 Task: Look for space in Liège, Belgium from 4th August, 2023 to 8th August, 2023 for 1 adult in price range Rs.10000 to Rs.15000. Place can be private room with 1  bedroom having 1 bed and 1 bathroom. Property type can be flatguest house, hotel. Amenities needed are: heating. Booking option can be shelf check-in. Required host language is English.
Action: Key pressed l<Key.caps_lock>iege,<Key.space>
Screenshot: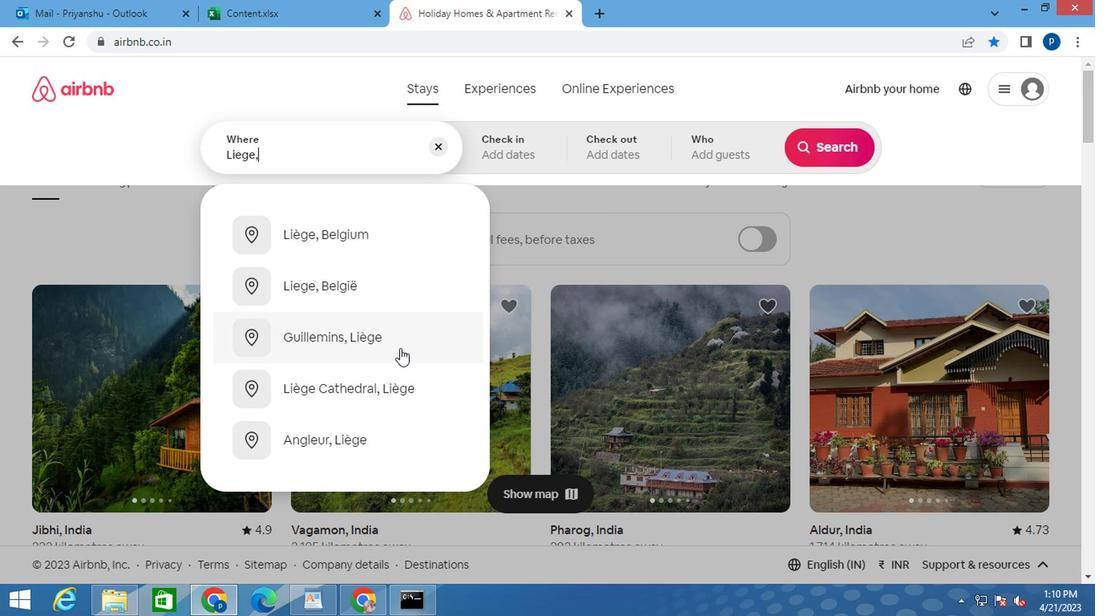 
Action: Mouse moved to (298, 232)
Screenshot: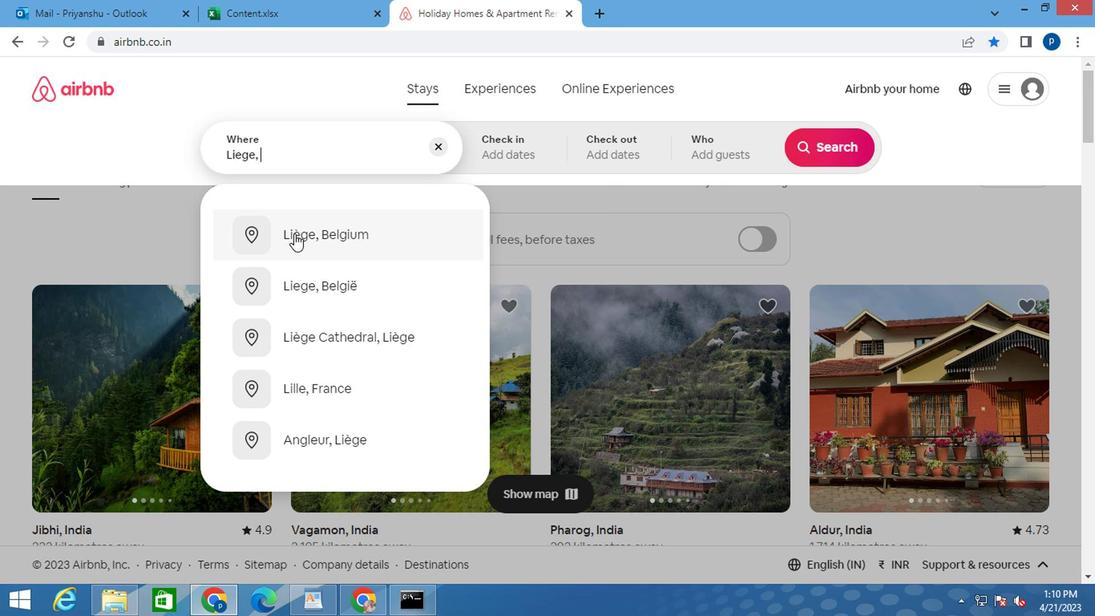 
Action: Mouse pressed left at (298, 232)
Screenshot: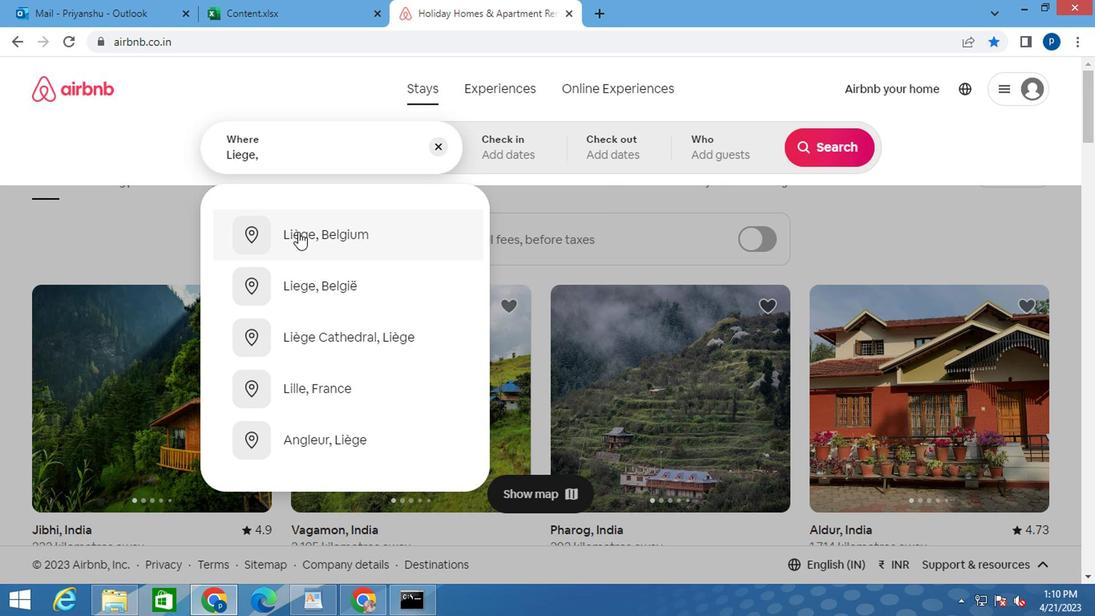 
Action: Mouse moved to (810, 271)
Screenshot: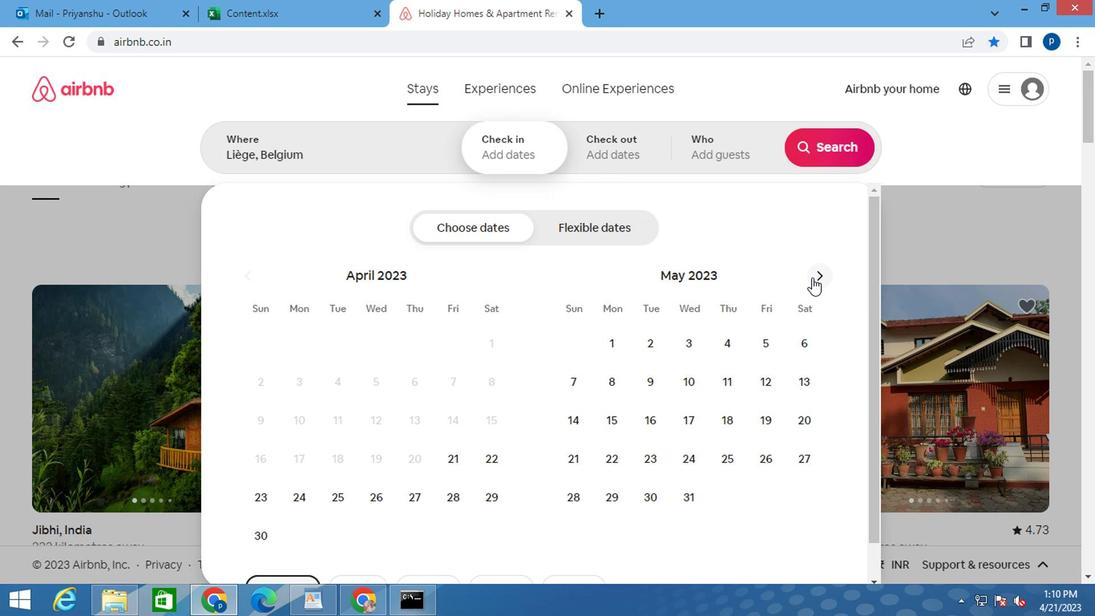 
Action: Mouse pressed left at (810, 271)
Screenshot: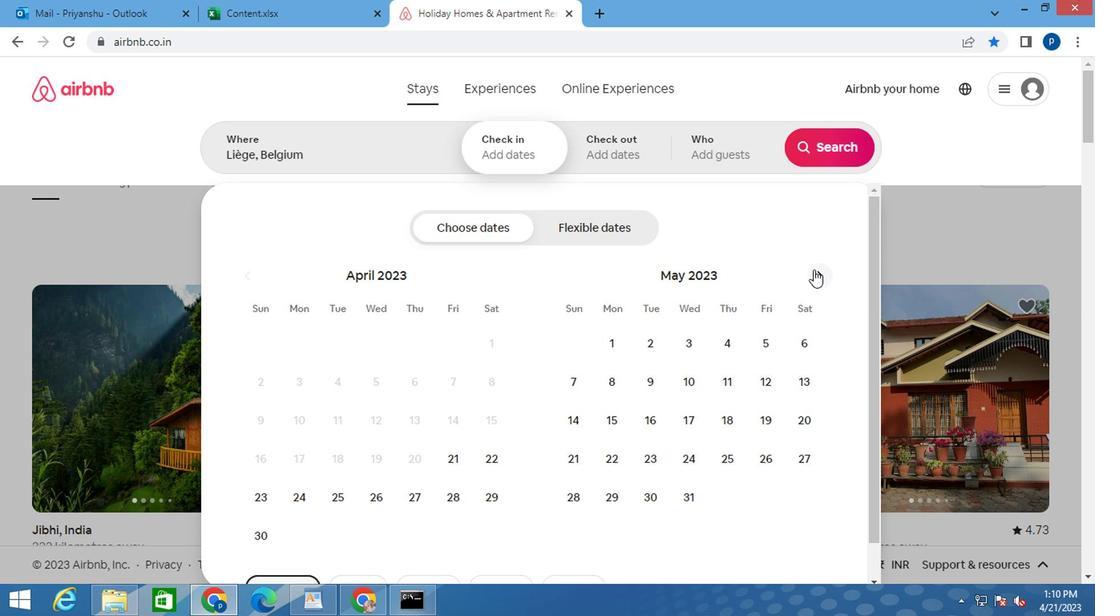 
Action: Mouse pressed left at (810, 271)
Screenshot: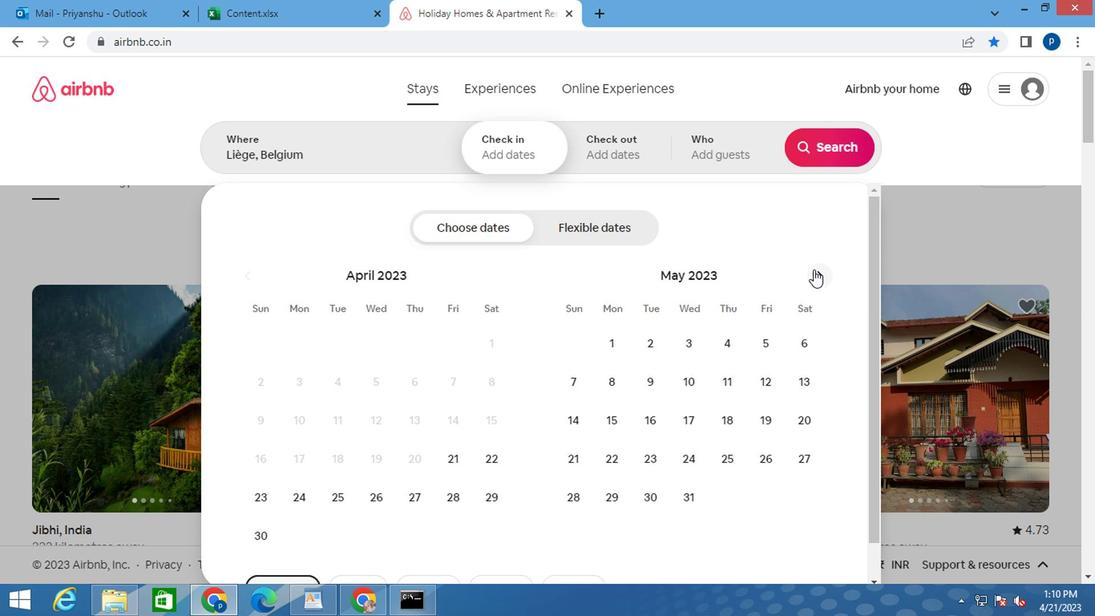 
Action: Mouse pressed left at (810, 271)
Screenshot: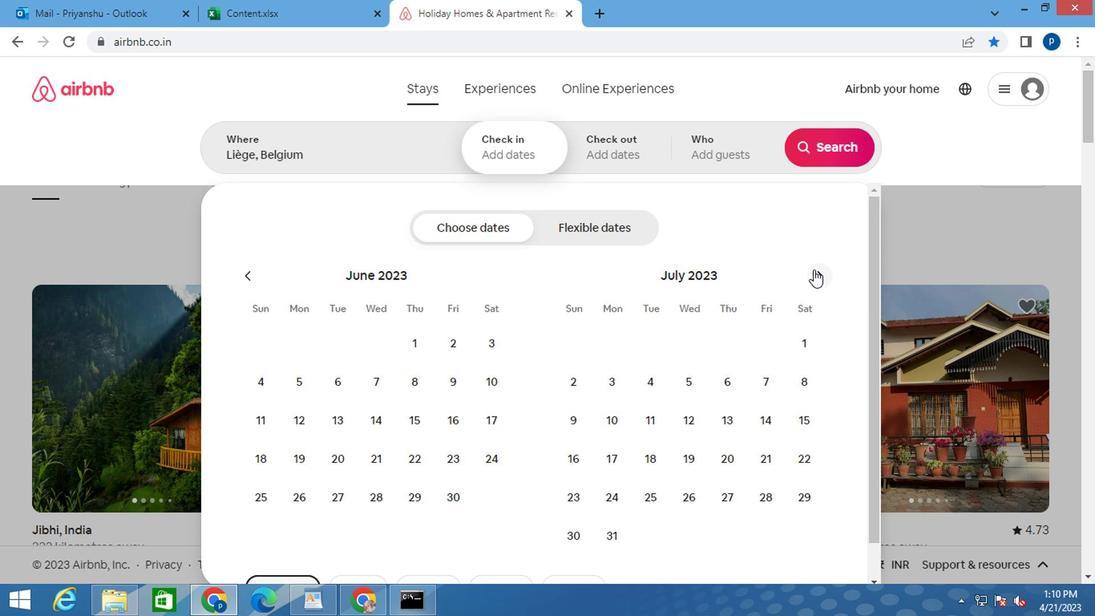 
Action: Mouse moved to (758, 338)
Screenshot: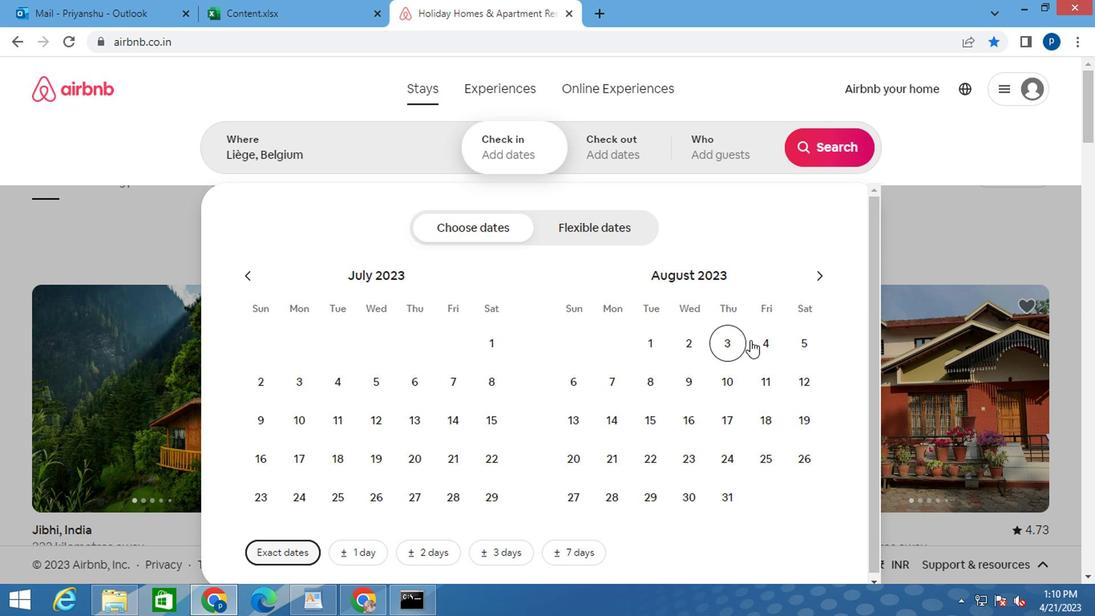 
Action: Mouse pressed left at (758, 338)
Screenshot: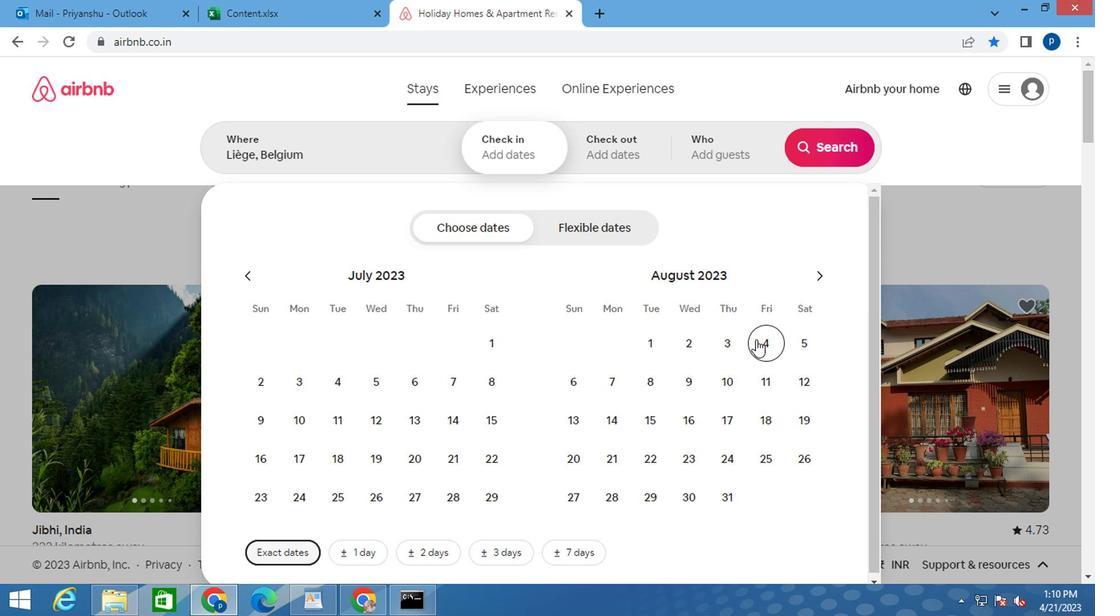 
Action: Mouse moved to (637, 372)
Screenshot: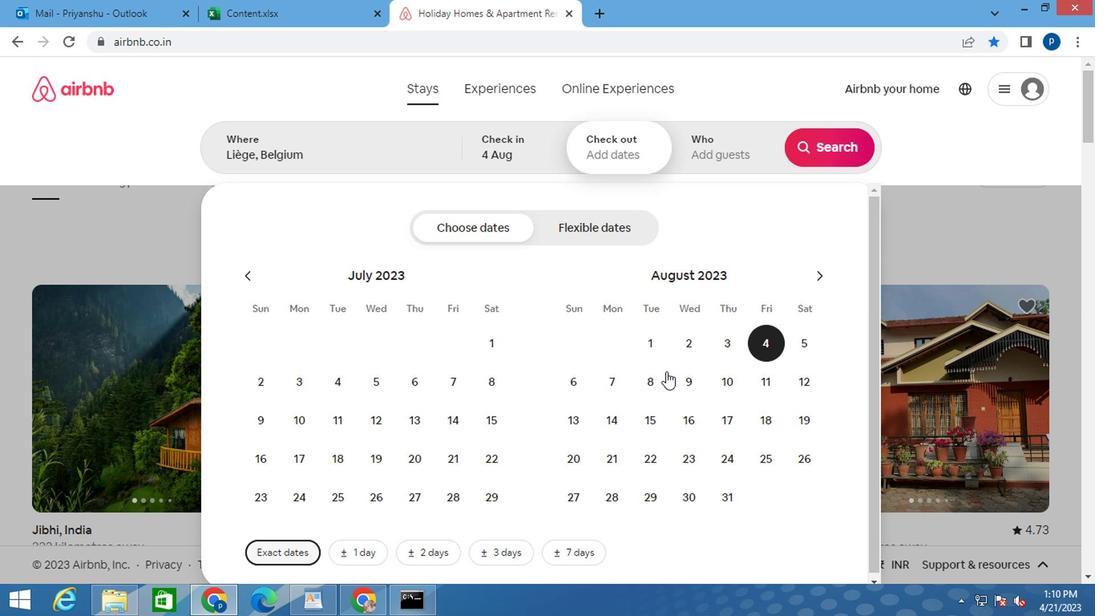 
Action: Mouse pressed left at (637, 372)
Screenshot: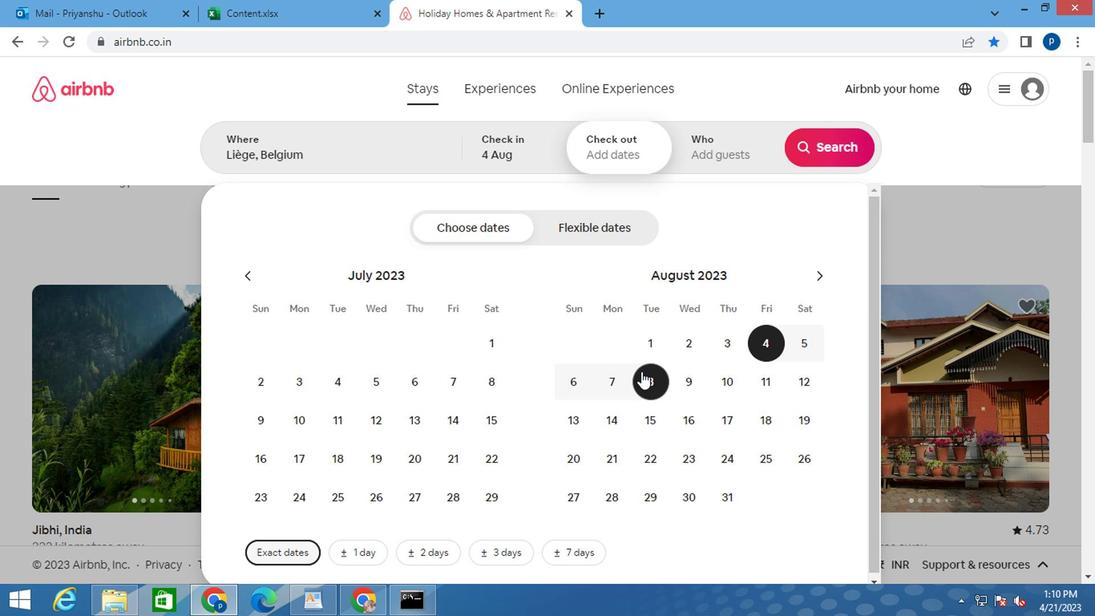 
Action: Mouse moved to (722, 145)
Screenshot: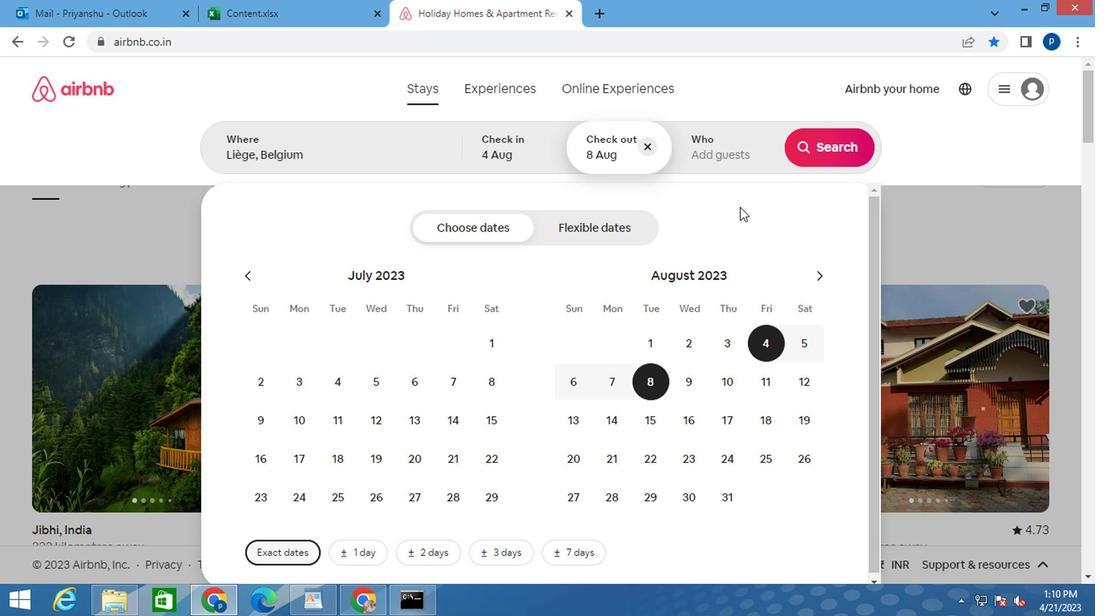
Action: Mouse pressed left at (722, 145)
Screenshot: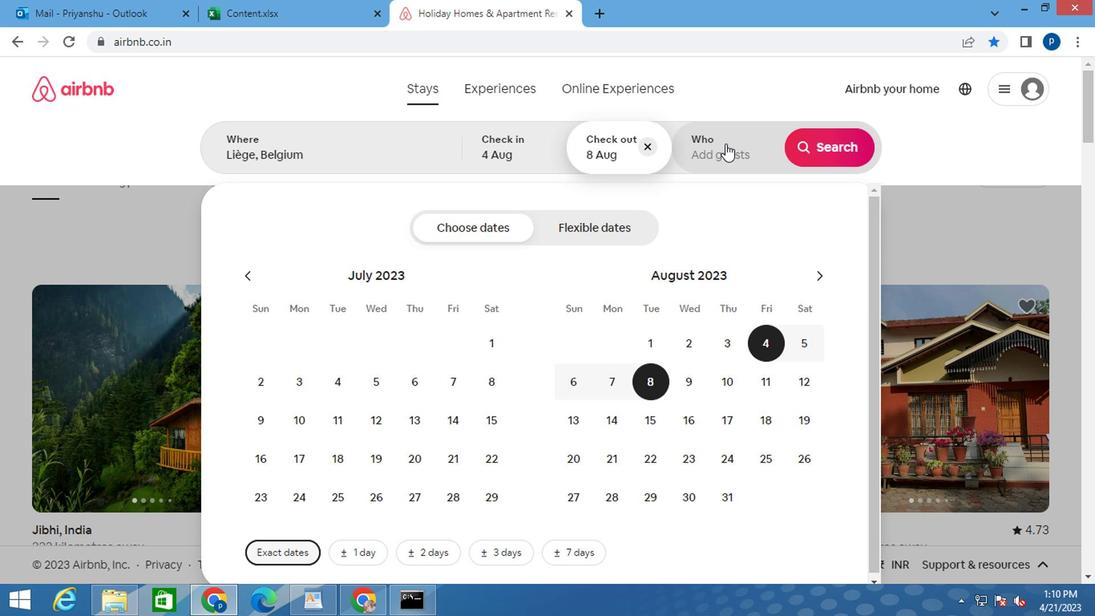 
Action: Mouse moved to (830, 240)
Screenshot: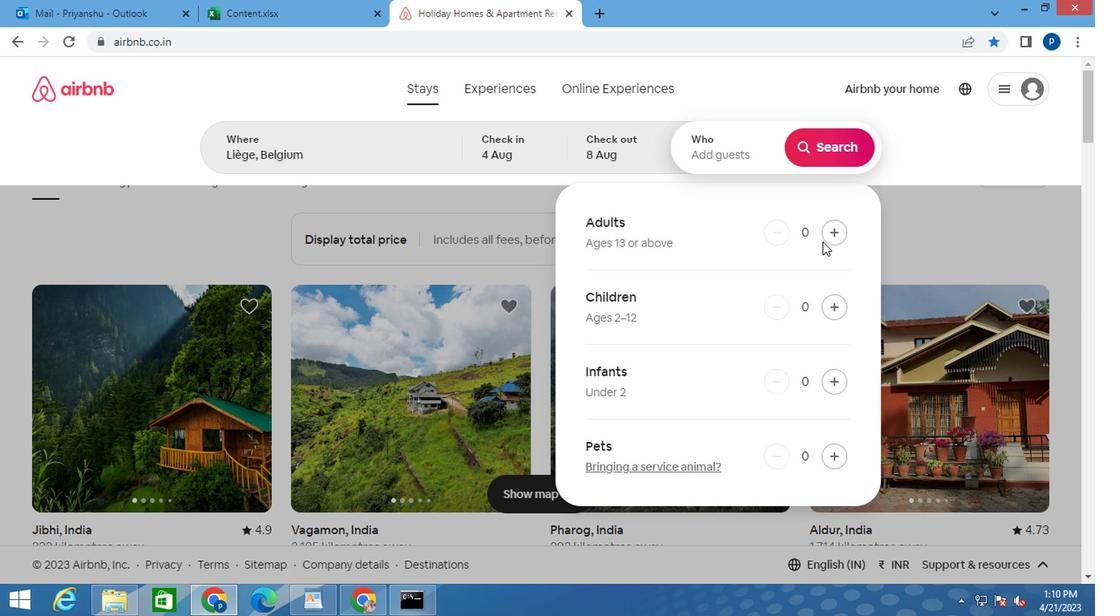 
Action: Mouse pressed left at (830, 240)
Screenshot: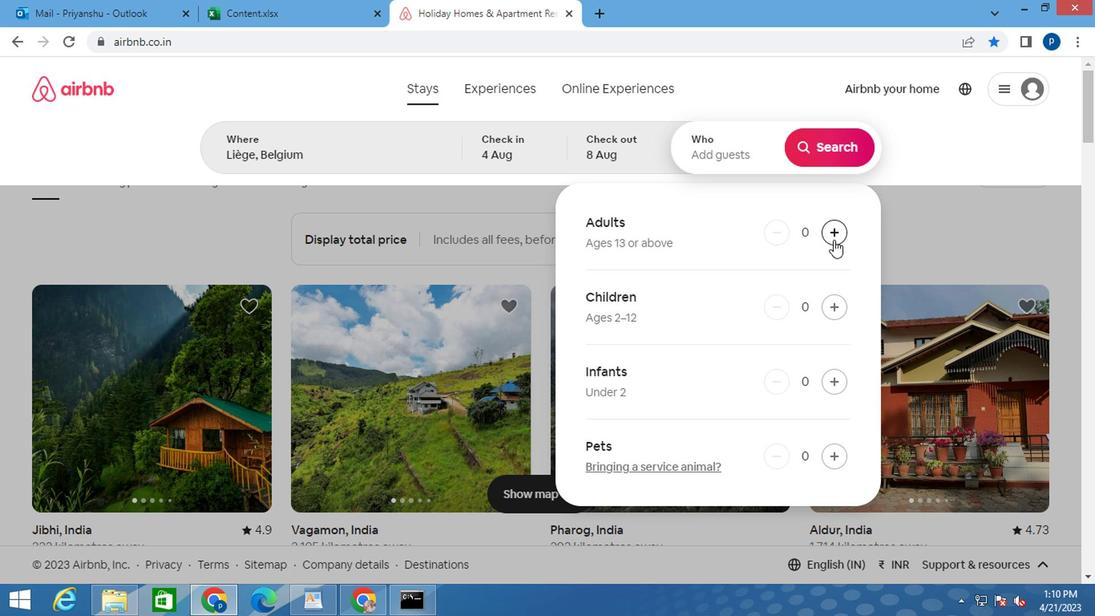 
Action: Mouse moved to (825, 151)
Screenshot: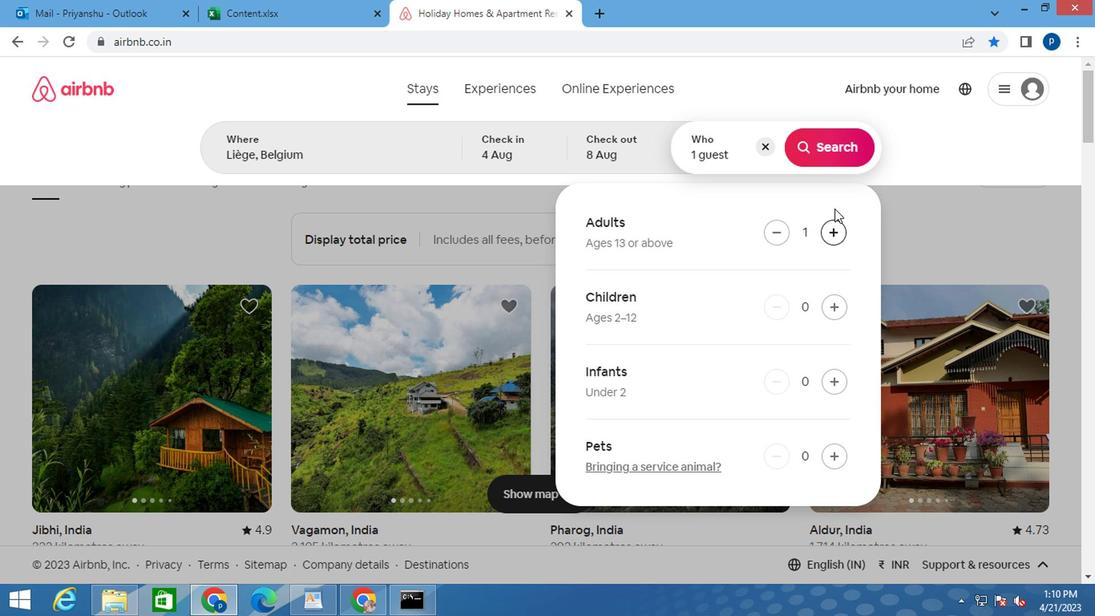 
Action: Mouse pressed left at (825, 151)
Screenshot: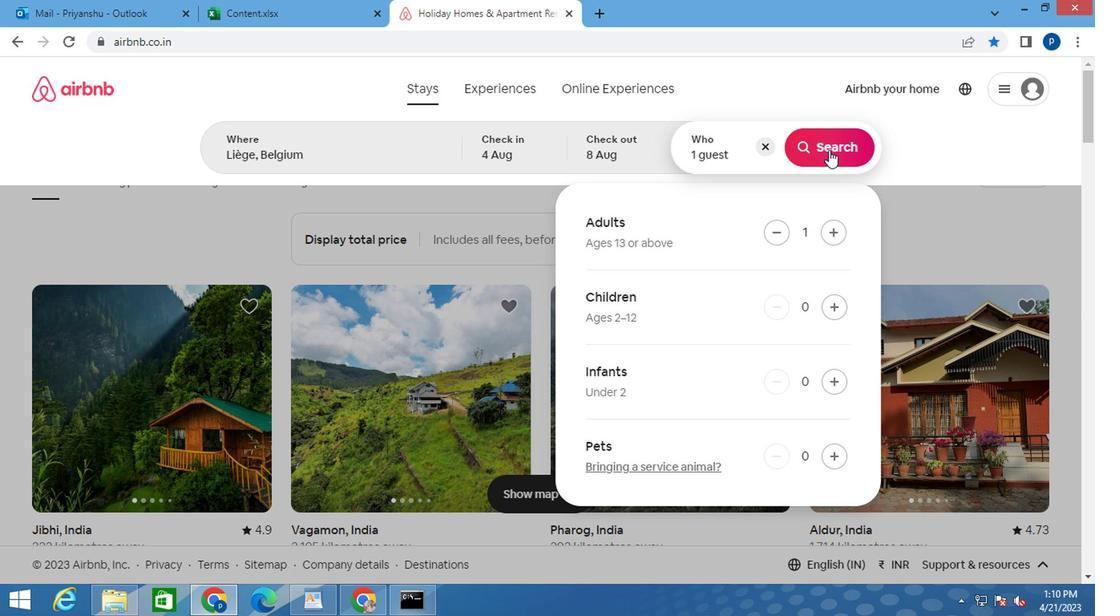 
Action: Mouse moved to (996, 157)
Screenshot: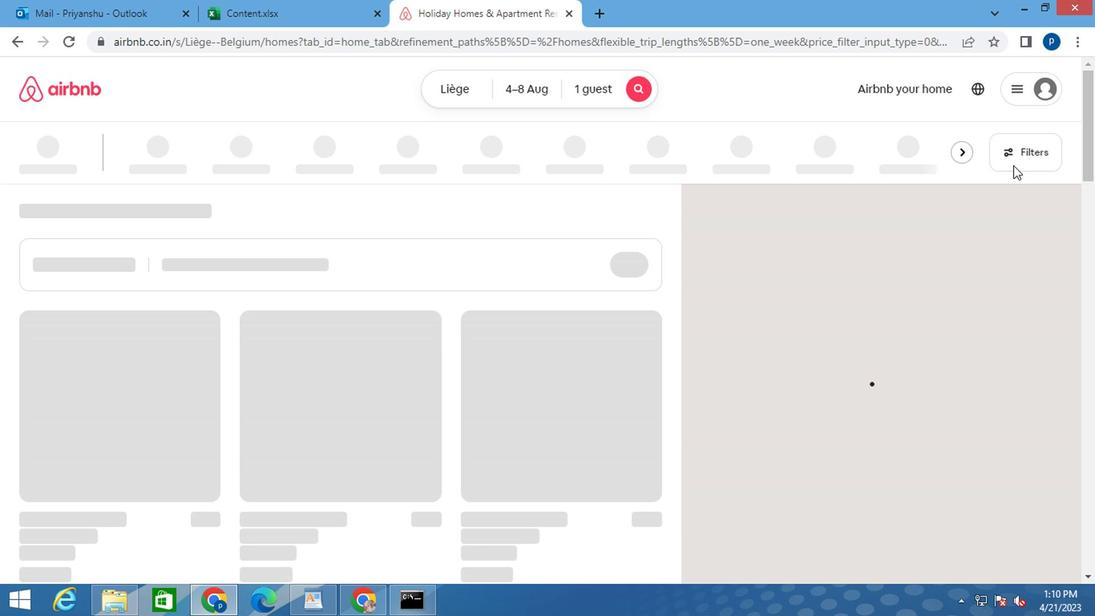
Action: Mouse pressed left at (996, 157)
Screenshot: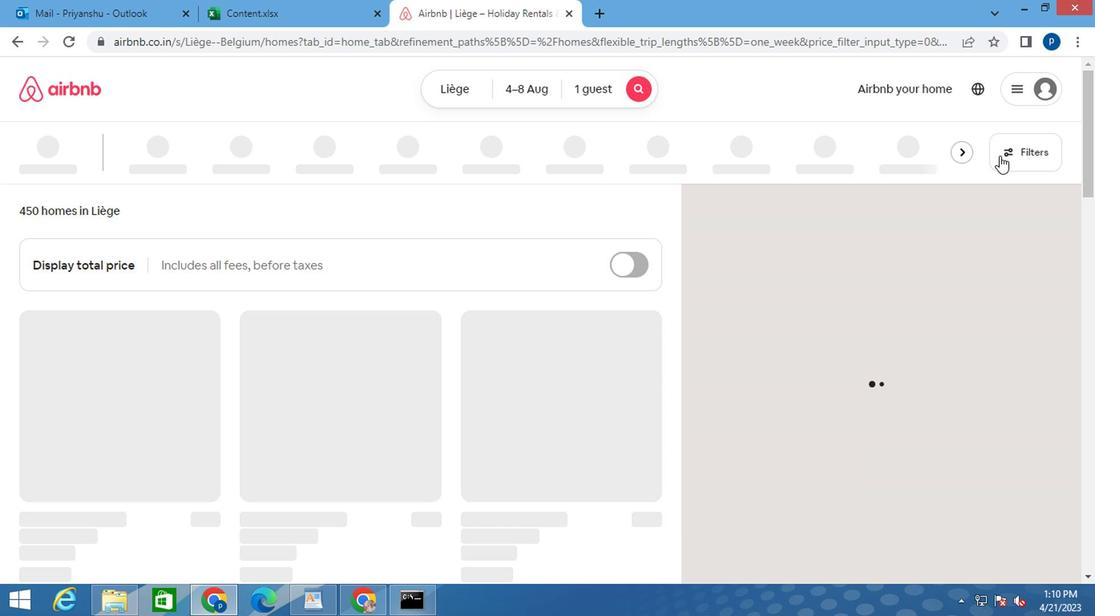 
Action: Mouse moved to (316, 360)
Screenshot: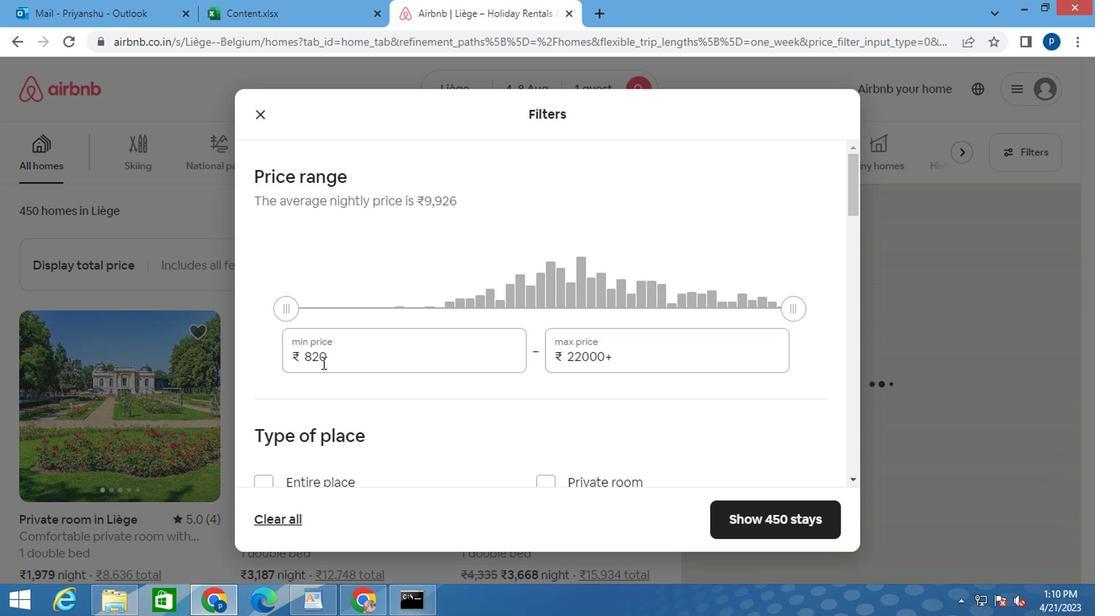 
Action: Mouse pressed left at (316, 360)
Screenshot: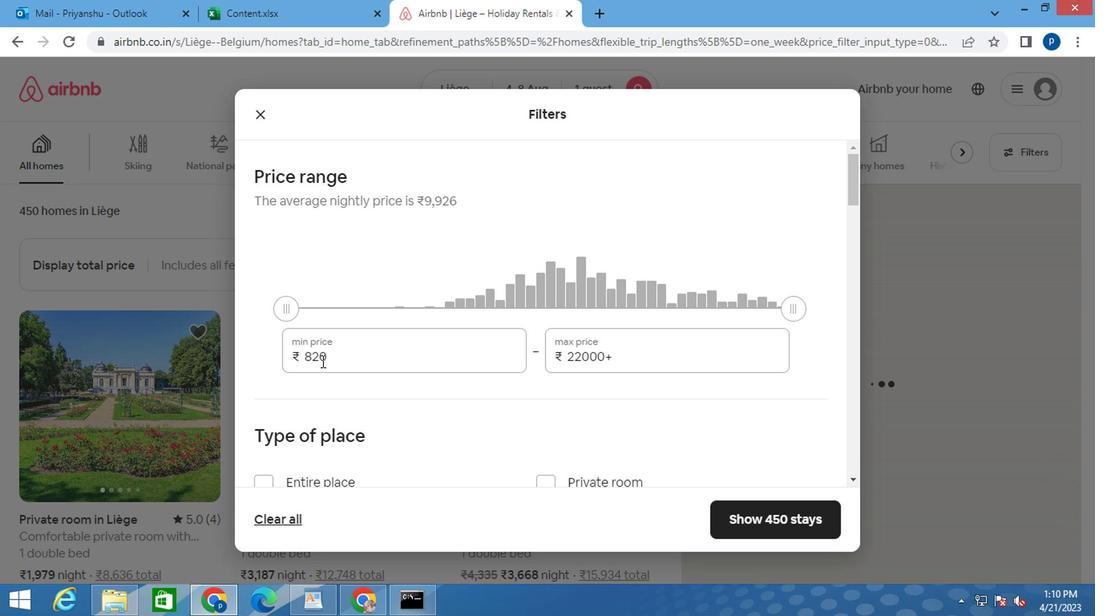 
Action: Mouse pressed left at (316, 360)
Screenshot: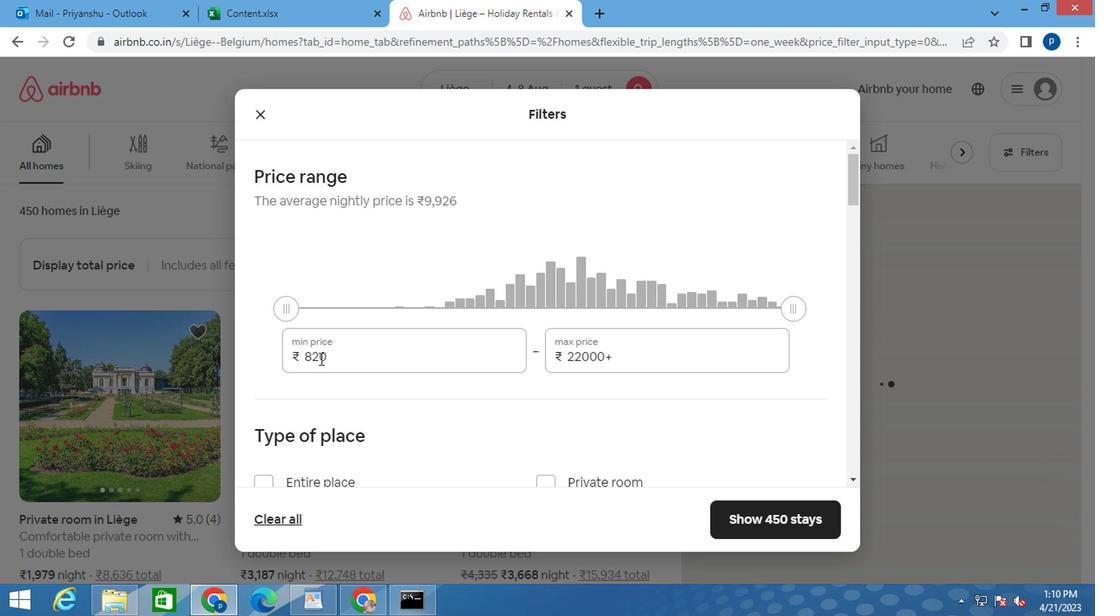 
Action: Key pressed 10000<Key.tab>15000
Screenshot: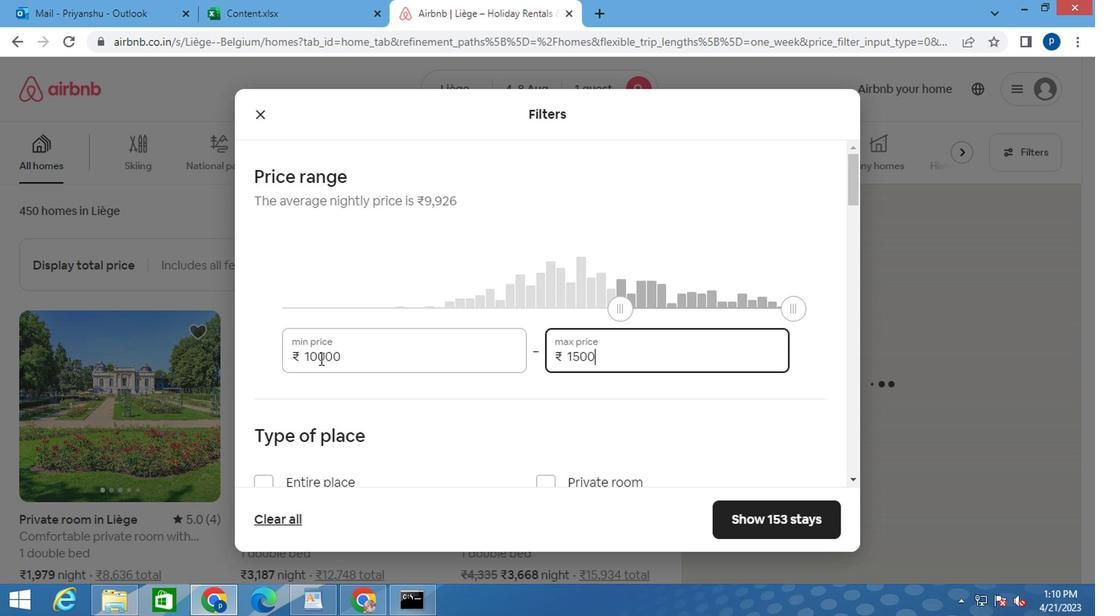 
Action: Mouse moved to (446, 425)
Screenshot: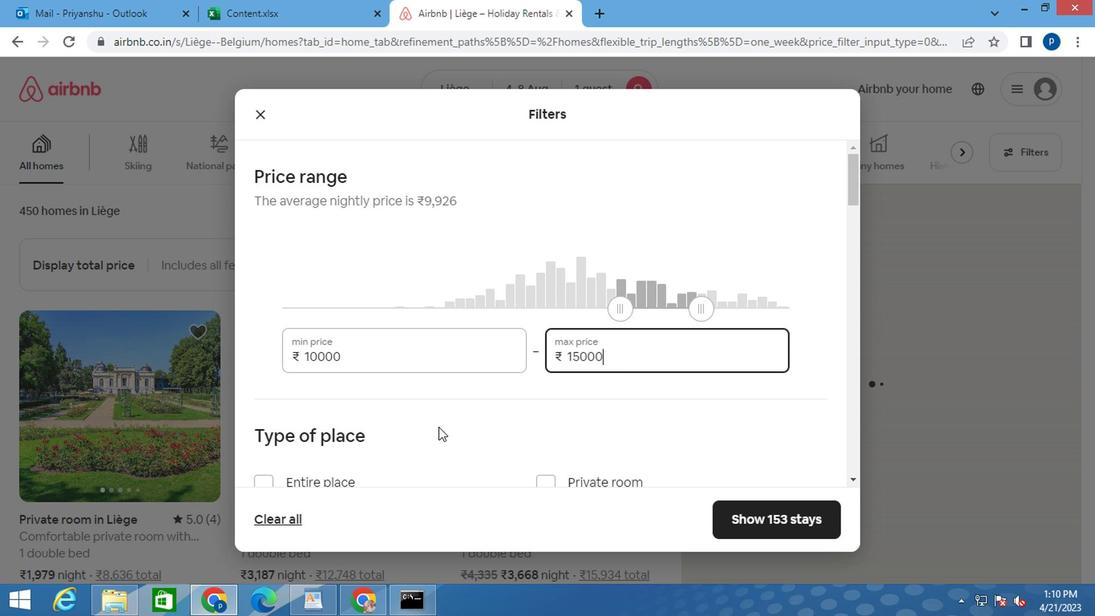 
Action: Mouse scrolled (446, 425) with delta (0, 0)
Screenshot: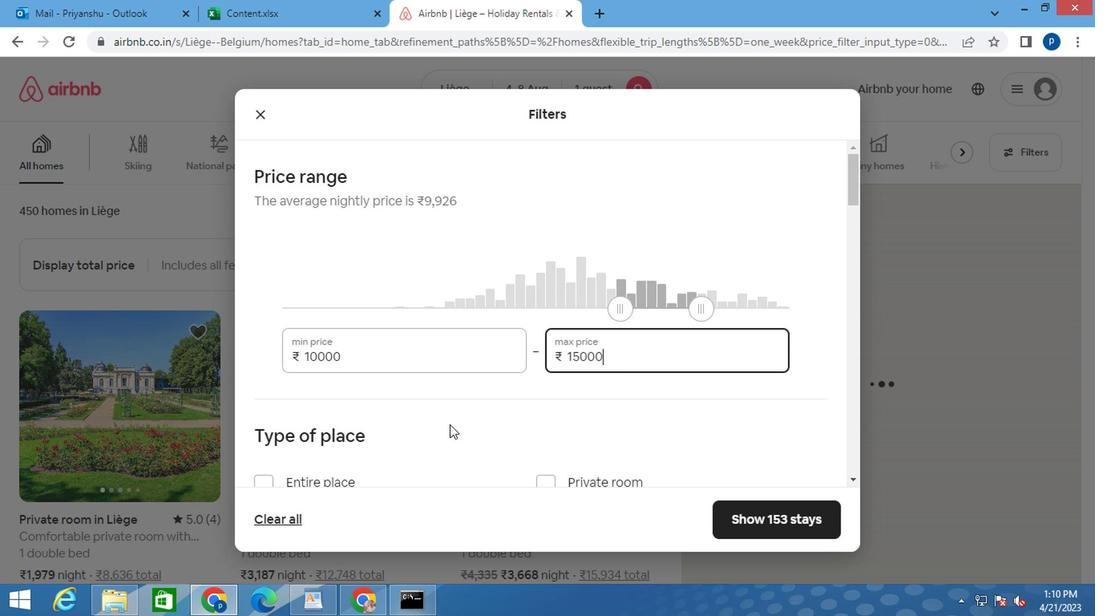 
Action: Mouse moved to (437, 415)
Screenshot: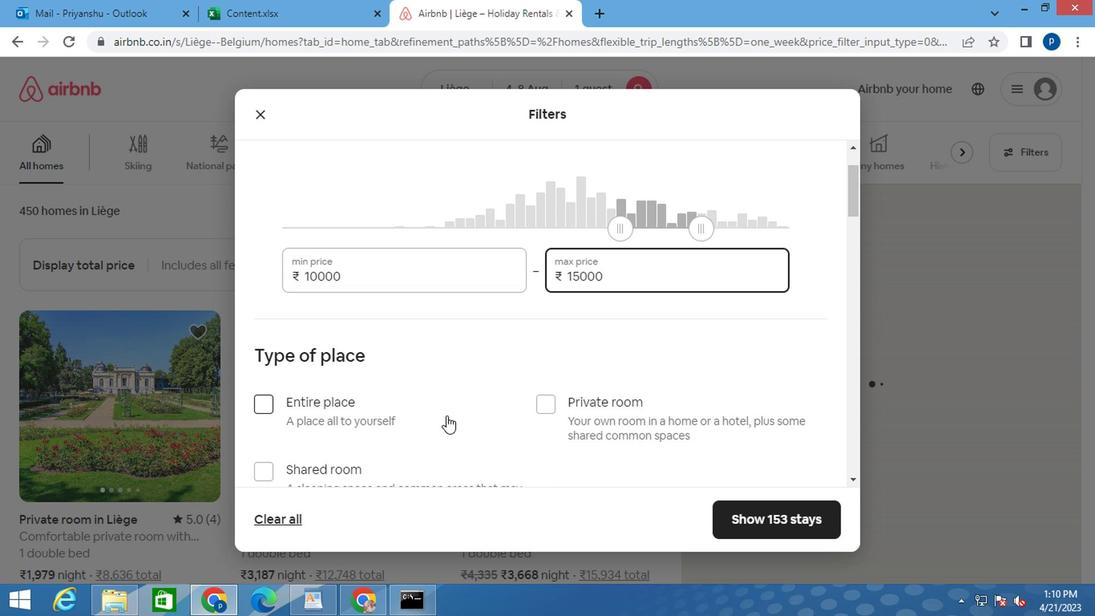 
Action: Mouse scrolled (437, 414) with delta (0, -1)
Screenshot: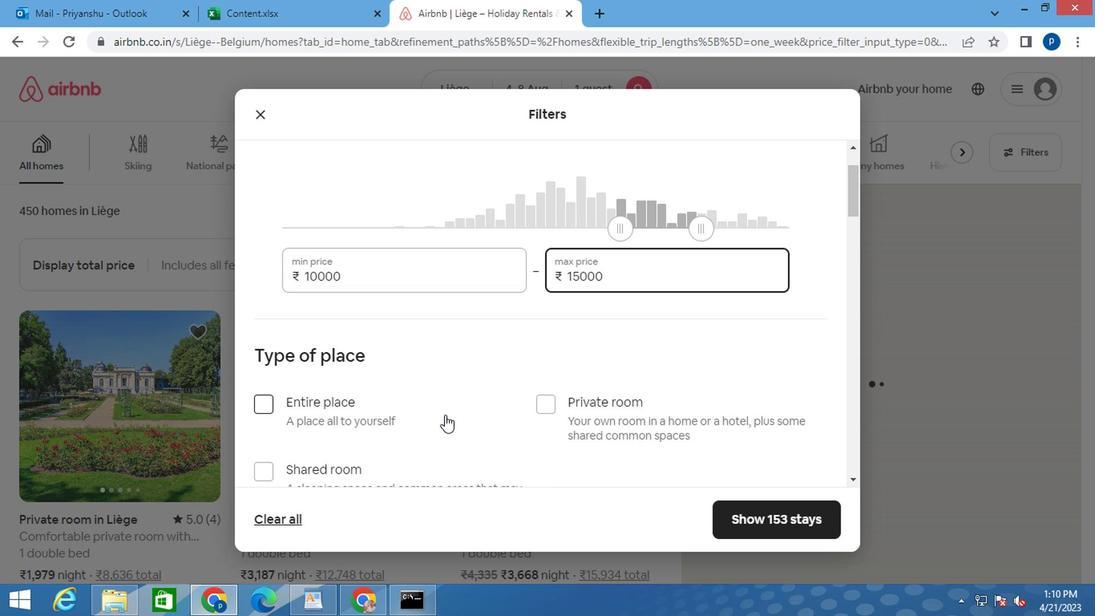 
Action: Mouse moved to (542, 332)
Screenshot: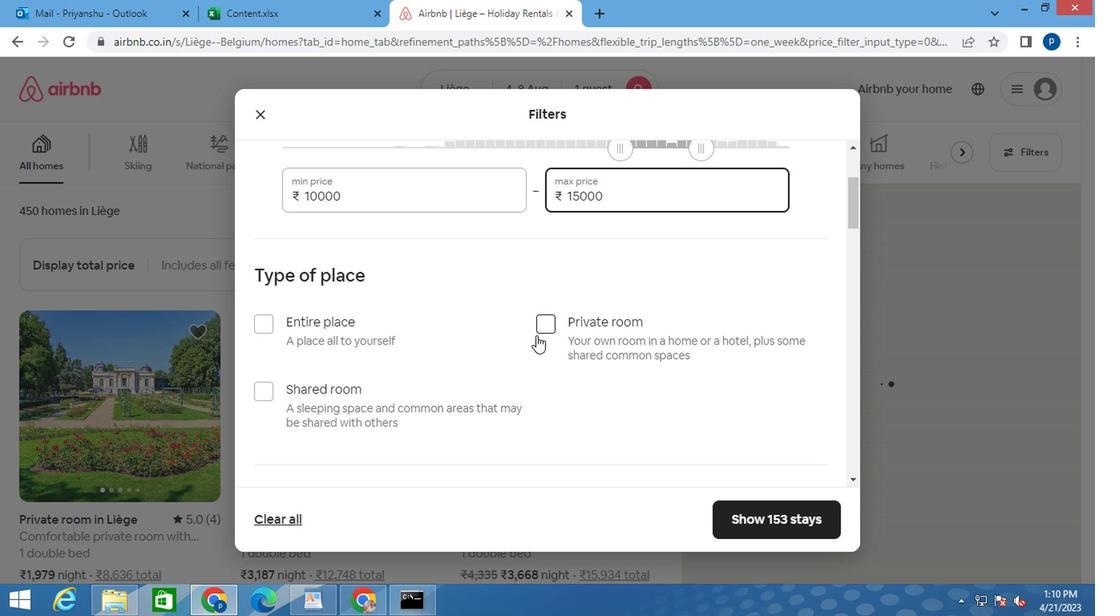 
Action: Mouse pressed left at (542, 332)
Screenshot: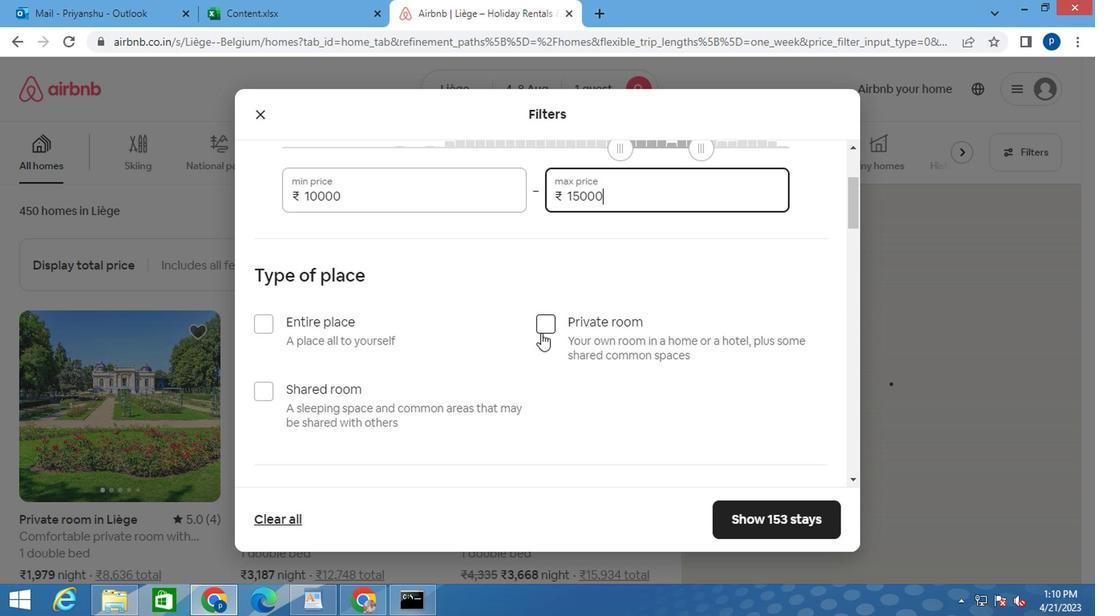 
Action: Mouse moved to (493, 358)
Screenshot: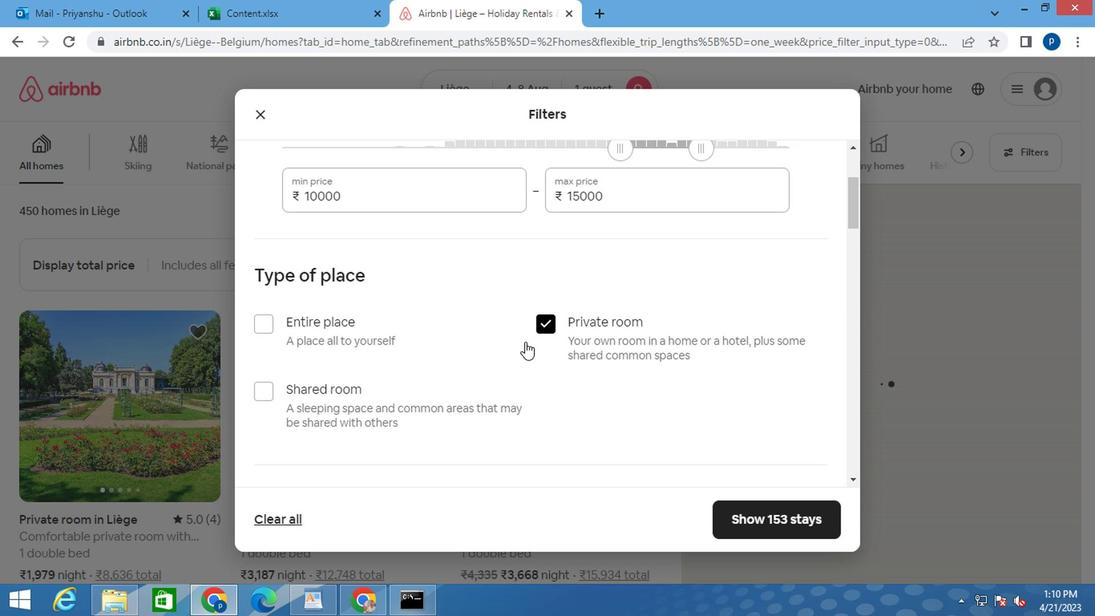 
Action: Mouse scrolled (495, 356) with delta (0, -1)
Screenshot: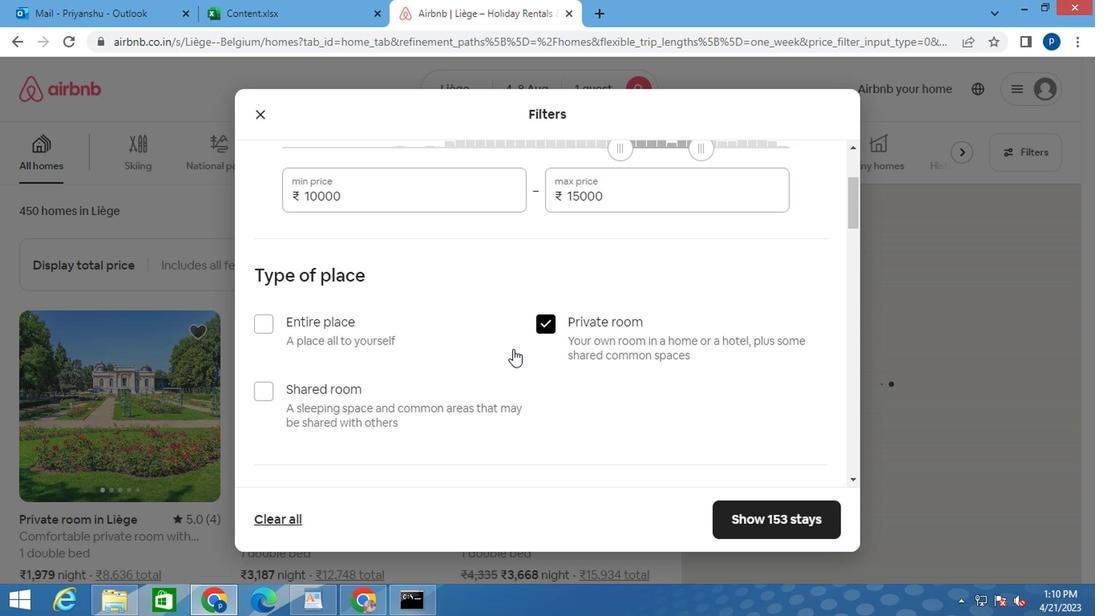 
Action: Mouse moved to (433, 368)
Screenshot: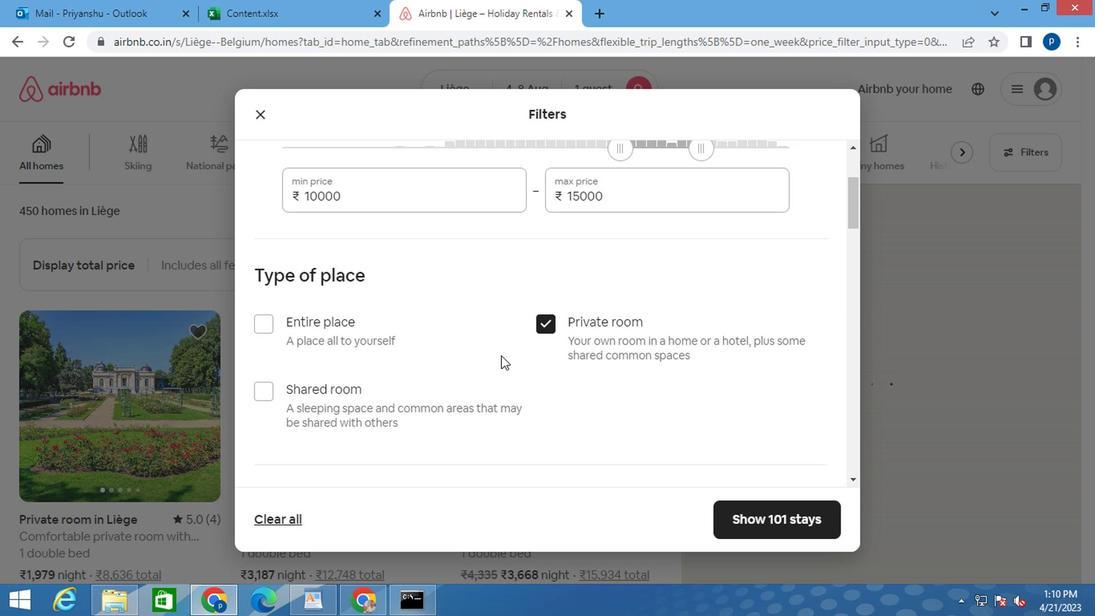 
Action: Mouse scrolled (433, 367) with delta (0, 0)
Screenshot: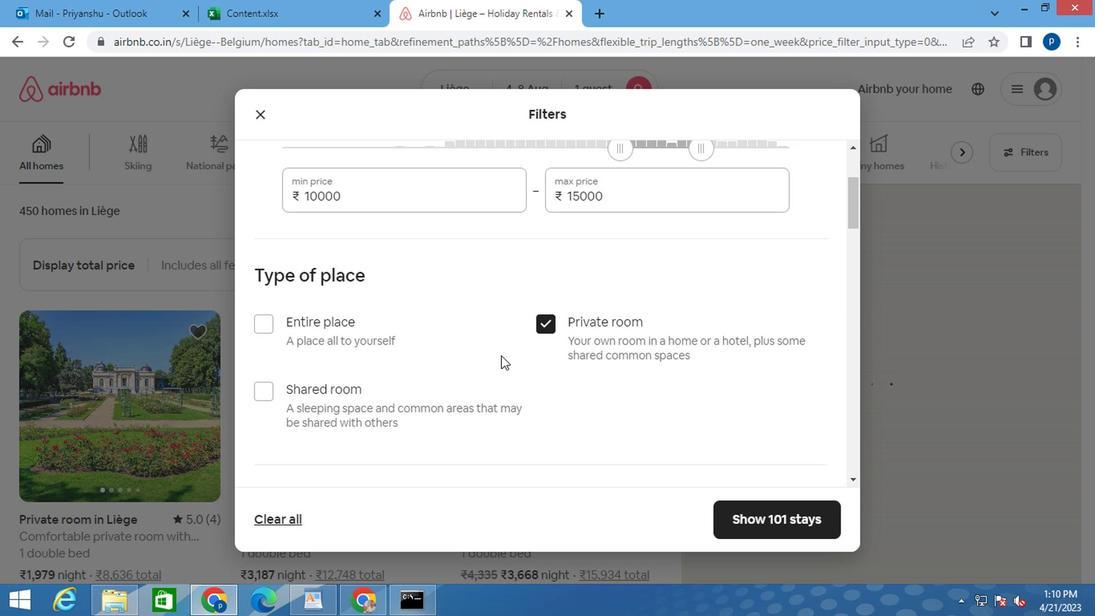 
Action: Mouse moved to (405, 363)
Screenshot: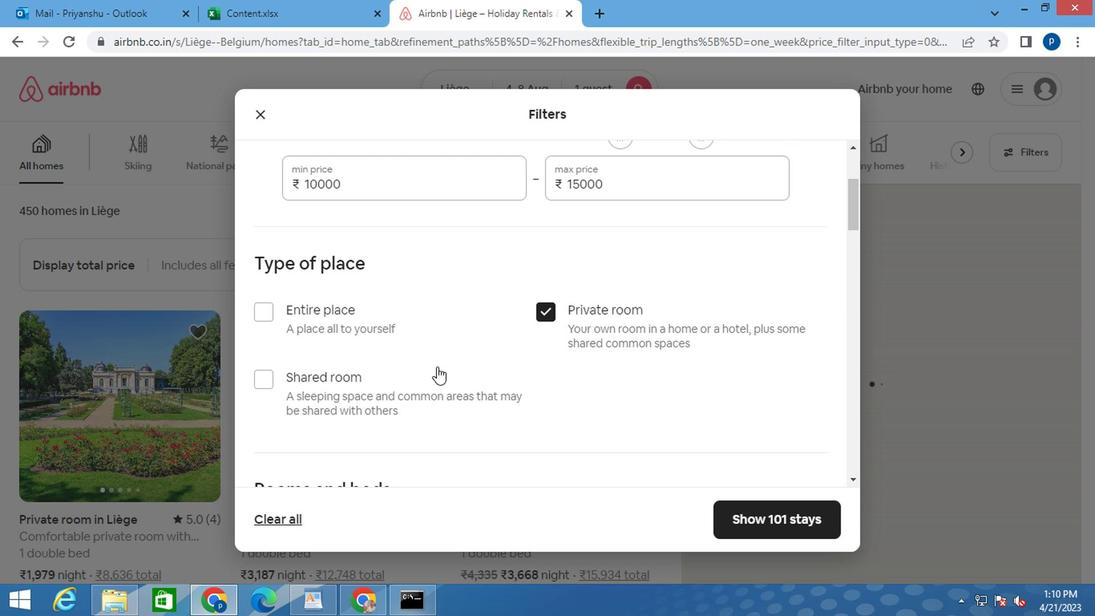 
Action: Mouse scrolled (405, 362) with delta (0, -1)
Screenshot: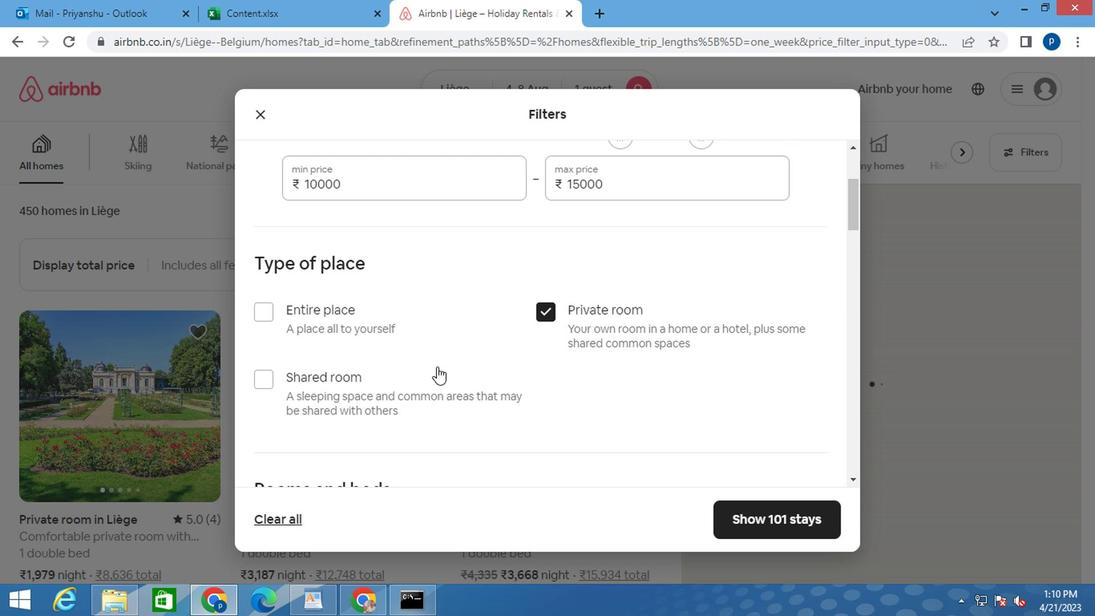 
Action: Mouse moved to (346, 340)
Screenshot: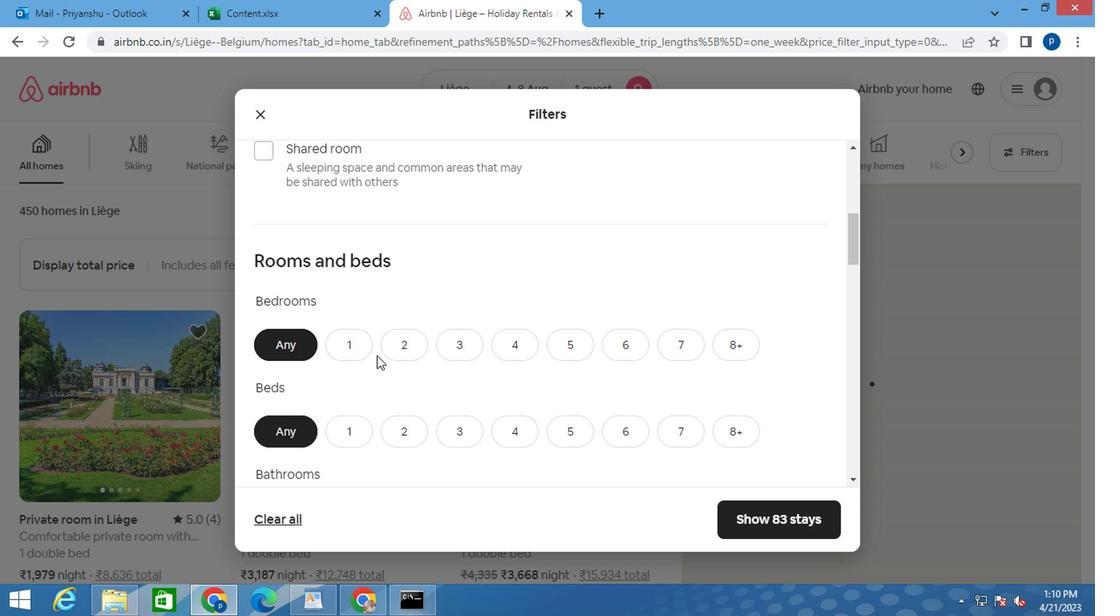 
Action: Mouse pressed left at (346, 340)
Screenshot: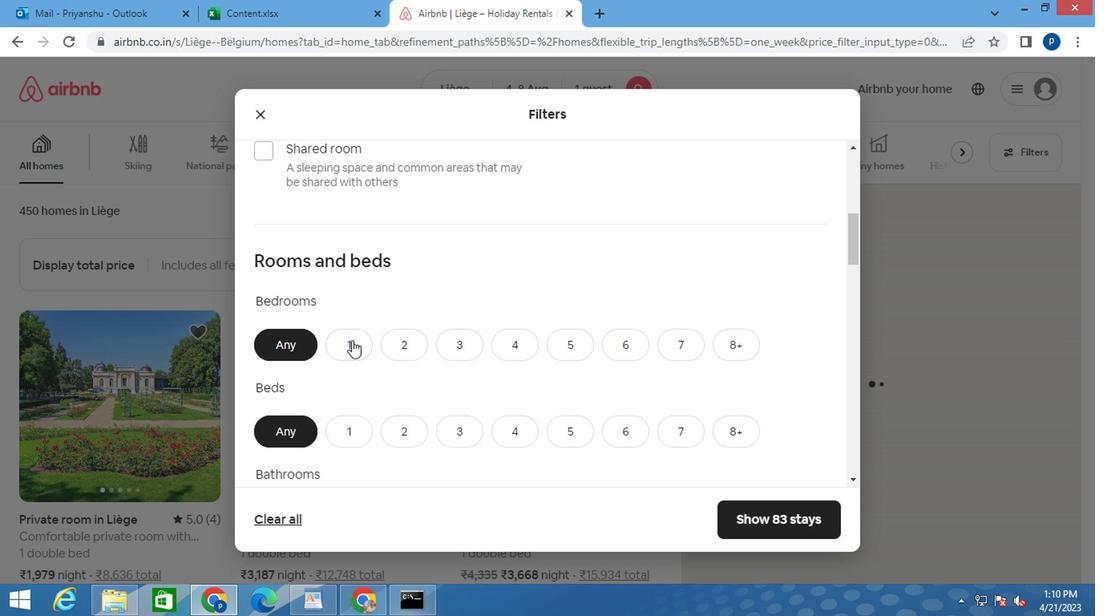 
Action: Mouse moved to (346, 368)
Screenshot: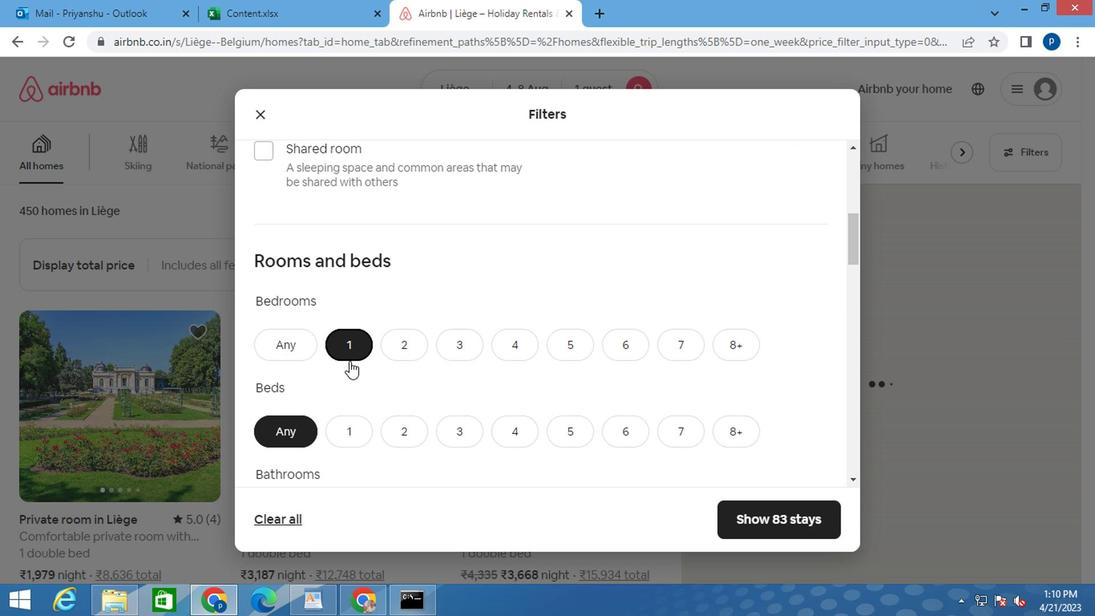 
Action: Mouse scrolled (346, 368) with delta (0, 0)
Screenshot: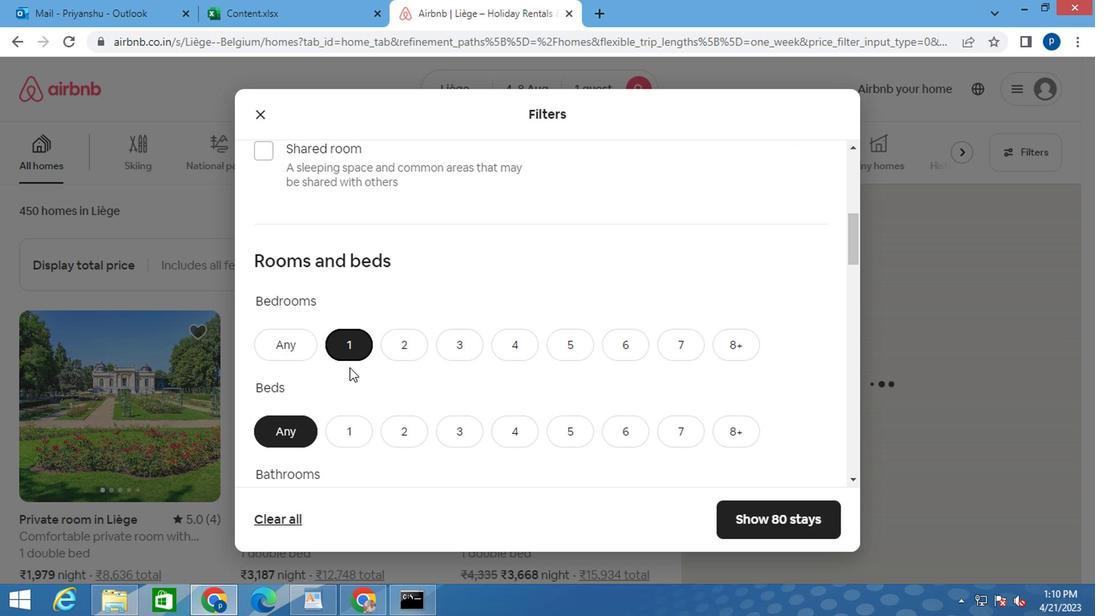 
Action: Mouse moved to (346, 352)
Screenshot: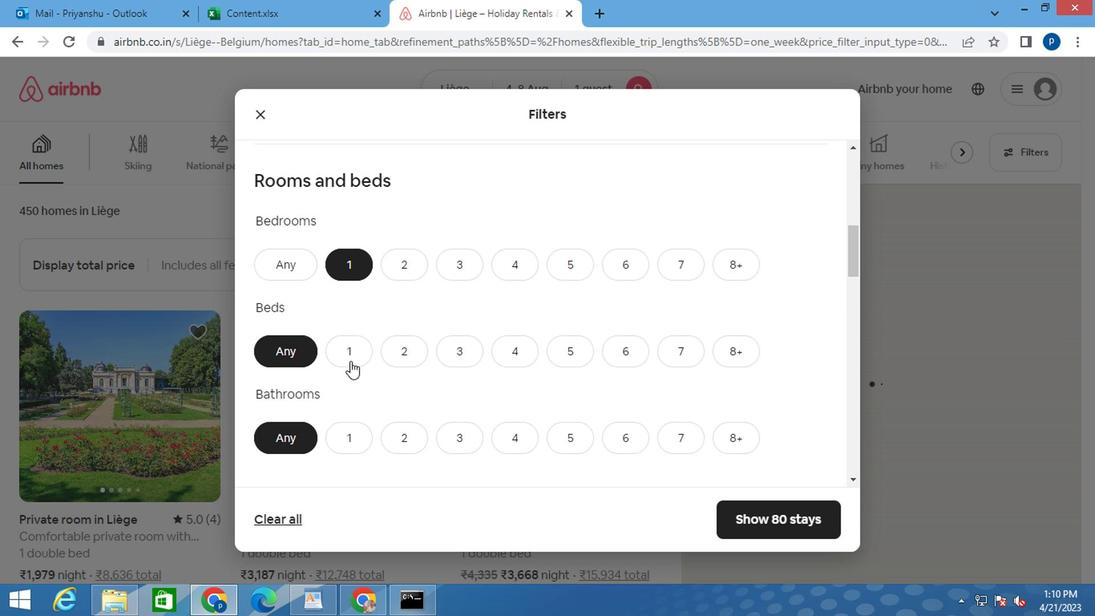 
Action: Mouse pressed left at (346, 352)
Screenshot: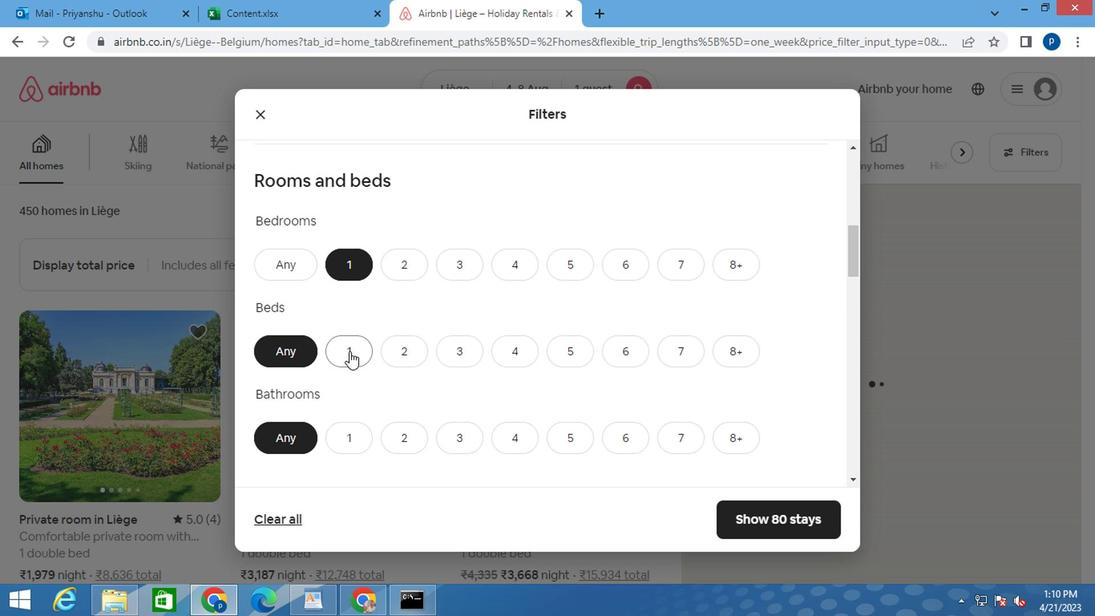 
Action: Mouse scrolled (346, 351) with delta (0, 0)
Screenshot: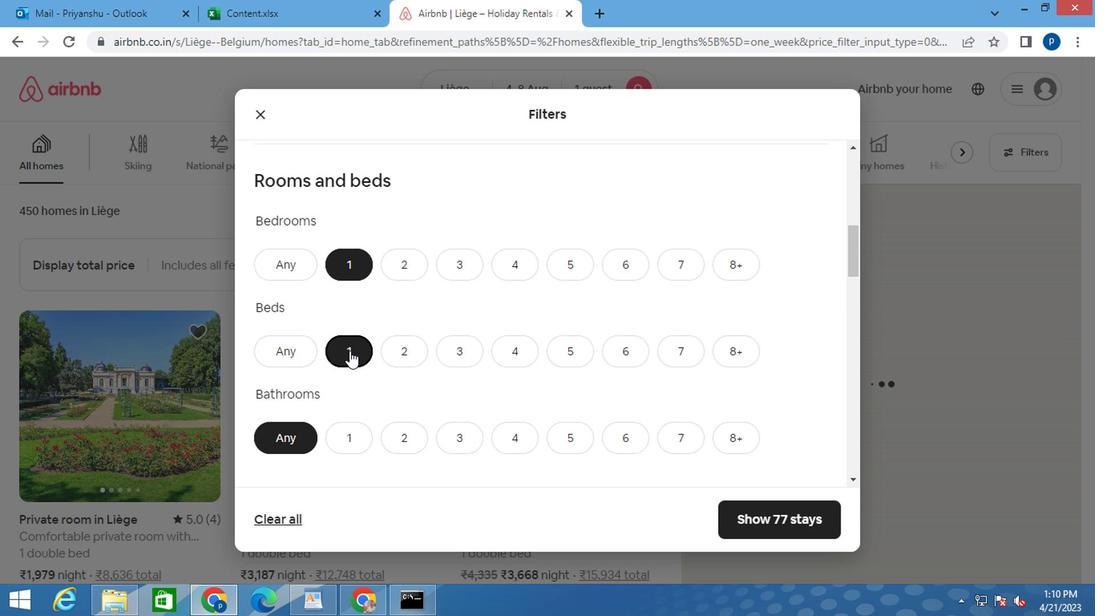 
Action: Mouse moved to (350, 356)
Screenshot: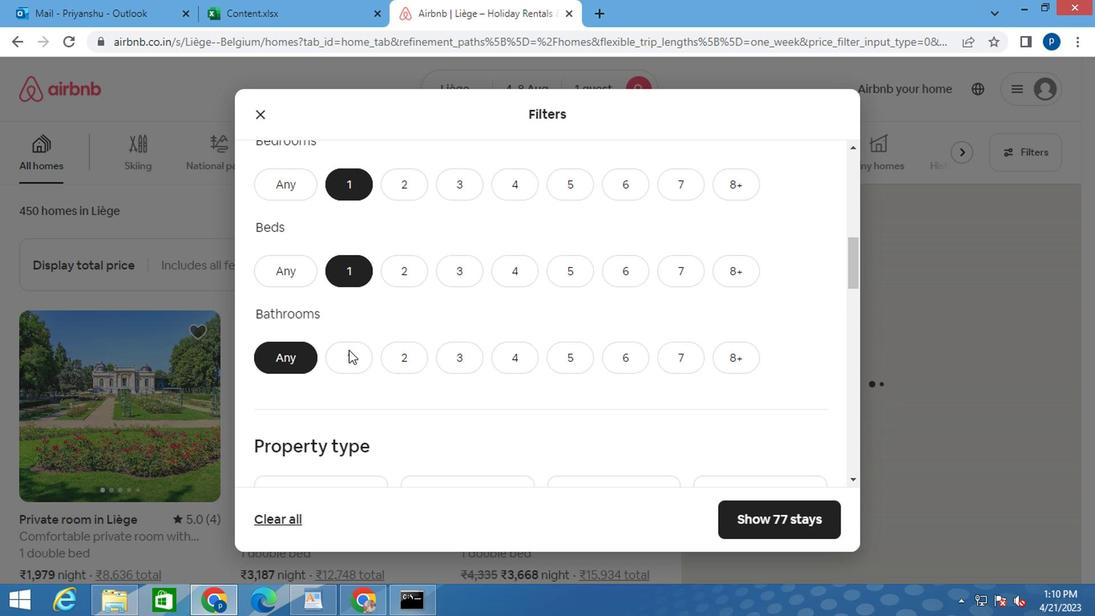
Action: Mouse pressed left at (350, 356)
Screenshot: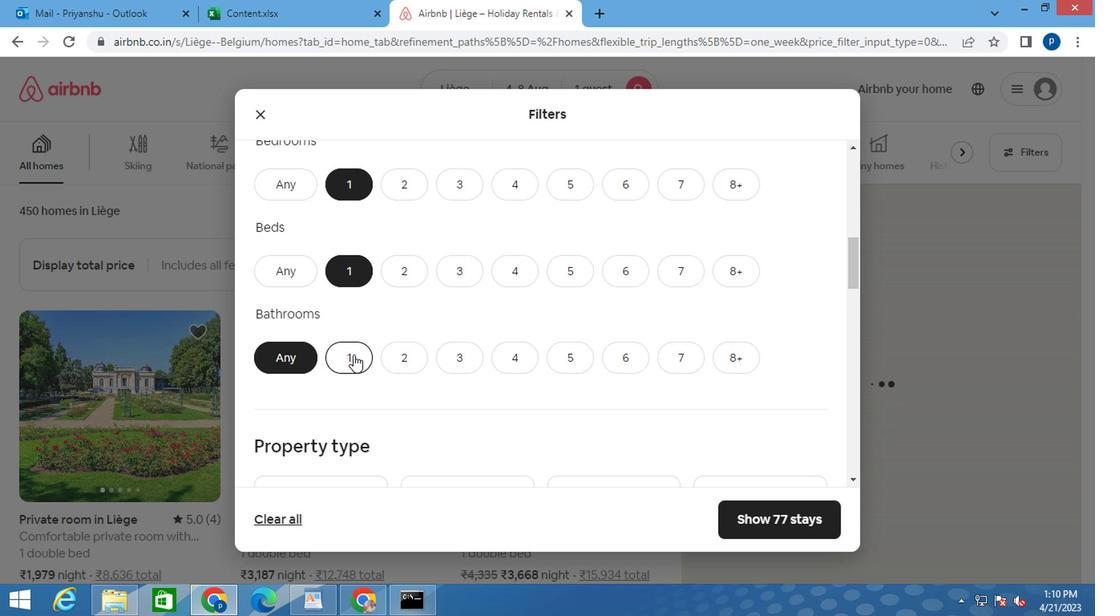 
Action: Mouse moved to (354, 358)
Screenshot: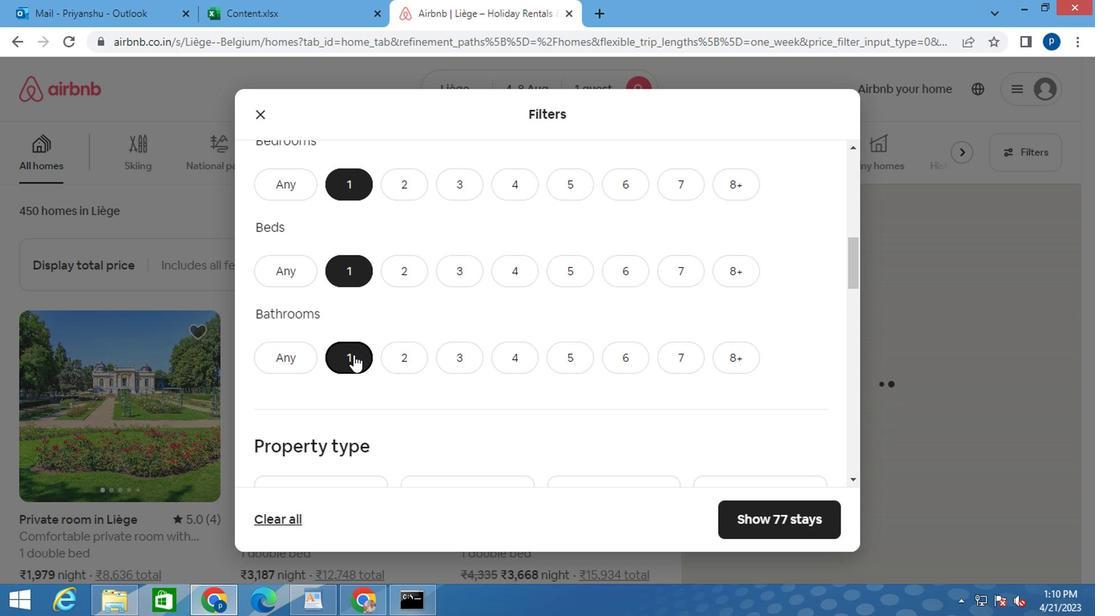 
Action: Mouse scrolled (354, 357) with delta (0, 0)
Screenshot: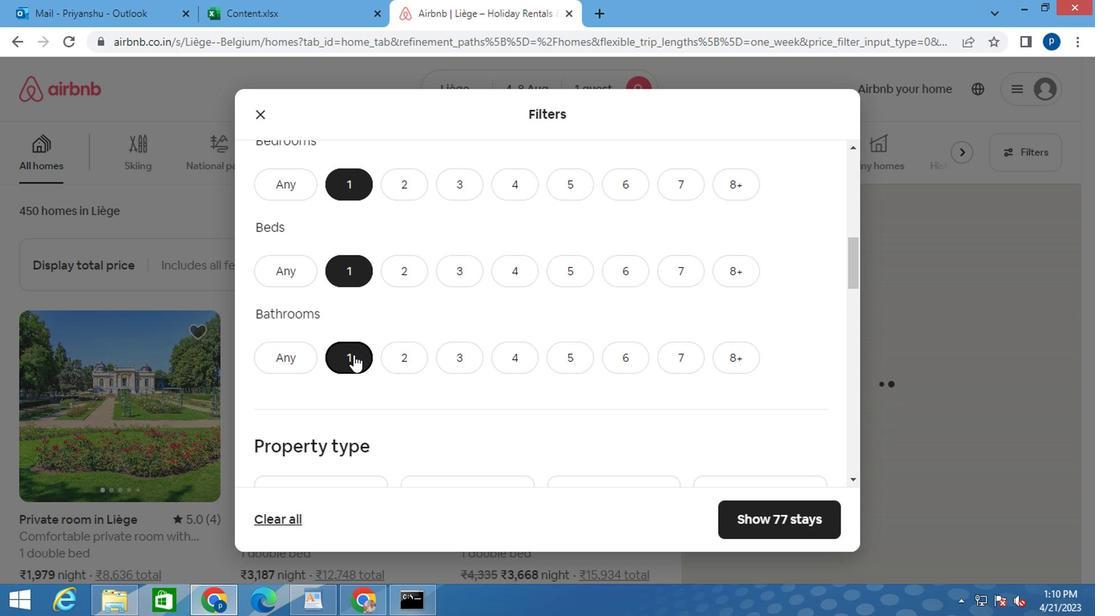 
Action: Mouse scrolled (354, 357) with delta (0, 0)
Screenshot: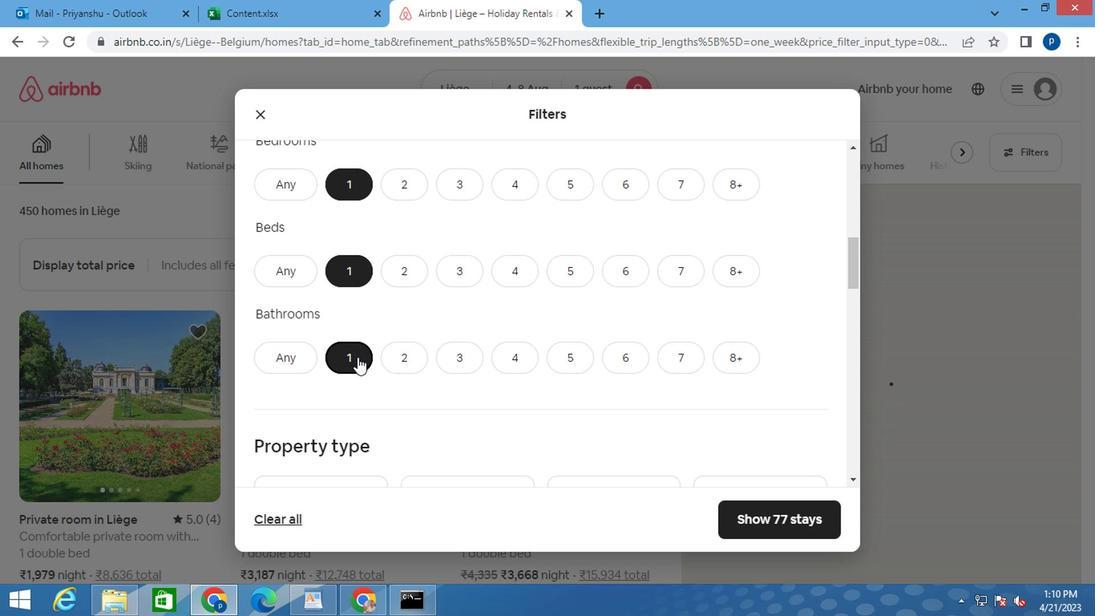 
Action: Mouse moved to (485, 338)
Screenshot: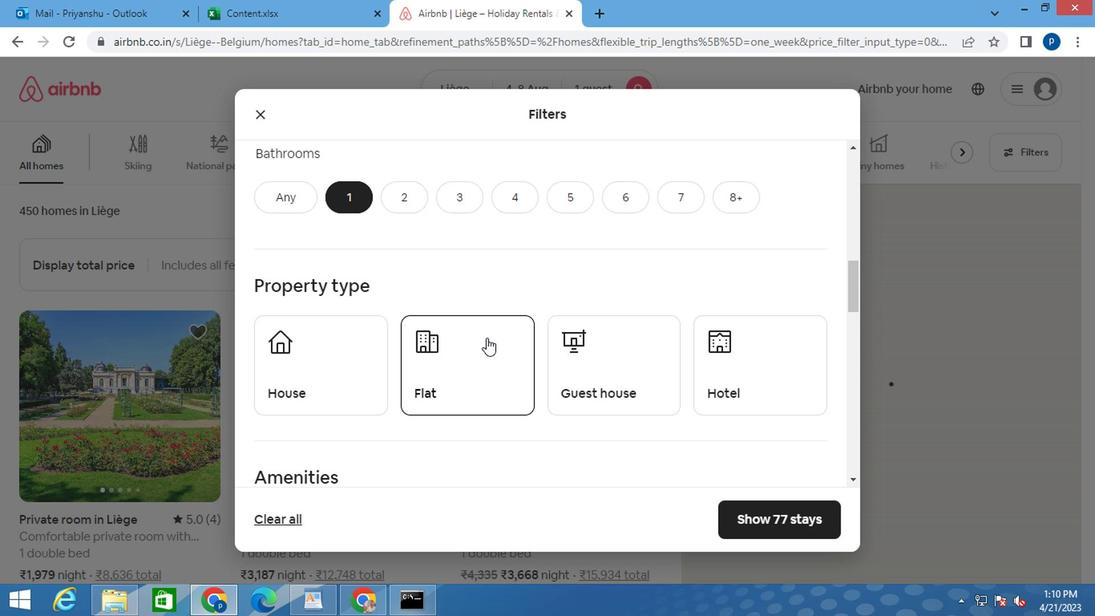 
Action: Mouse scrolled (485, 338) with delta (0, 0)
Screenshot: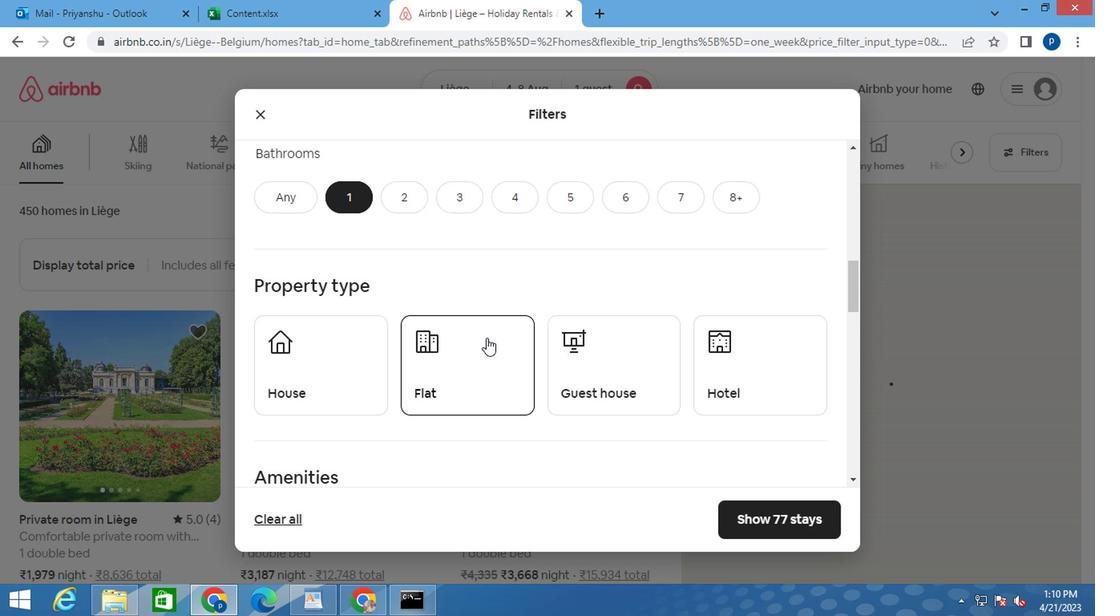
Action: Mouse scrolled (485, 338) with delta (0, 0)
Screenshot: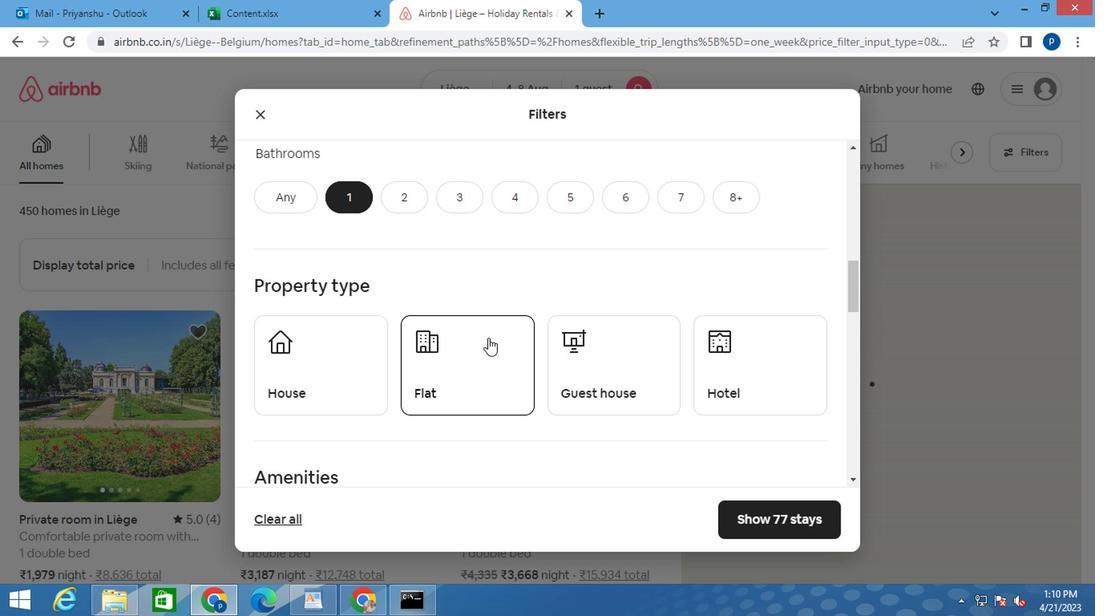 
Action: Mouse moved to (320, 227)
Screenshot: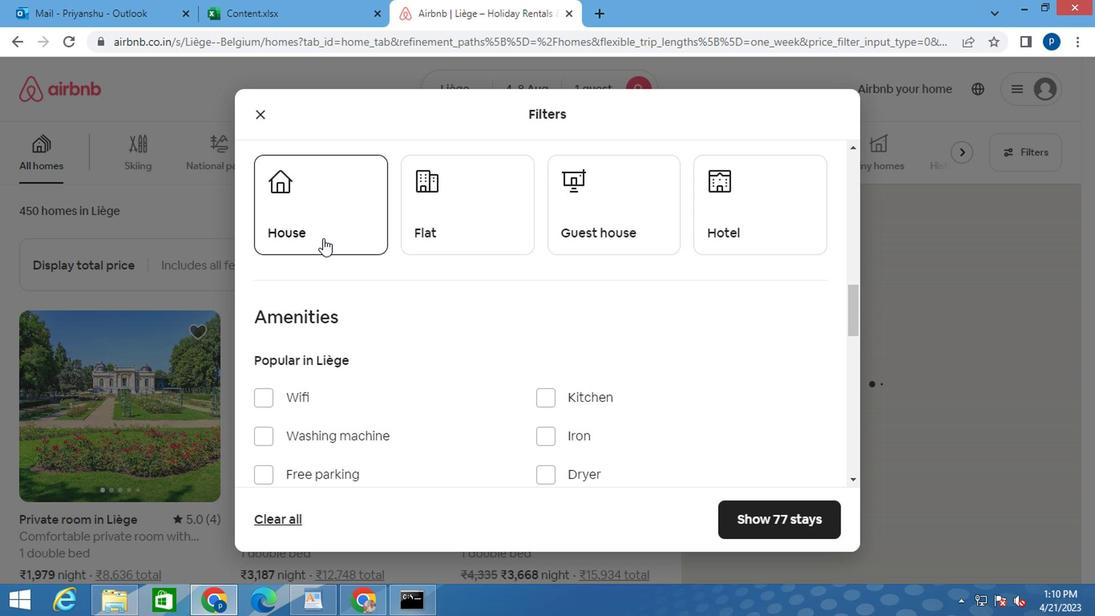 
Action: Mouse pressed left at (320, 227)
Screenshot: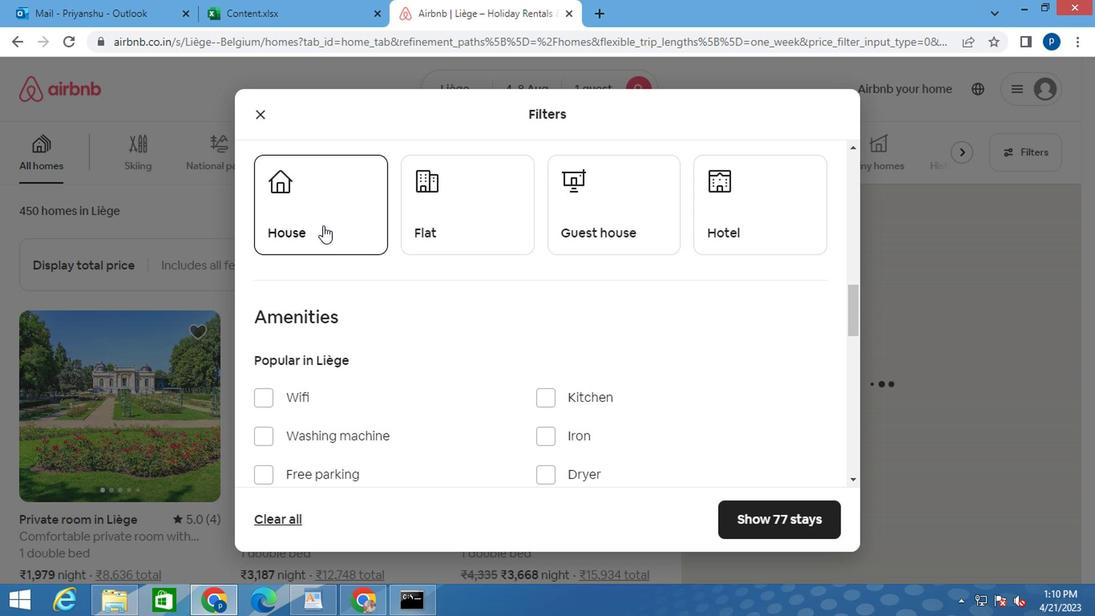 
Action: Mouse moved to (737, 227)
Screenshot: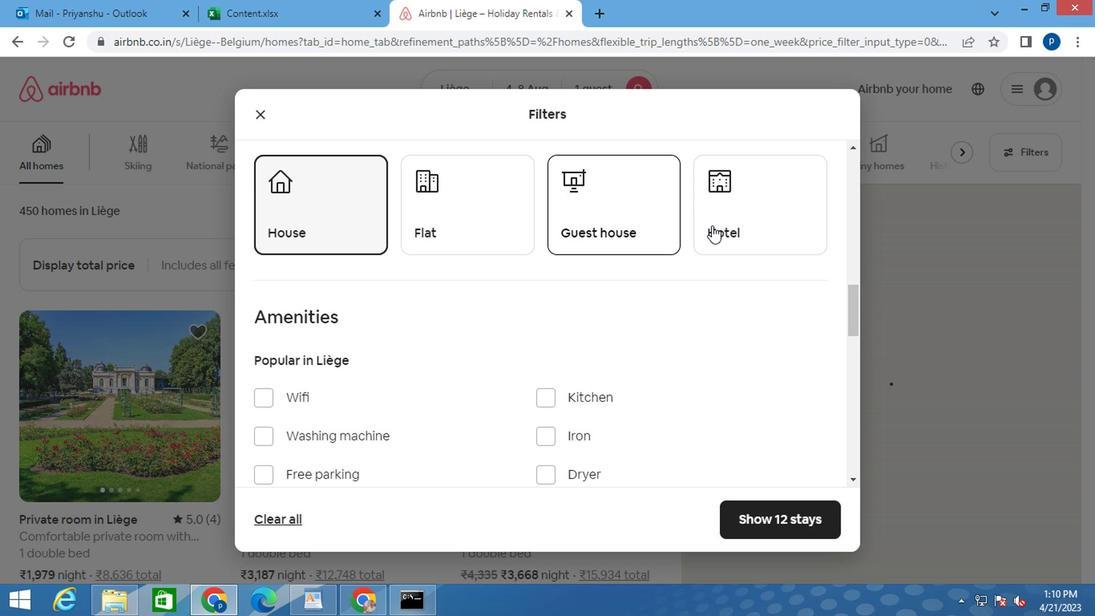 
Action: Mouse pressed left at (737, 227)
Screenshot: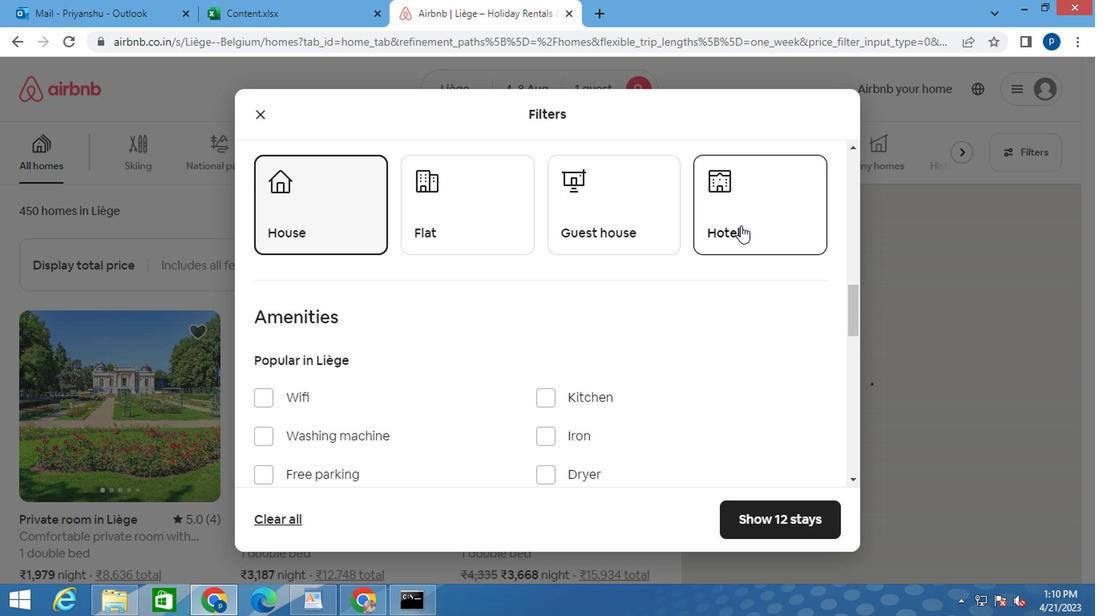 
Action: Mouse moved to (578, 281)
Screenshot: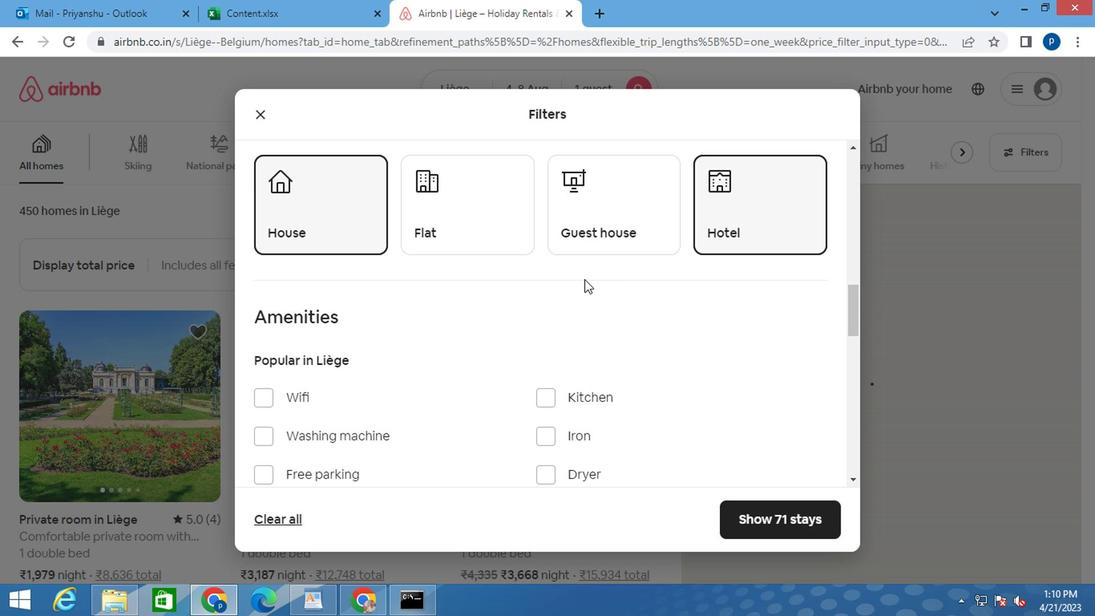
Action: Mouse scrolled (578, 280) with delta (0, -1)
Screenshot: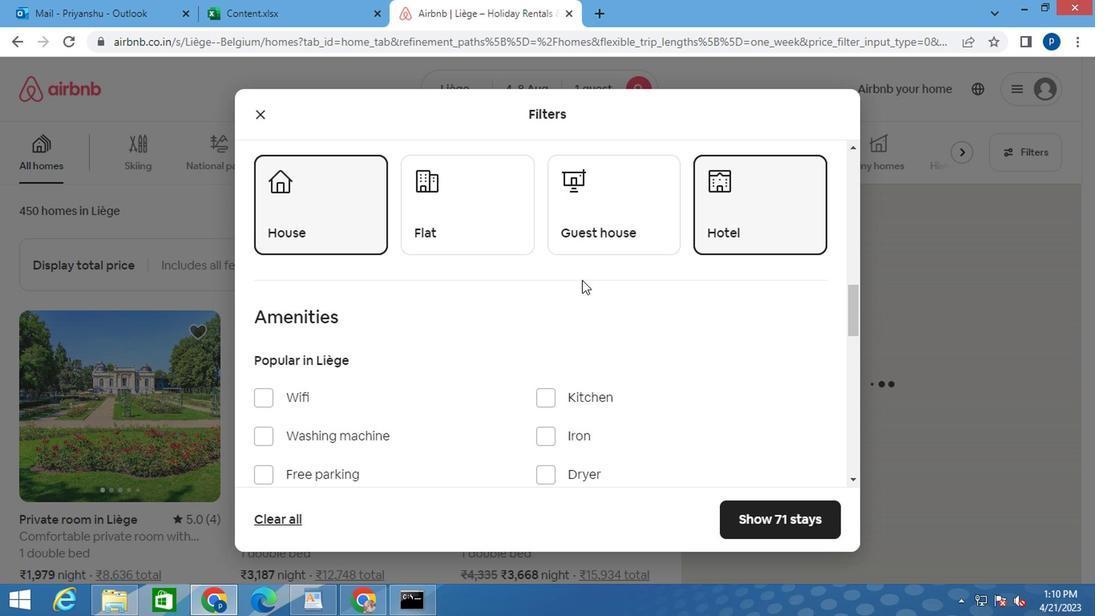 
Action: Mouse moved to (564, 281)
Screenshot: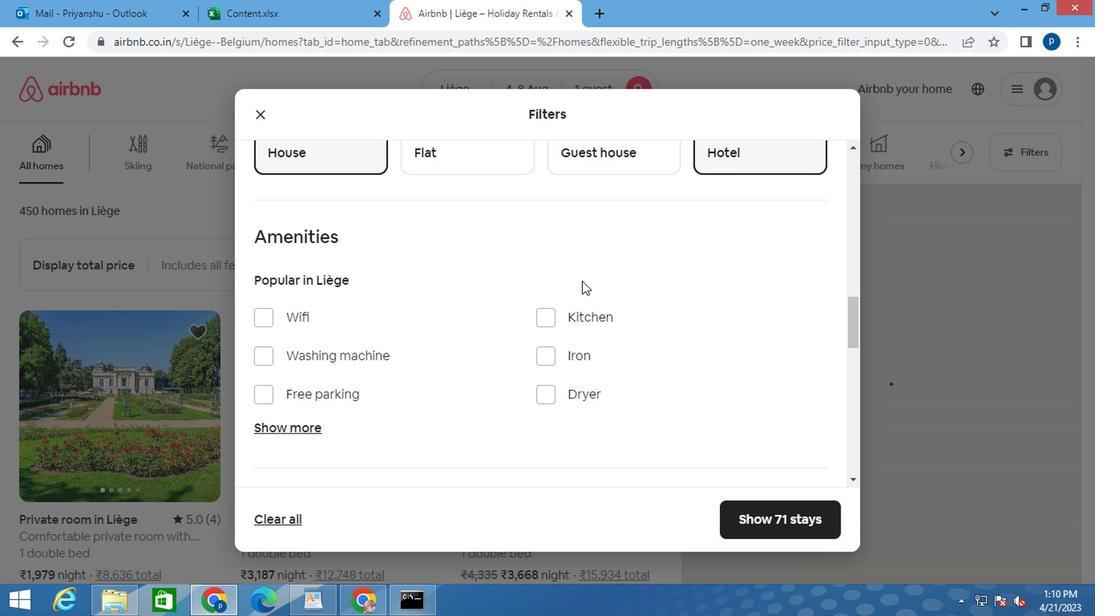 
Action: Mouse scrolled (564, 280) with delta (0, -1)
Screenshot: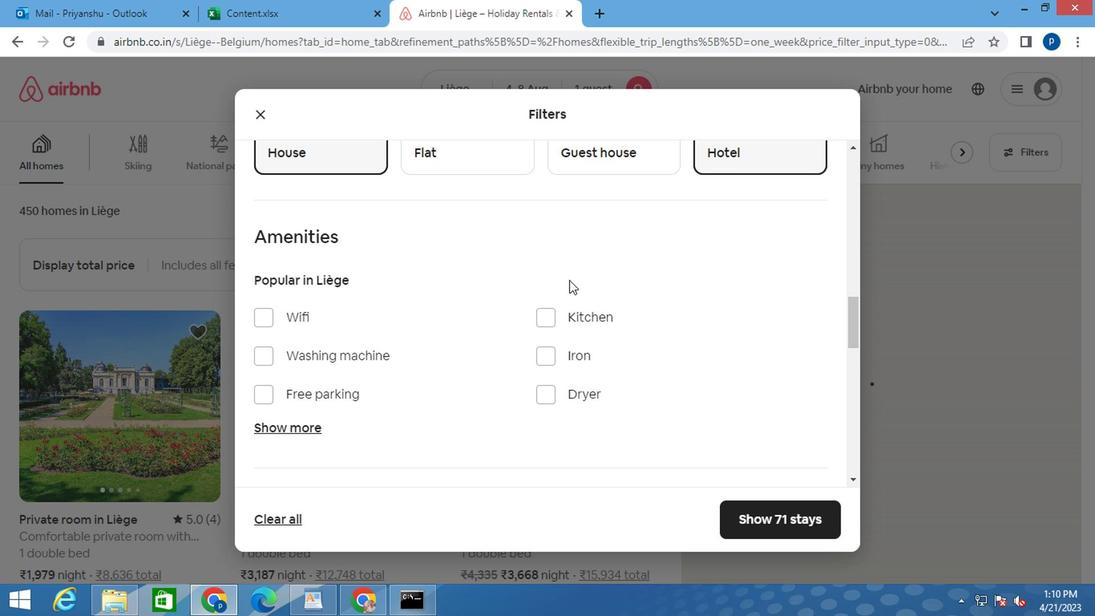 
Action: Mouse scrolled (564, 280) with delta (0, -1)
Screenshot: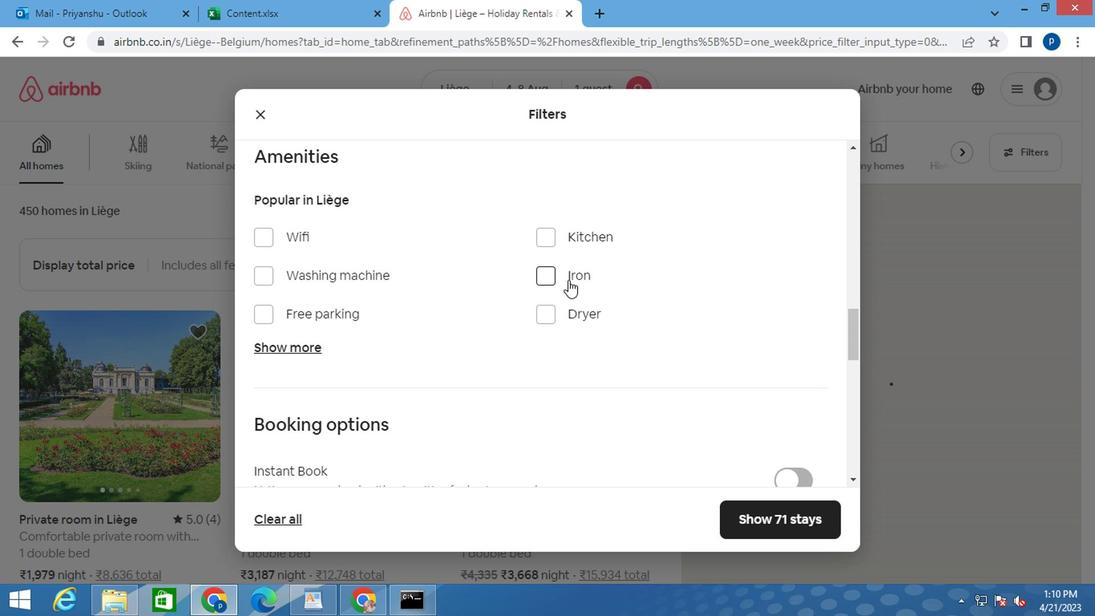 
Action: Mouse scrolled (564, 282) with delta (0, 0)
Screenshot: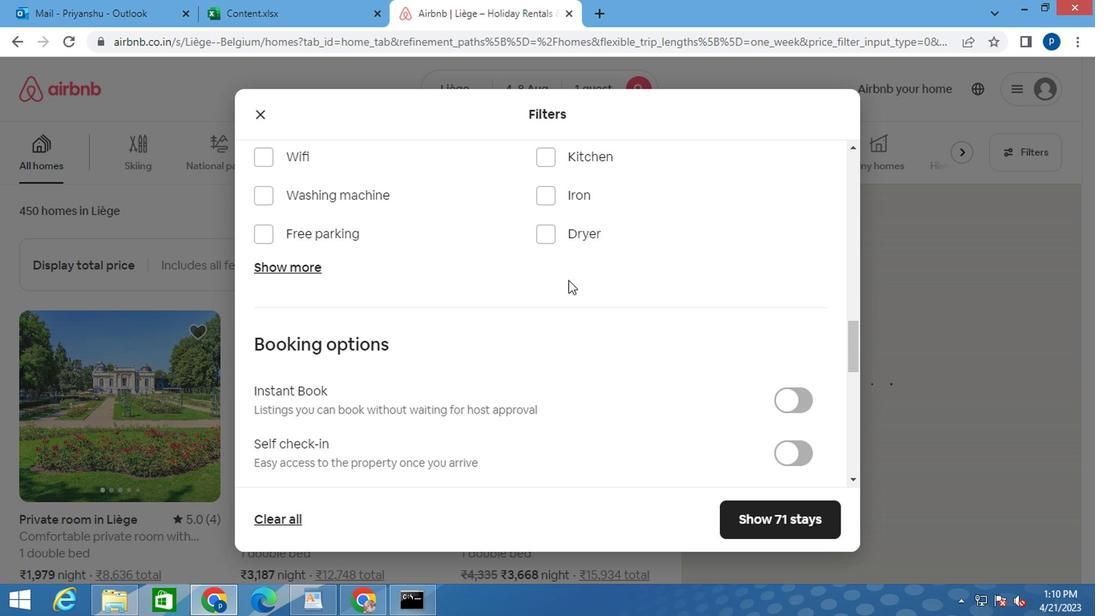 
Action: Mouse scrolled (564, 282) with delta (0, 0)
Screenshot: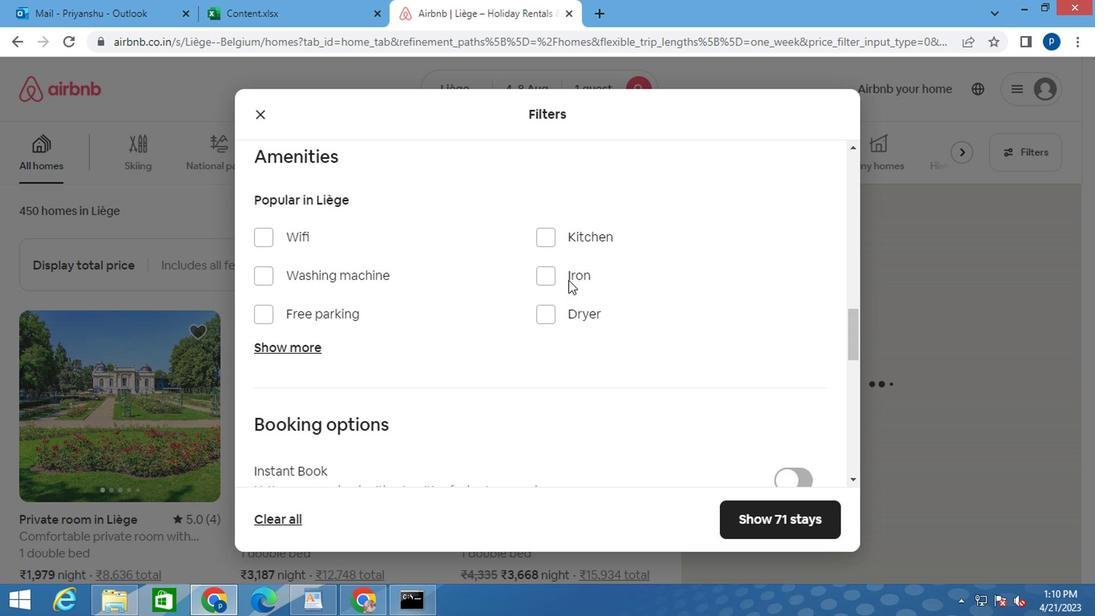 
Action: Mouse moved to (540, 271)
Screenshot: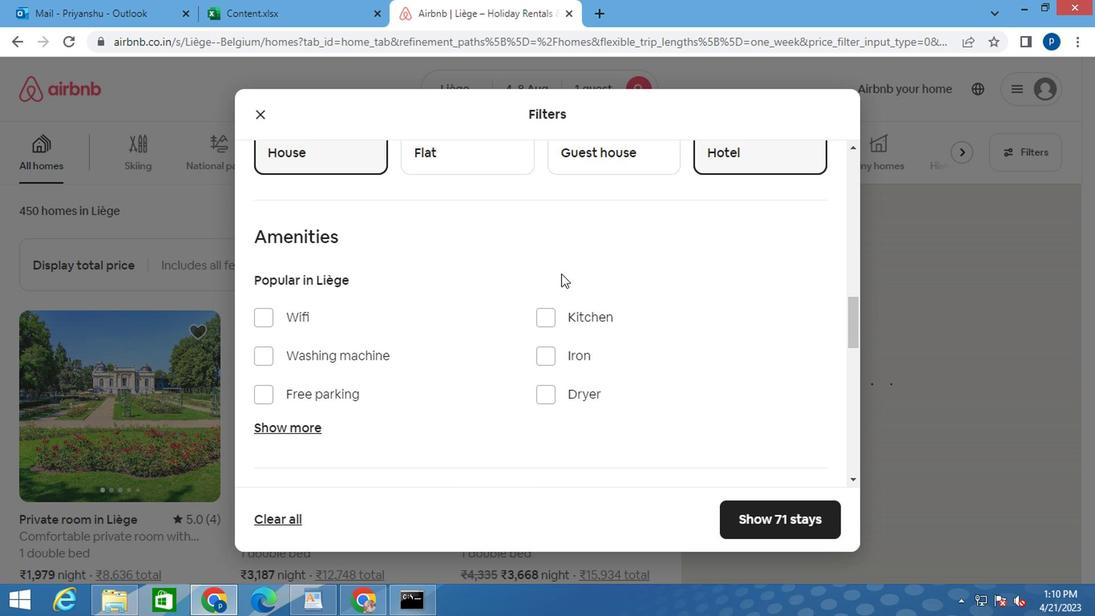 
Action: Mouse scrolled (540, 272) with delta (0, 1)
Screenshot: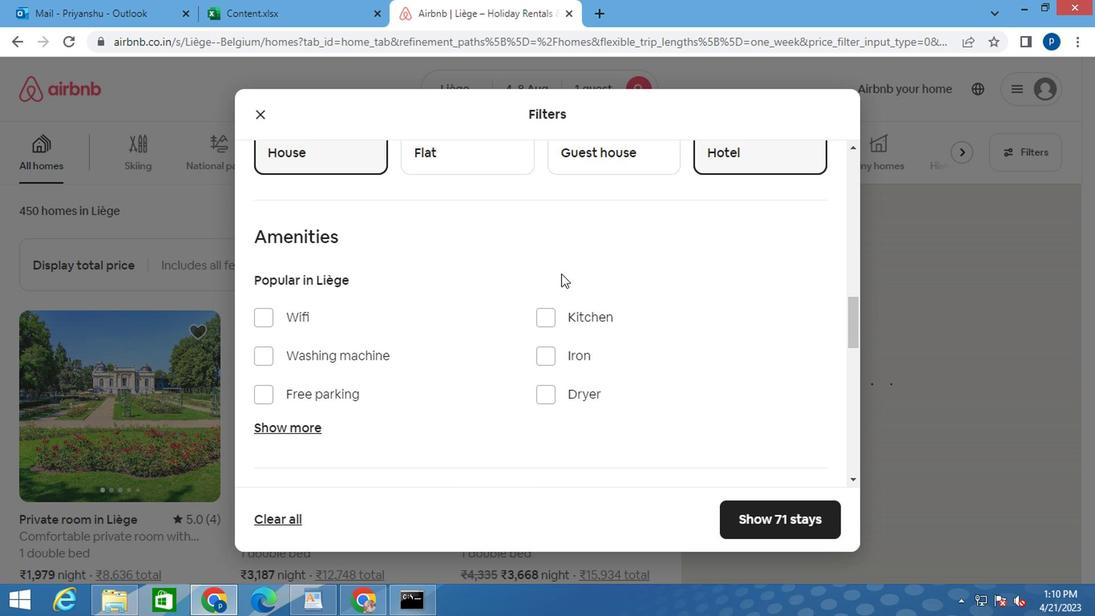 
Action: Mouse scrolled (540, 272) with delta (0, 1)
Screenshot: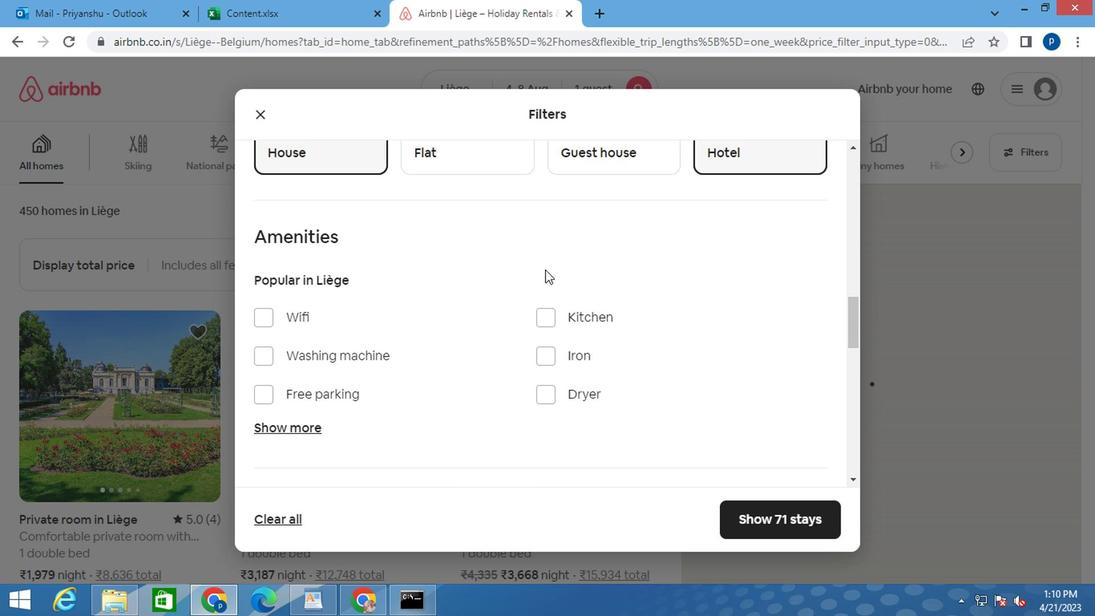 
Action: Mouse moved to (466, 297)
Screenshot: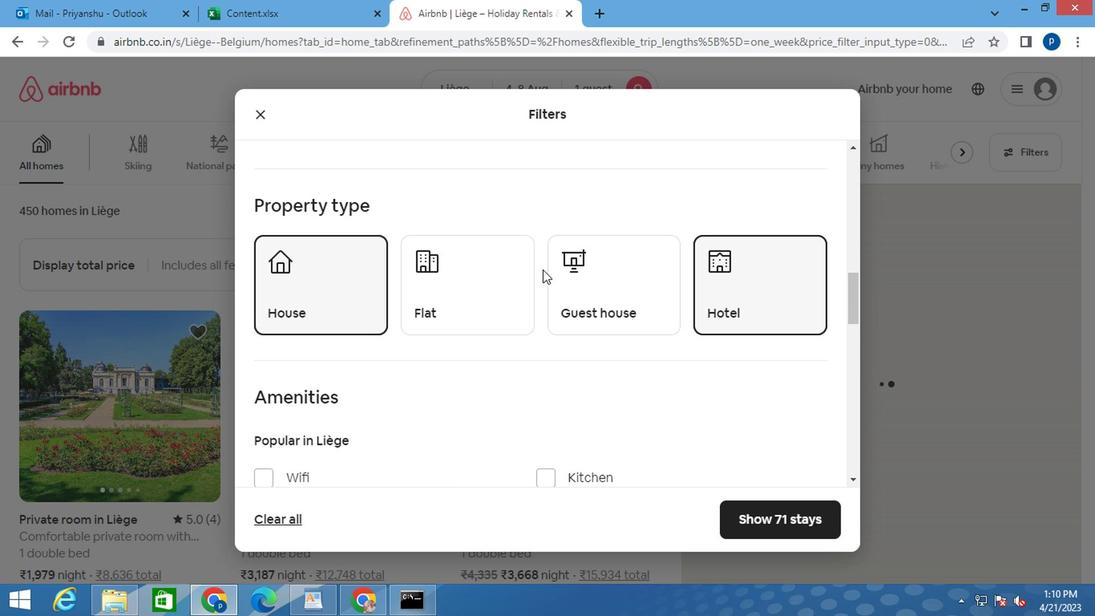 
Action: Mouse pressed left at (466, 297)
Screenshot: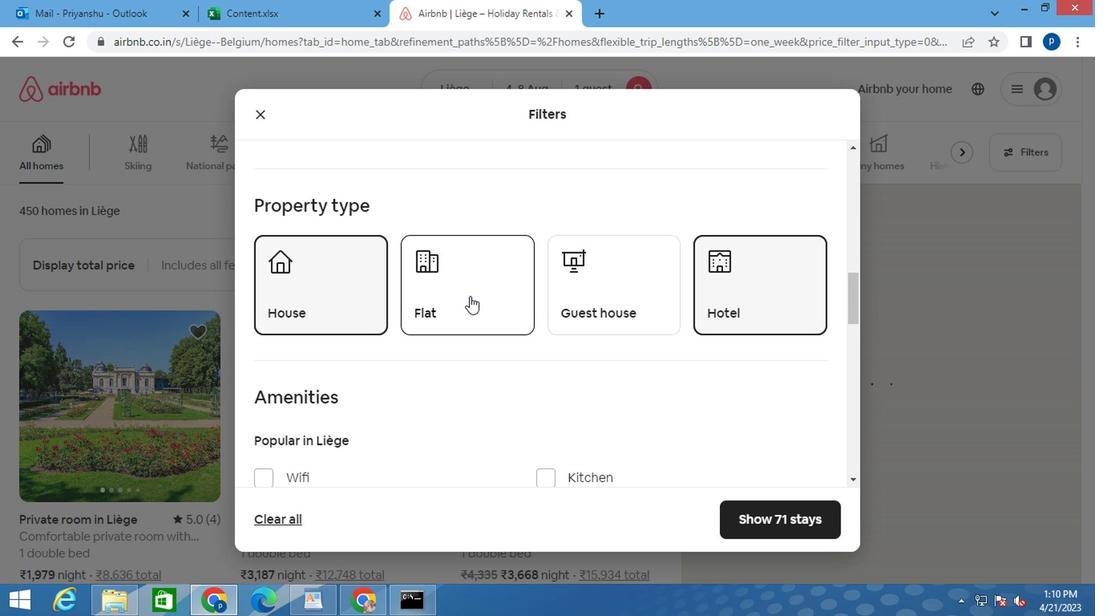 
Action: Mouse moved to (508, 334)
Screenshot: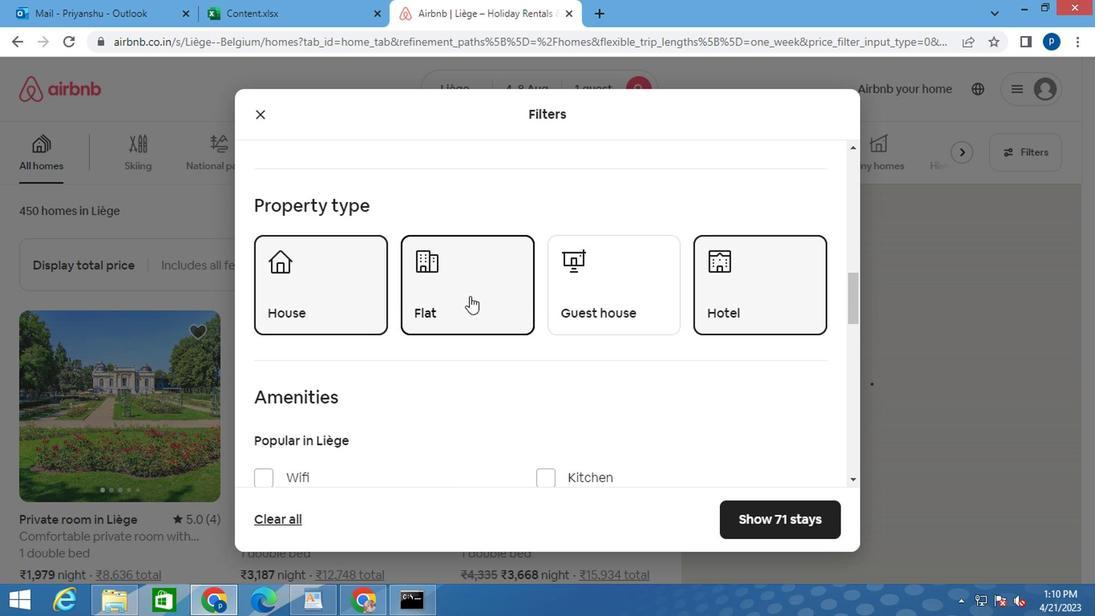 
Action: Mouse scrolled (508, 334) with delta (0, 0)
Screenshot: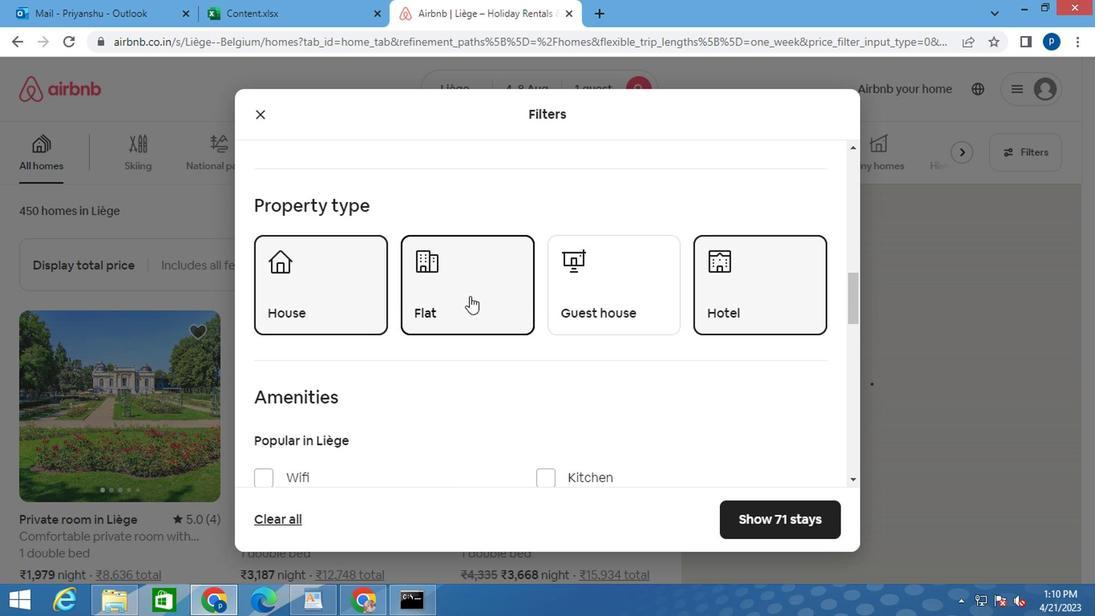 
Action: Mouse moved to (580, 239)
Screenshot: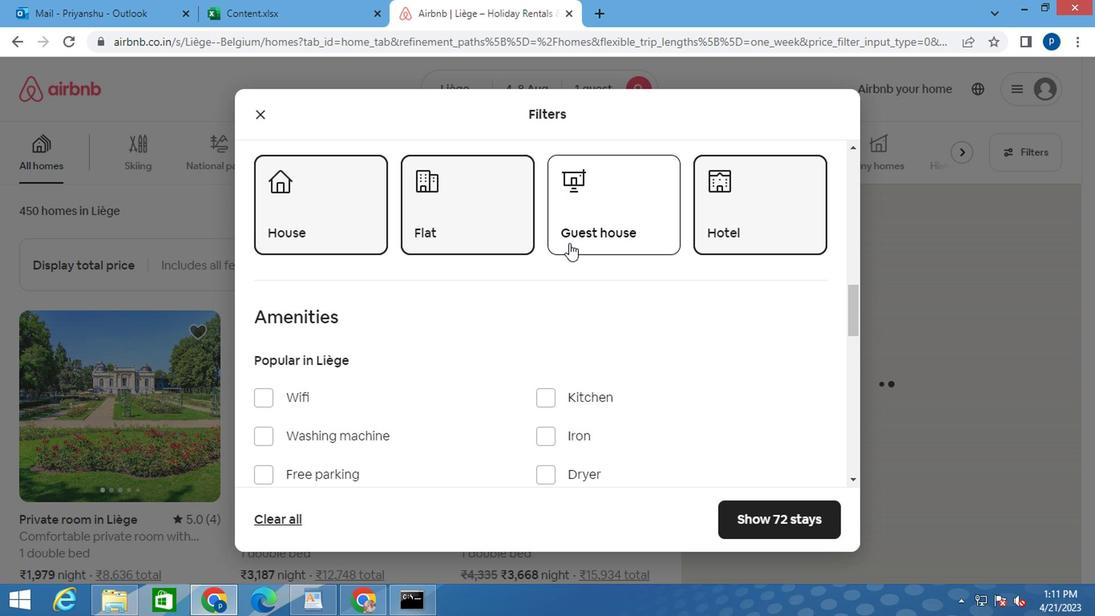 
Action: Mouse pressed left at (580, 239)
Screenshot: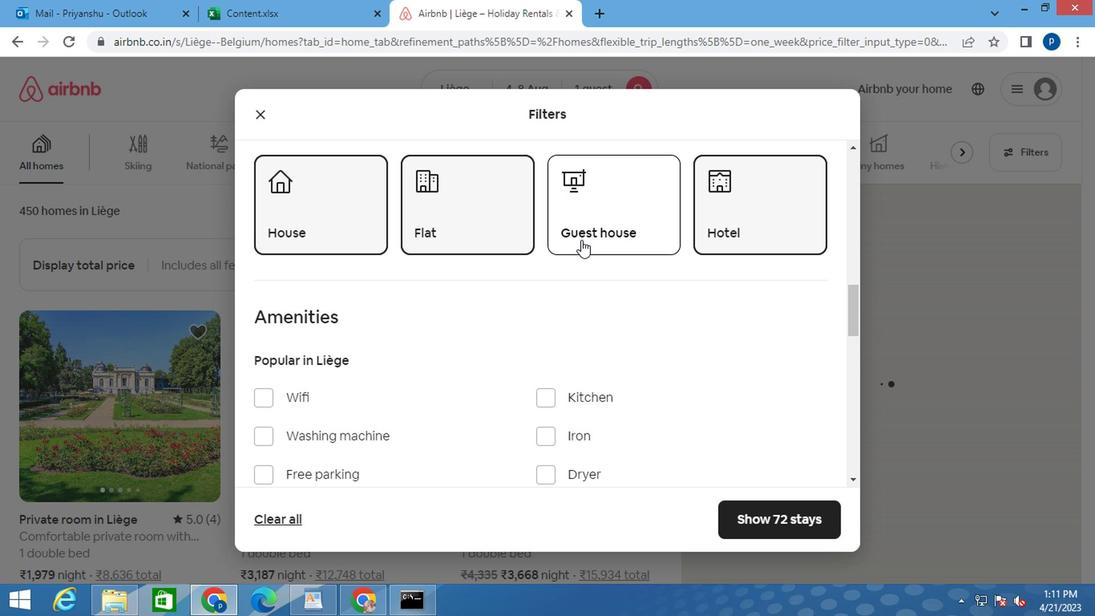 
Action: Mouse moved to (350, 220)
Screenshot: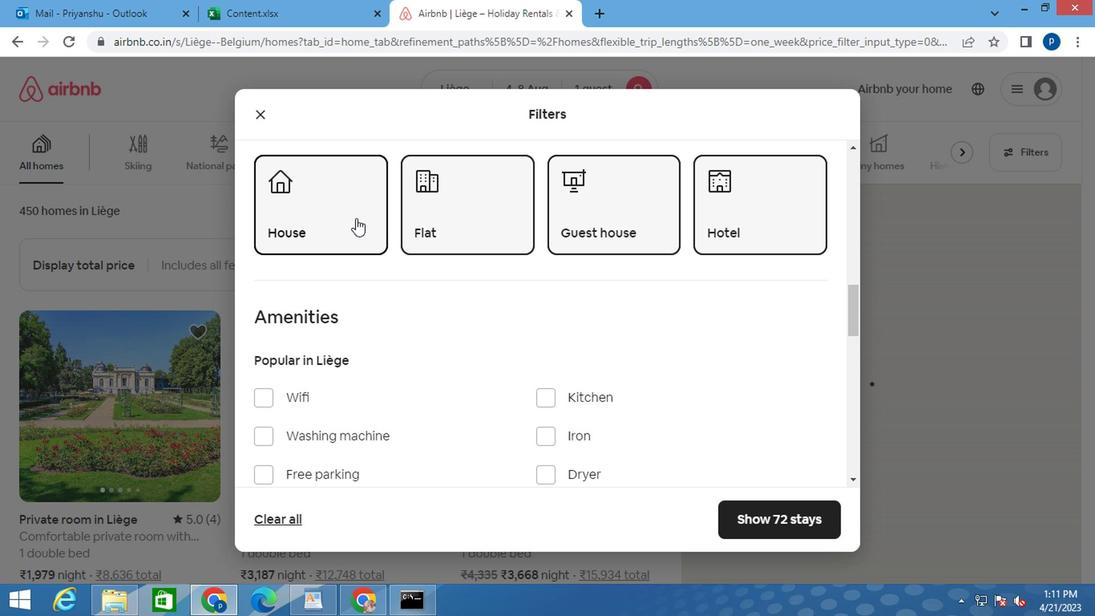 
Action: Mouse pressed left at (350, 220)
Screenshot: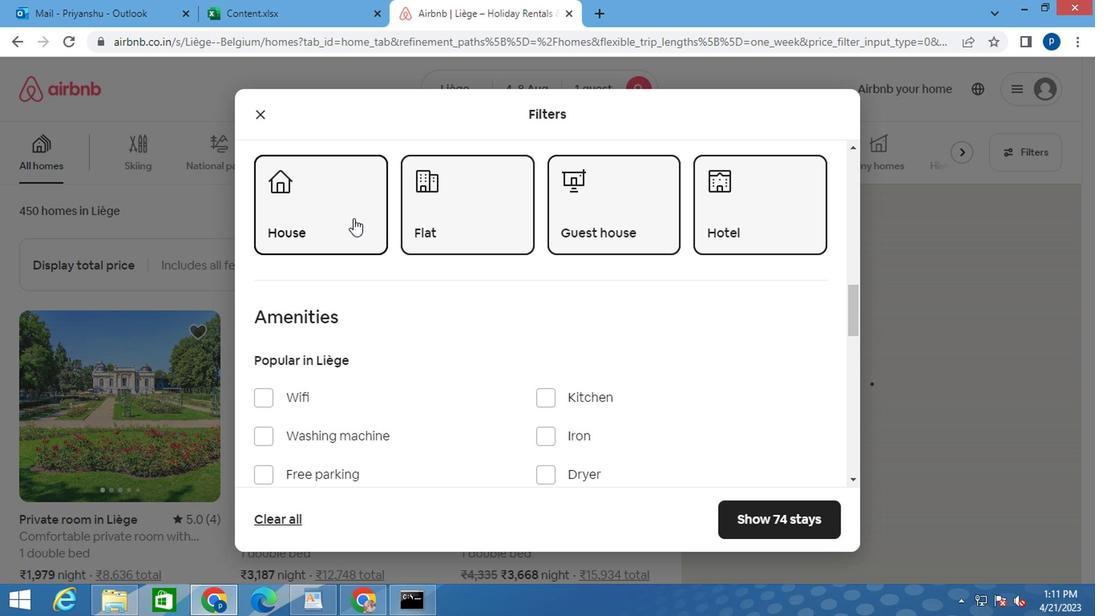 
Action: Mouse moved to (526, 296)
Screenshot: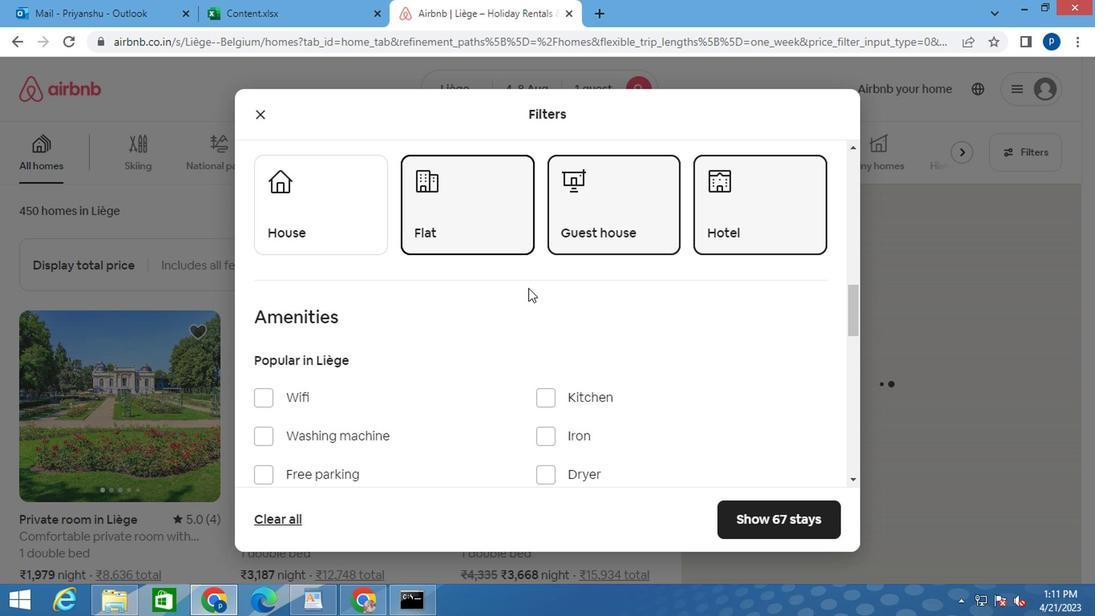 
Action: Mouse scrolled (526, 295) with delta (0, -1)
Screenshot: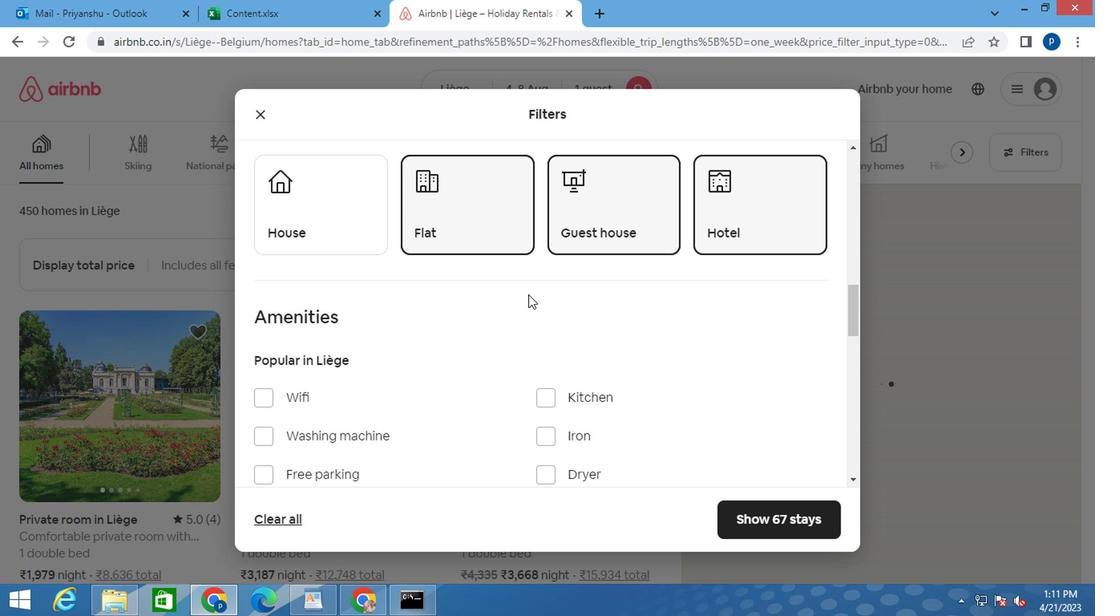 
Action: Mouse moved to (548, 289)
Screenshot: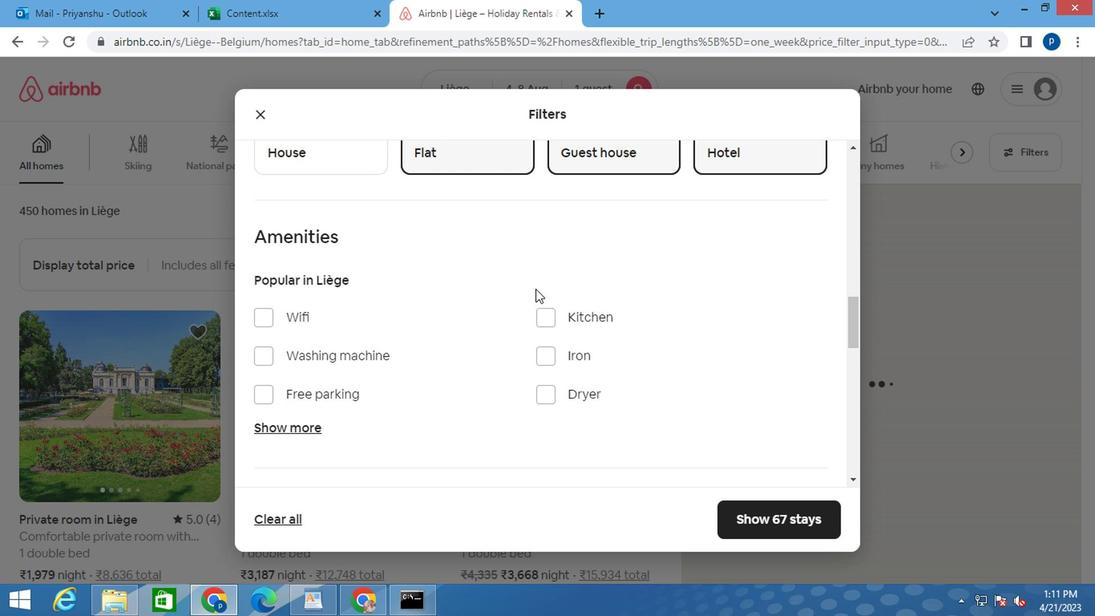 
Action: Mouse scrolled (548, 288) with delta (0, -1)
Screenshot: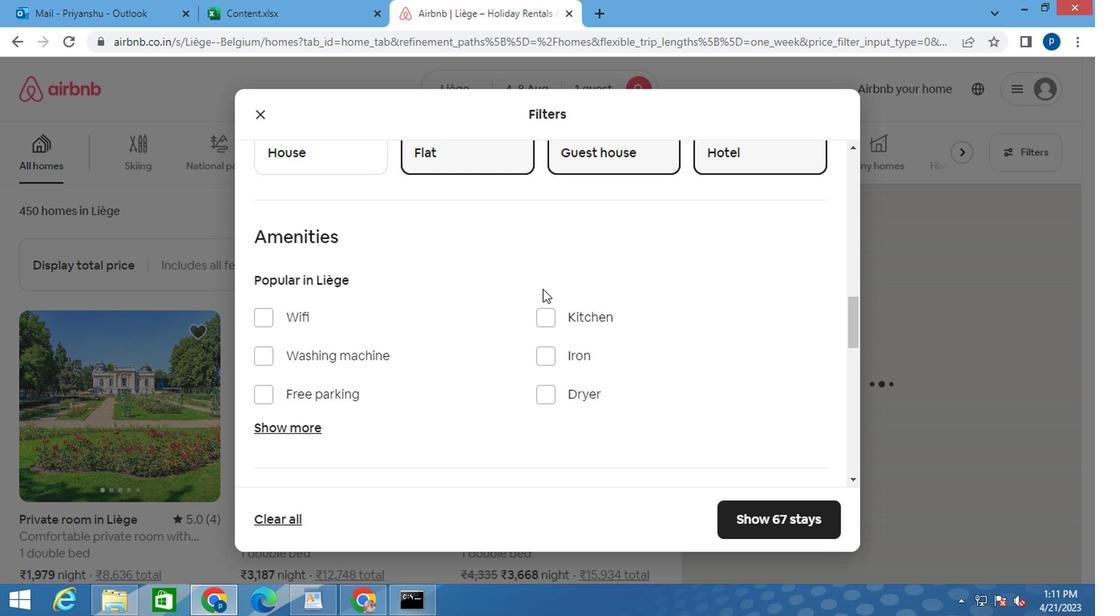 
Action: Mouse moved to (280, 338)
Screenshot: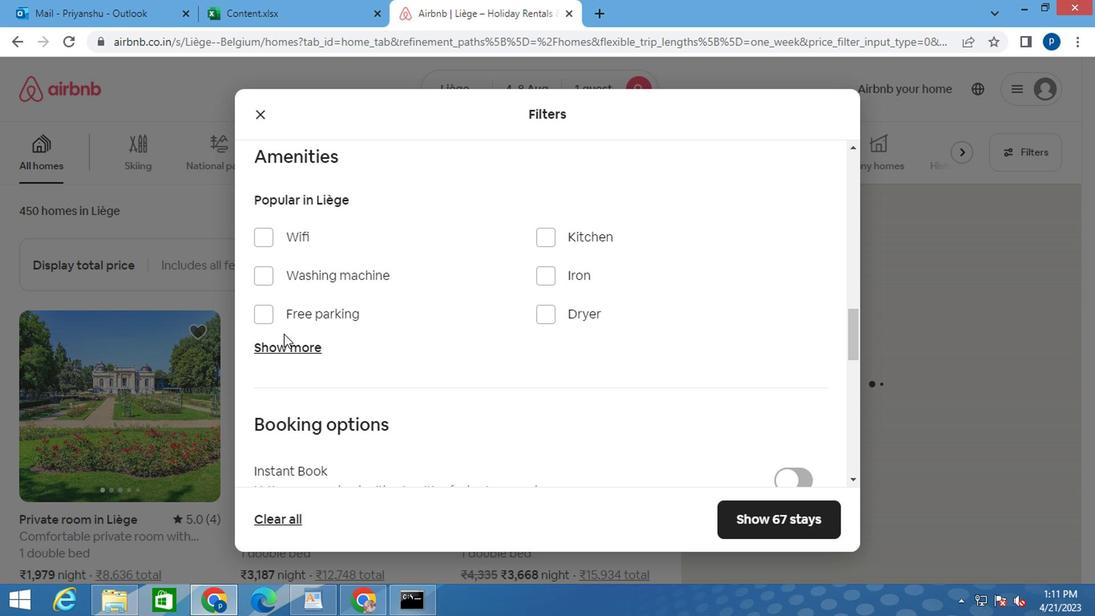 
Action: Mouse pressed left at (280, 338)
Screenshot: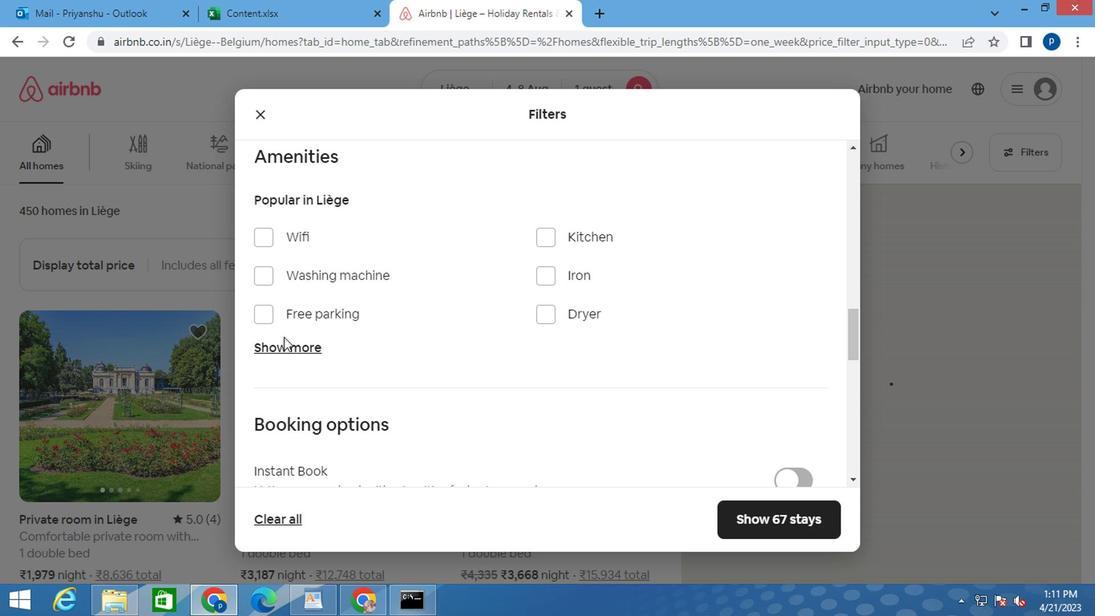 
Action: Mouse moved to (375, 344)
Screenshot: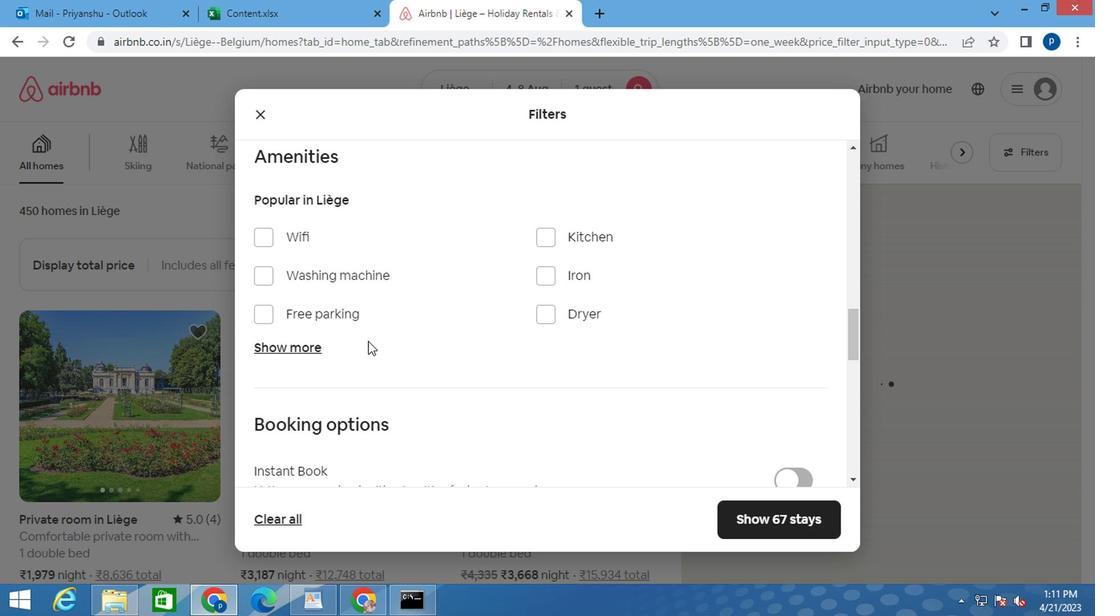 
Action: Mouse scrolled (375, 343) with delta (0, 0)
Screenshot: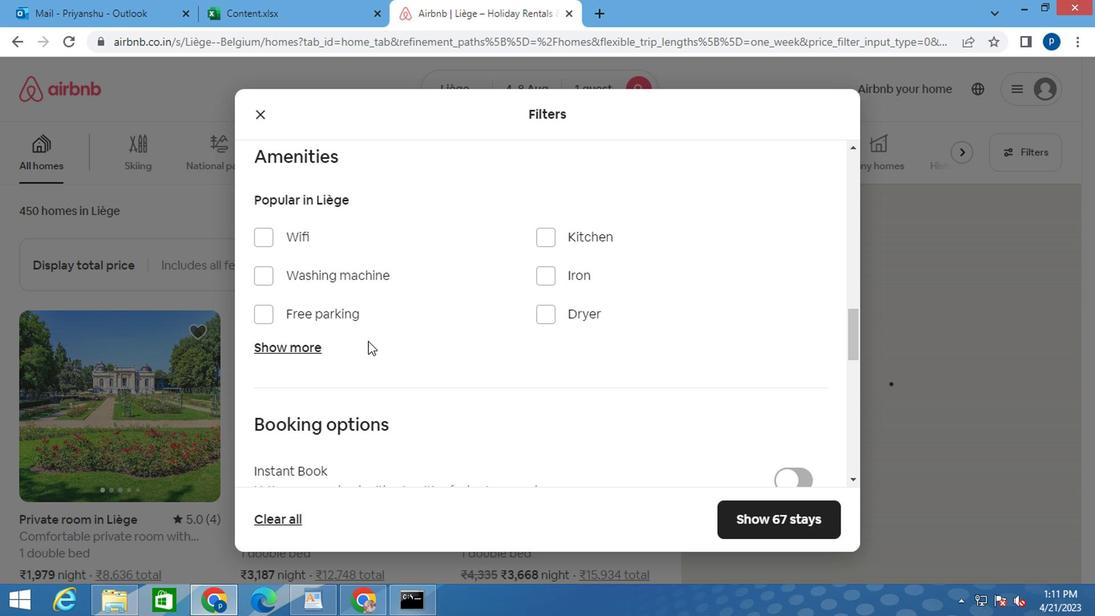 
Action: Mouse moved to (302, 268)
Screenshot: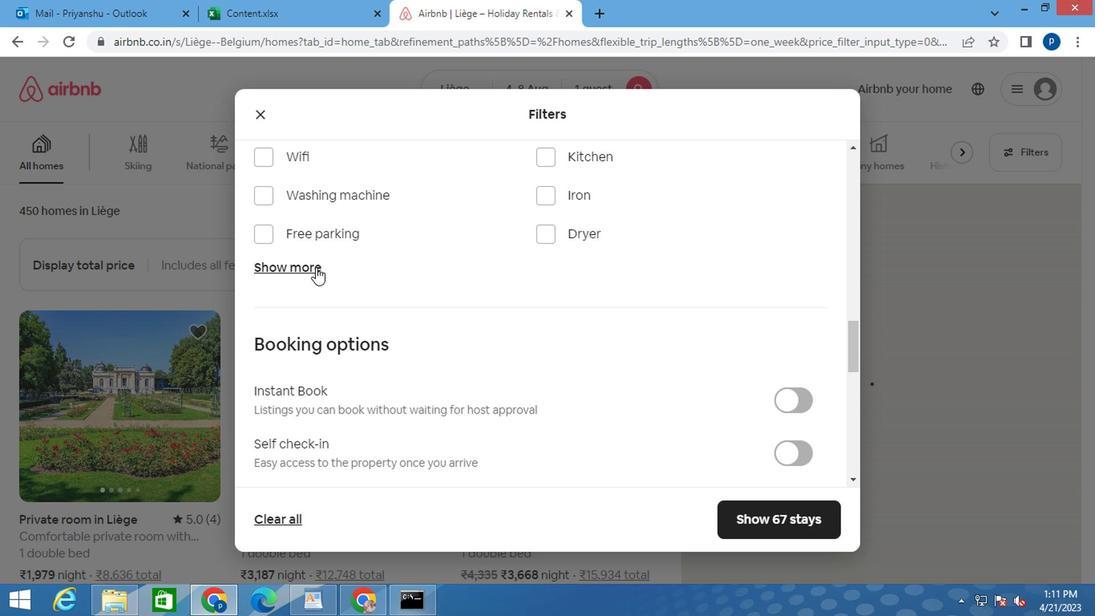 
Action: Mouse pressed left at (302, 268)
Screenshot: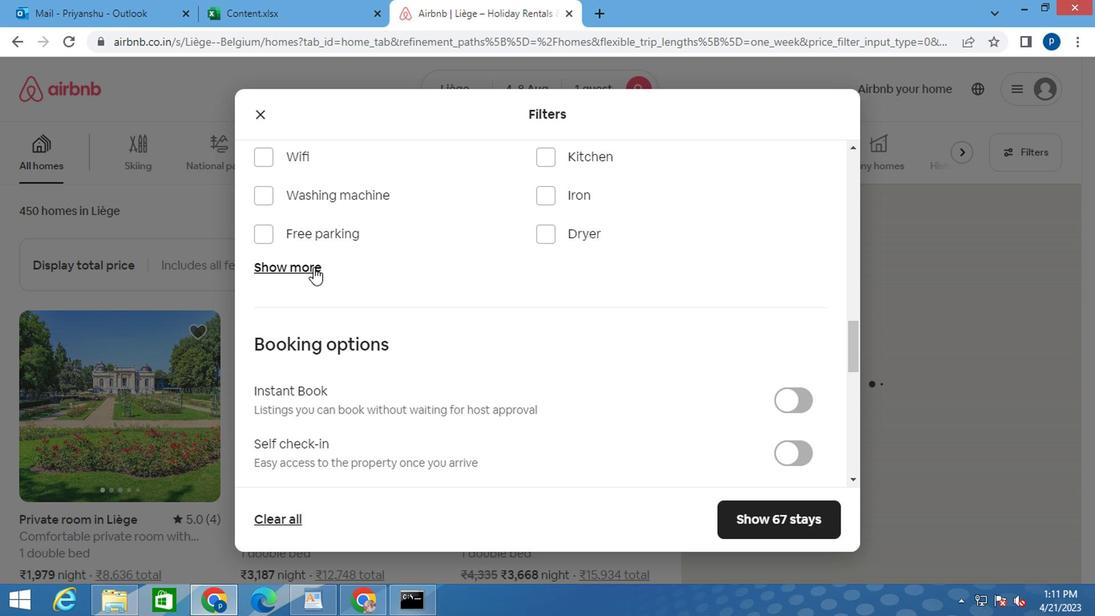 
Action: Mouse moved to (531, 321)
Screenshot: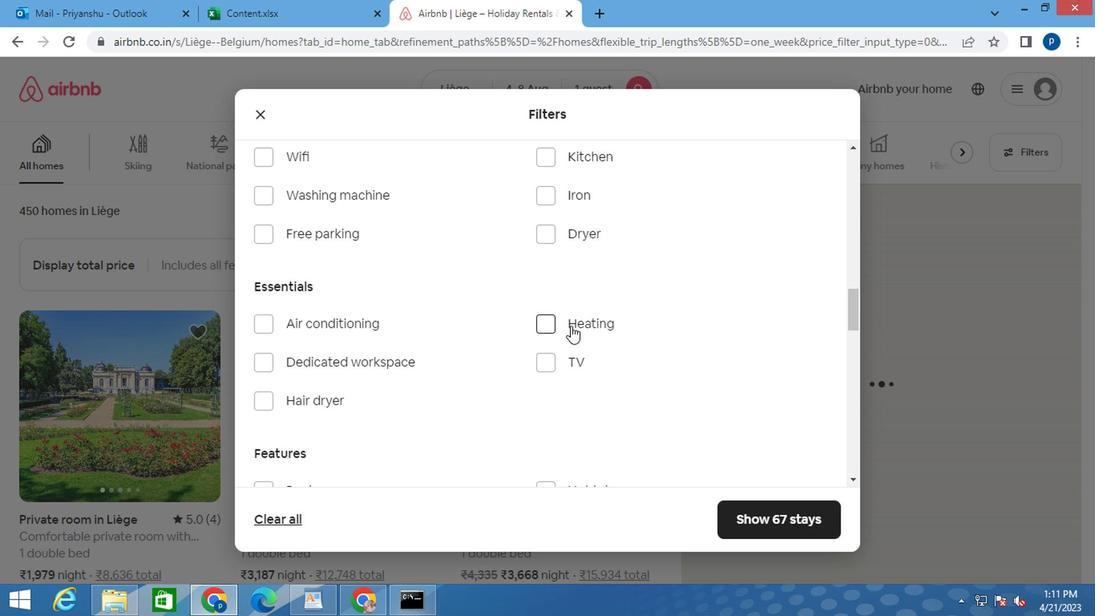 
Action: Mouse pressed left at (531, 321)
Screenshot: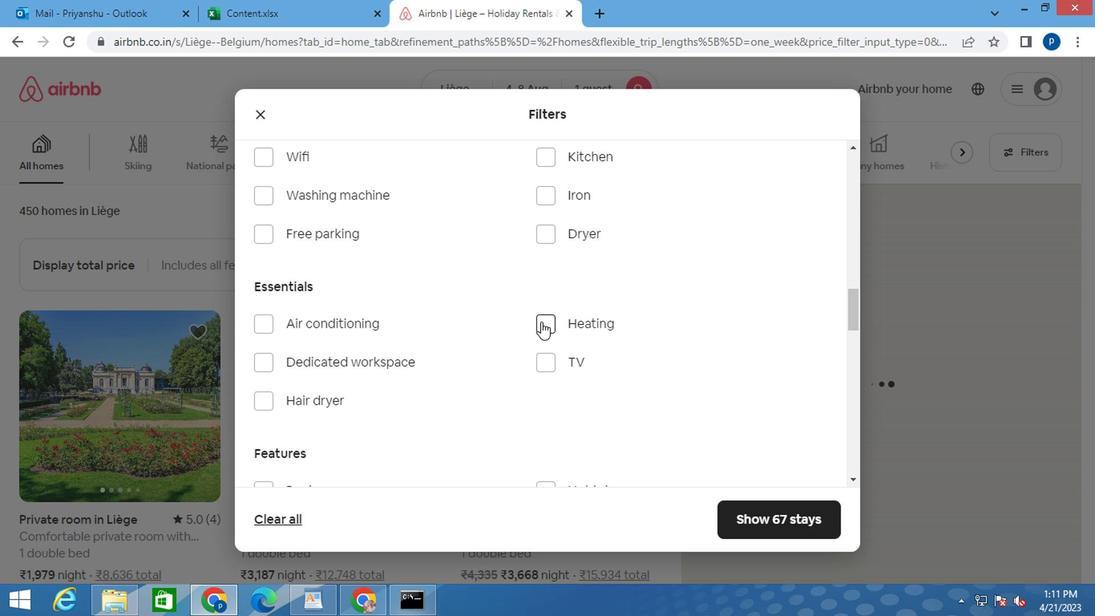 
Action: Mouse moved to (539, 329)
Screenshot: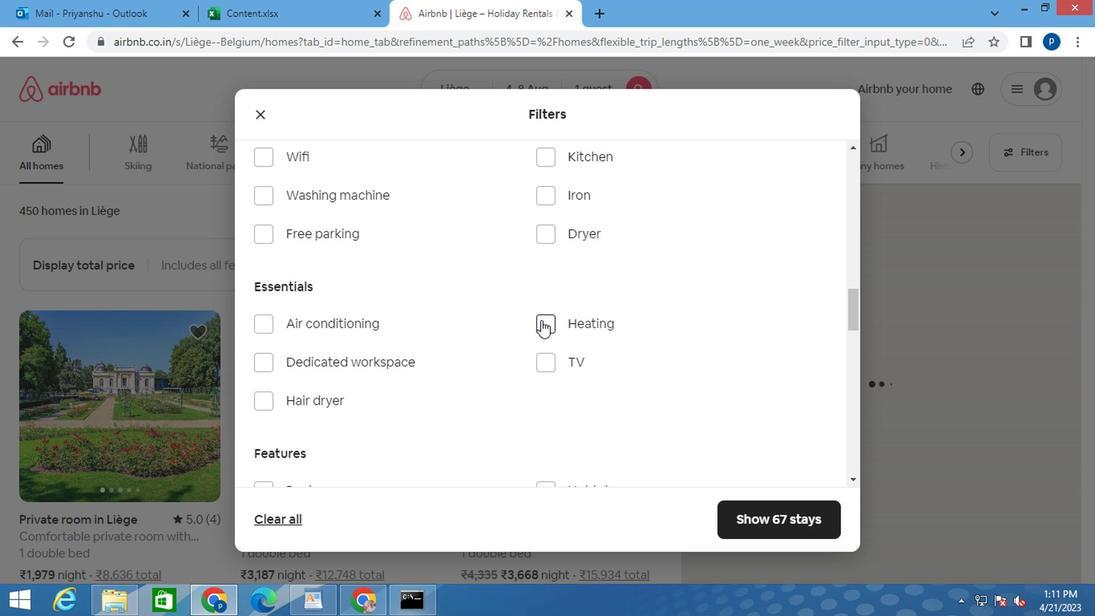
Action: Mouse scrolled (539, 328) with delta (0, -1)
Screenshot: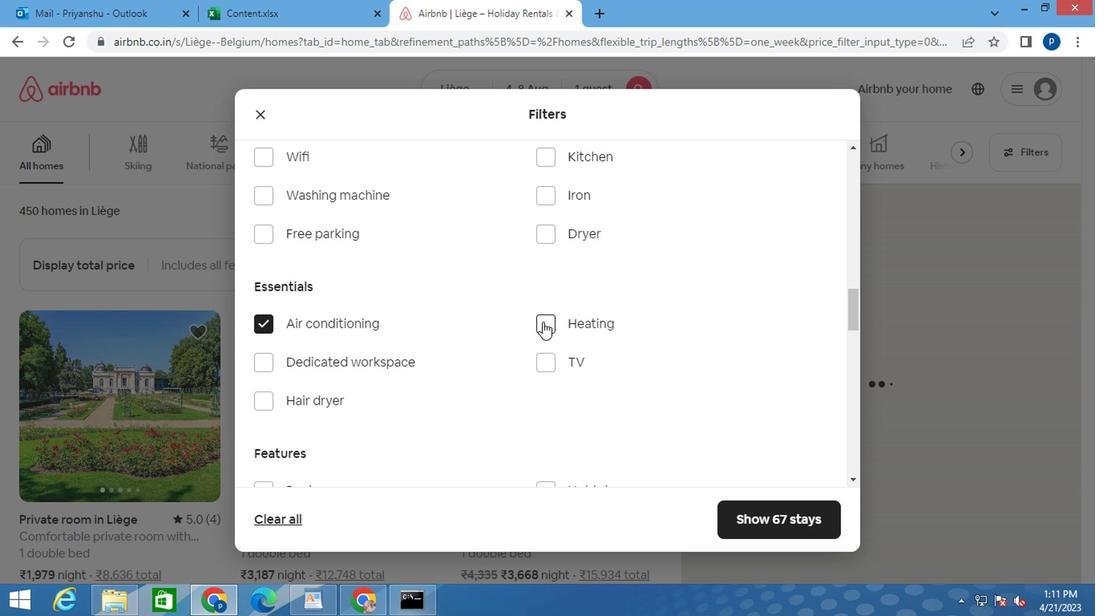 
Action: Mouse moved to (539, 330)
Screenshot: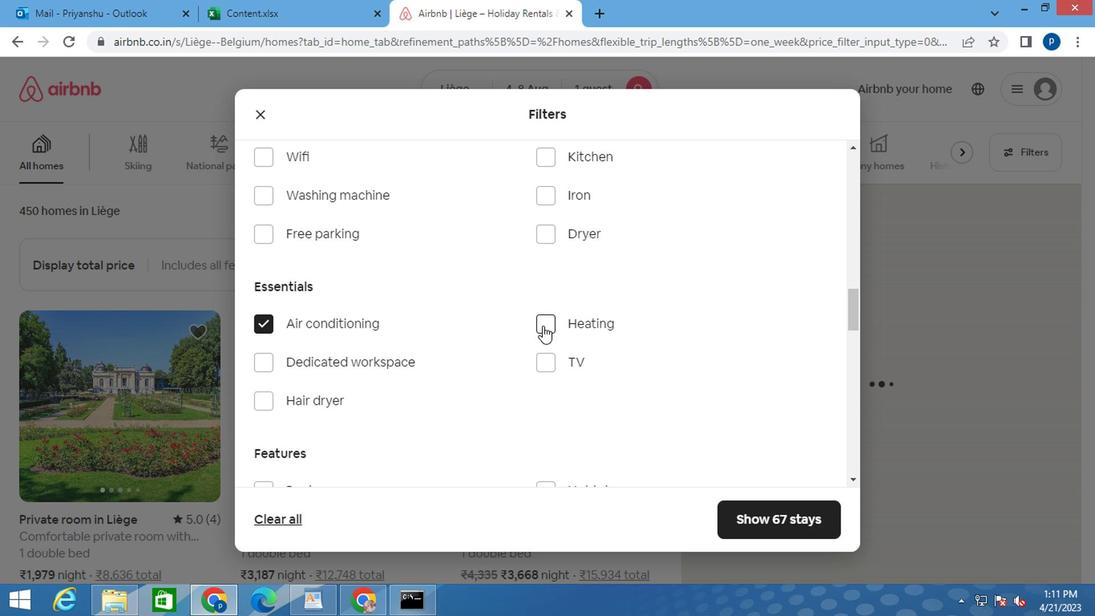 
Action: Mouse scrolled (539, 329) with delta (0, 0)
Screenshot: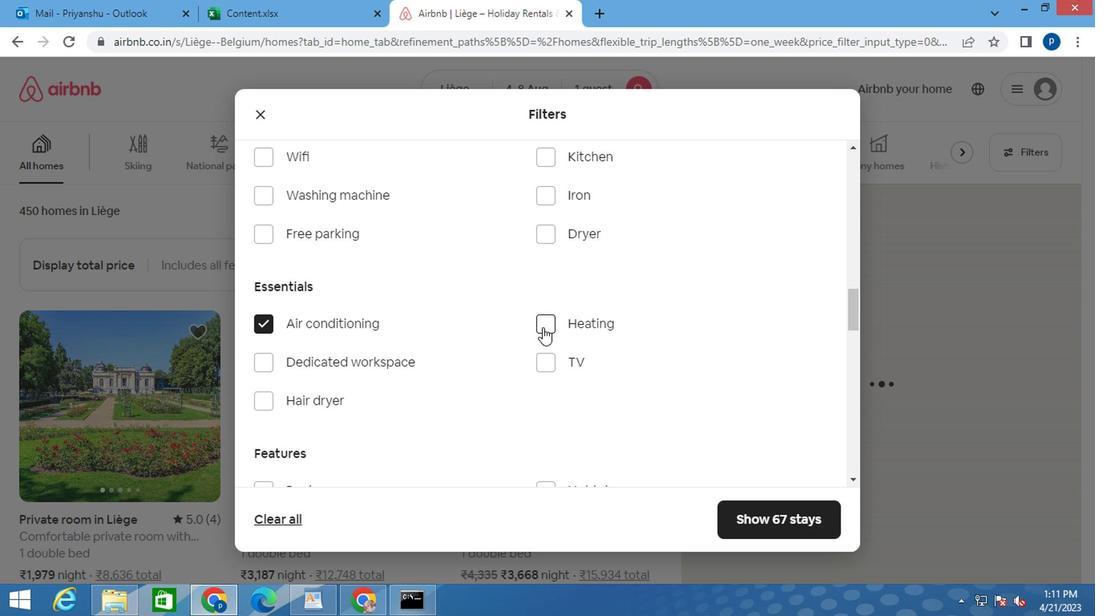 
Action: Mouse scrolled (539, 329) with delta (0, 0)
Screenshot: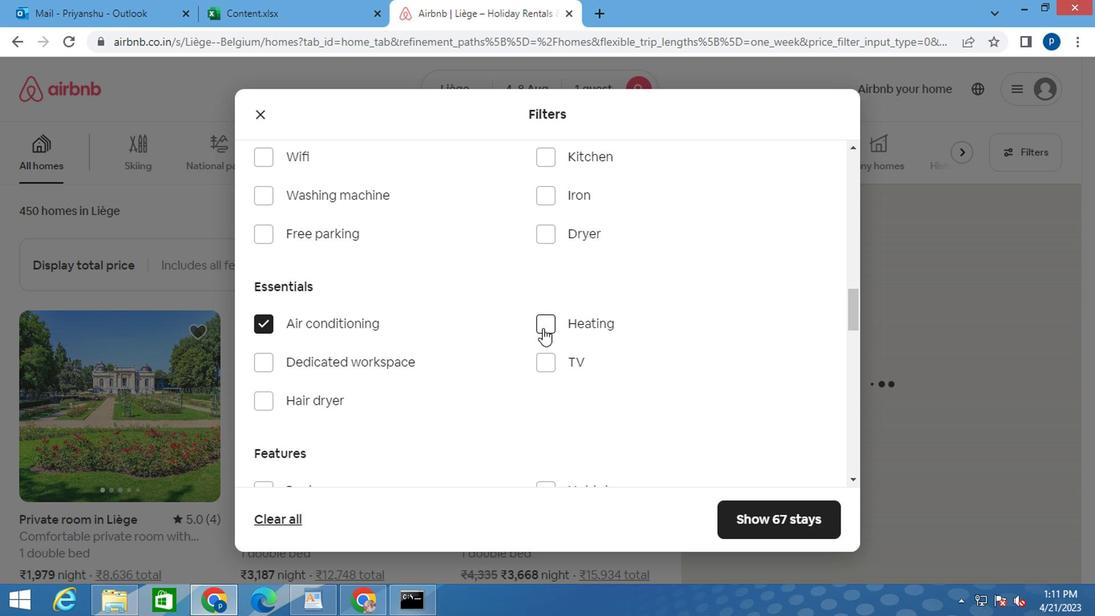 
Action: Mouse moved to (531, 234)
Screenshot: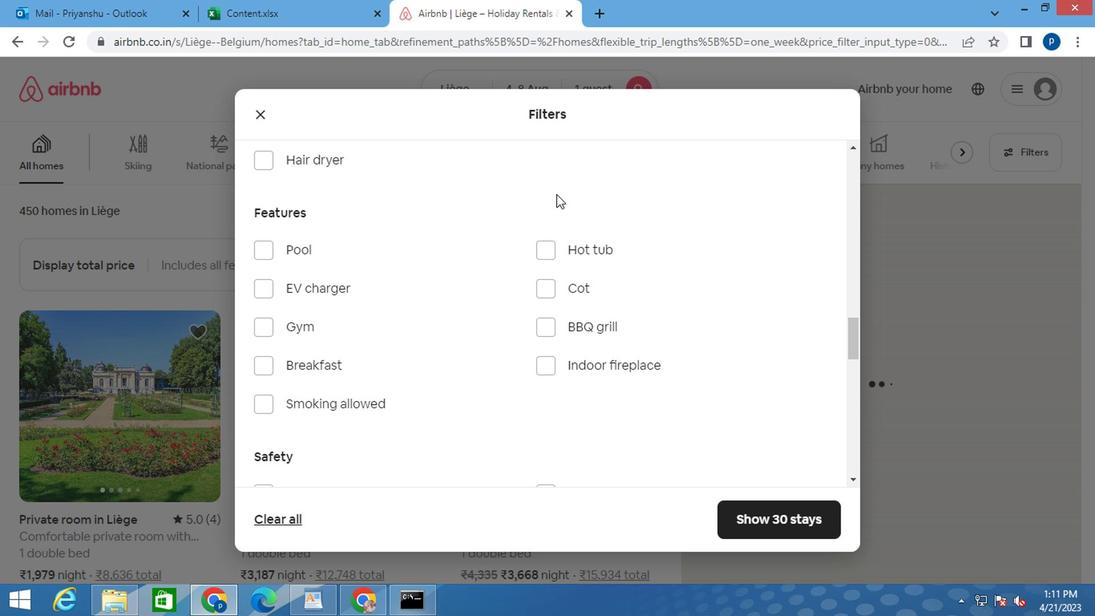 
Action: Mouse scrolled (531, 235) with delta (0, 0)
Screenshot: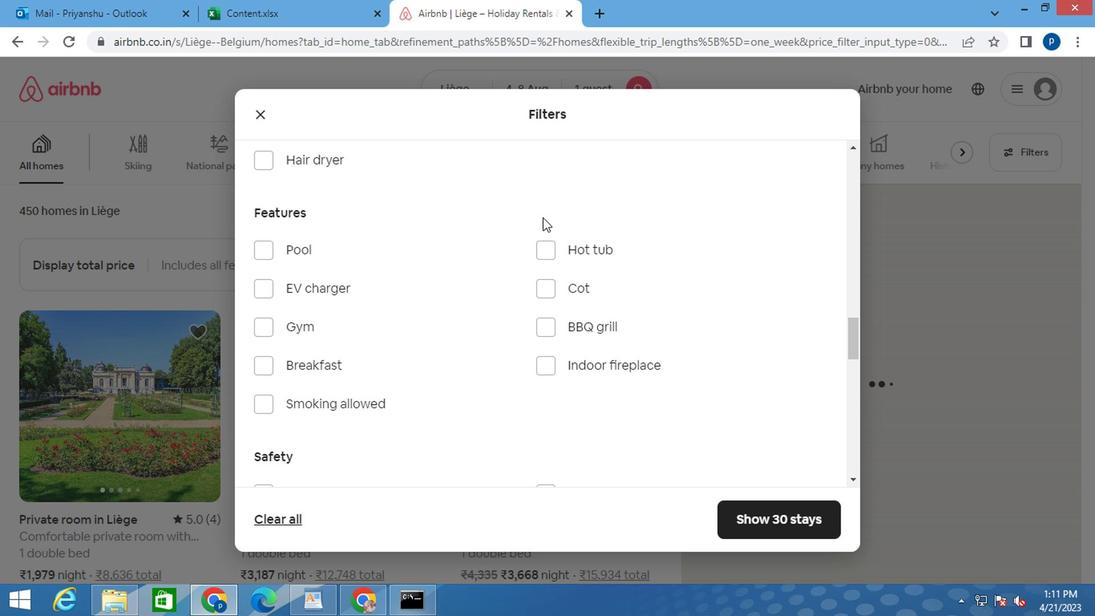 
Action: Mouse moved to (530, 235)
Screenshot: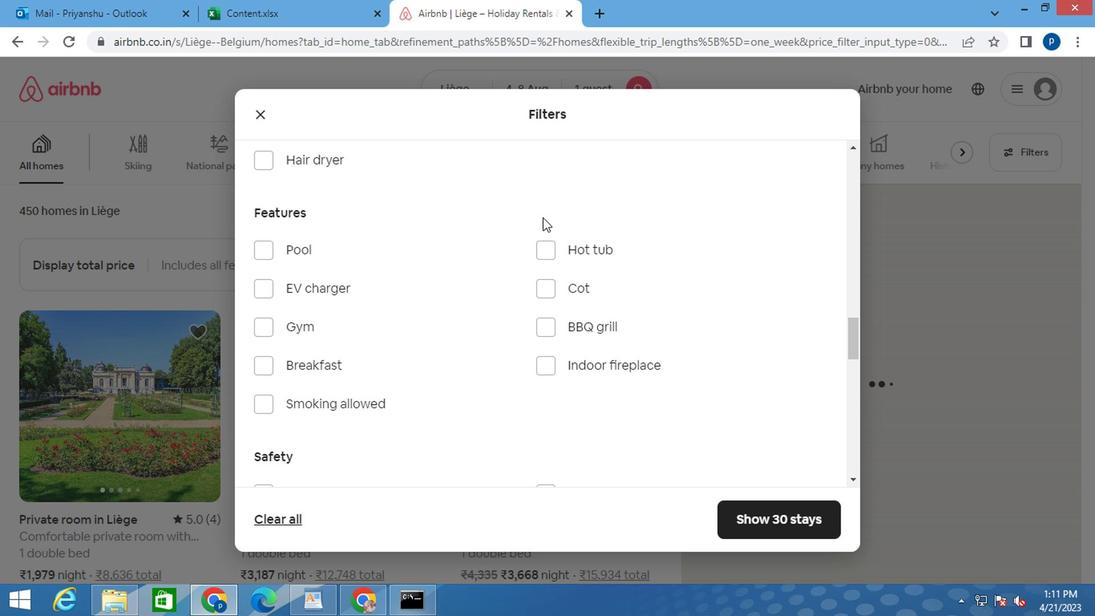 
Action: Mouse scrolled (530, 236) with delta (0, 1)
Screenshot: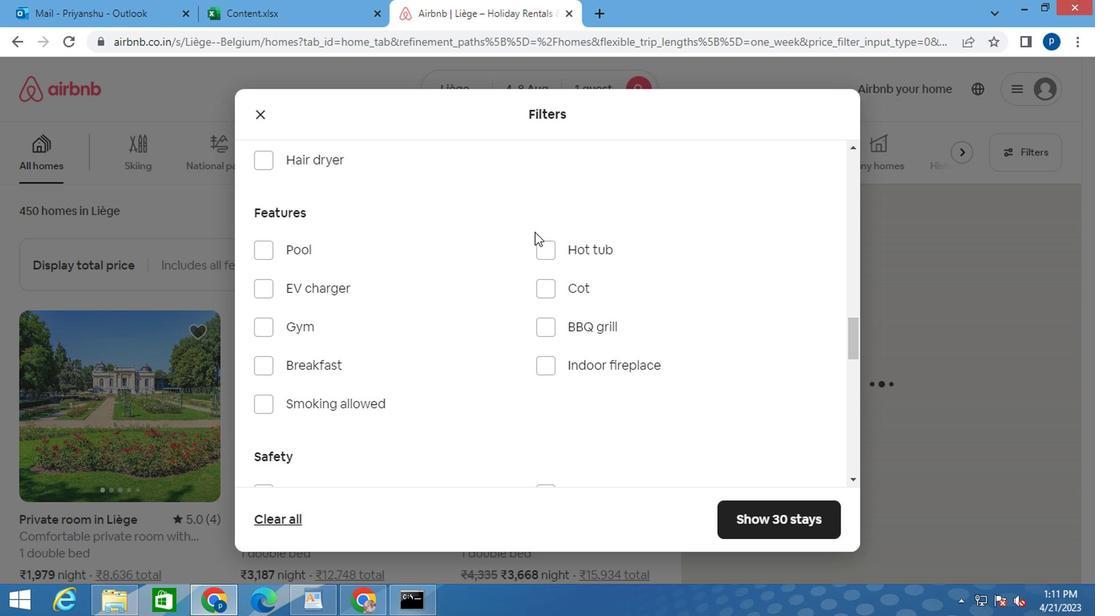 
Action: Mouse moved to (259, 246)
Screenshot: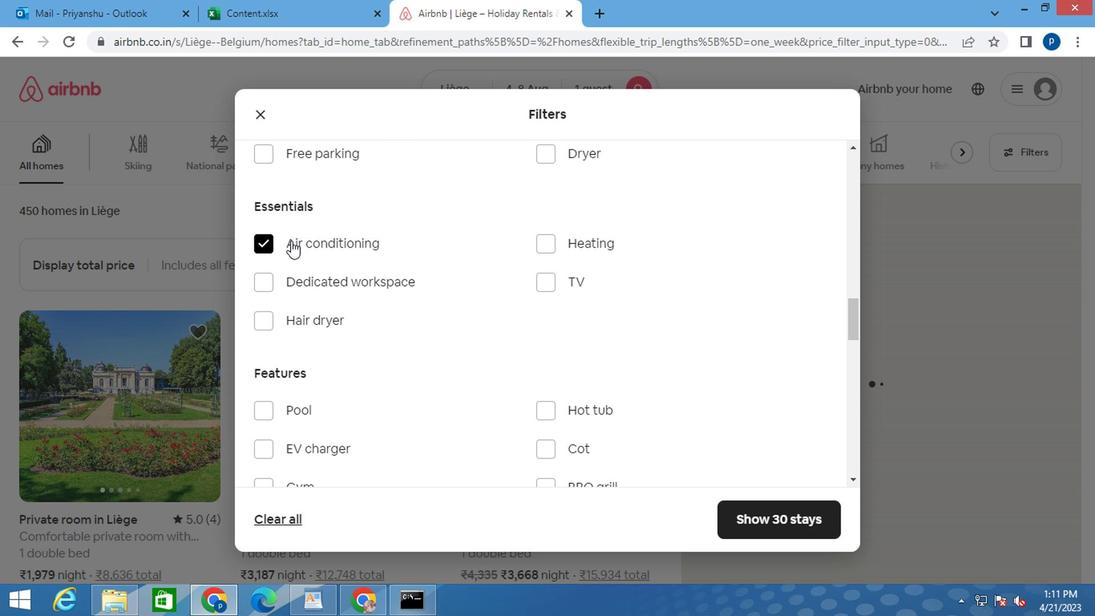 
Action: Mouse pressed left at (259, 246)
Screenshot: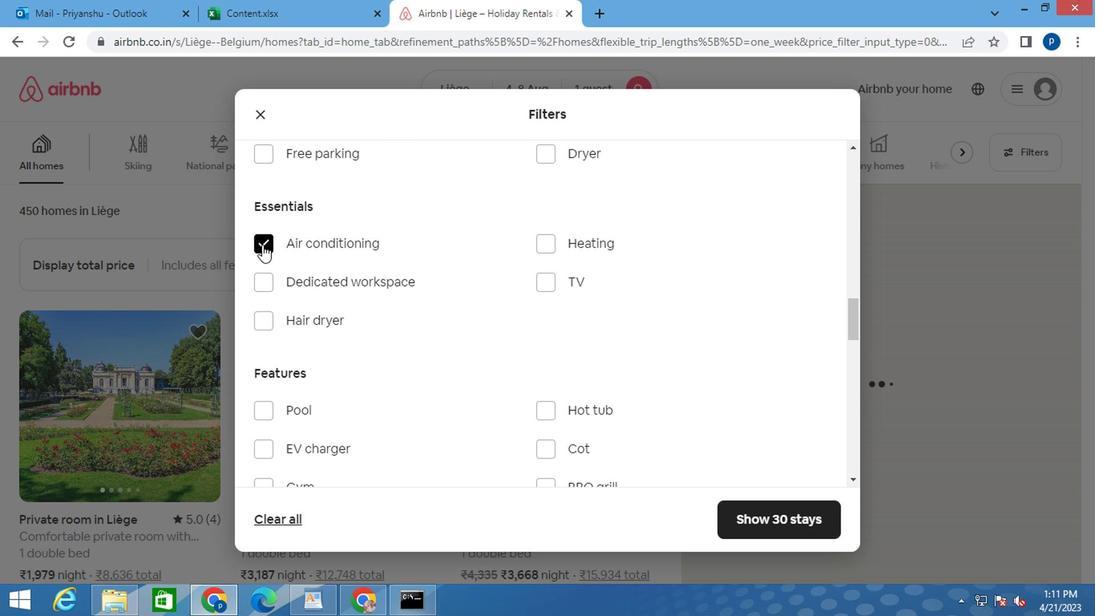 
Action: Mouse moved to (538, 248)
Screenshot: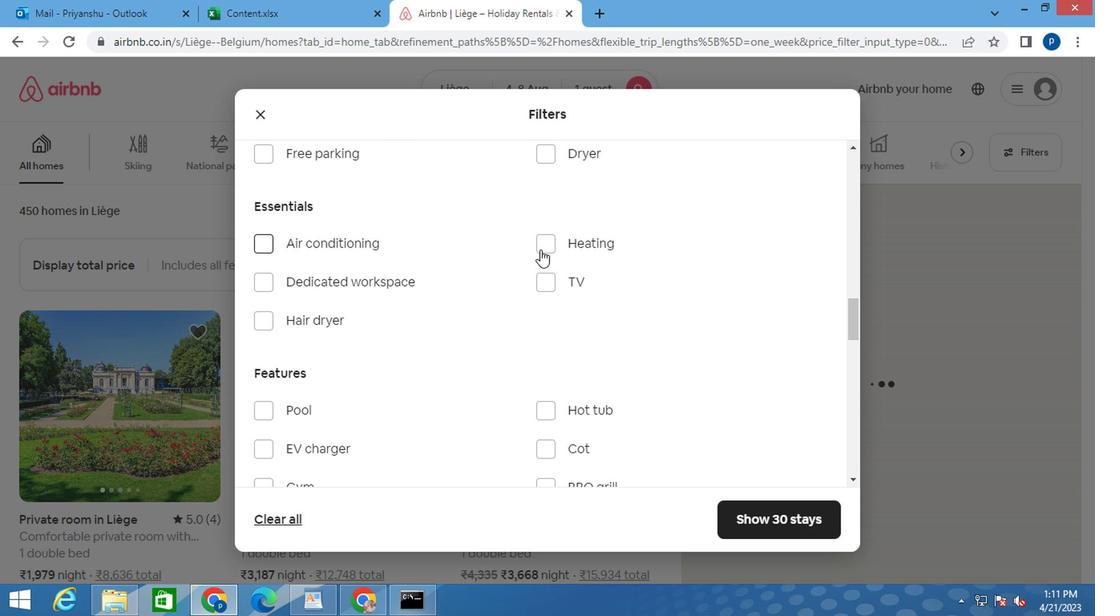 
Action: Mouse pressed left at (538, 248)
Screenshot: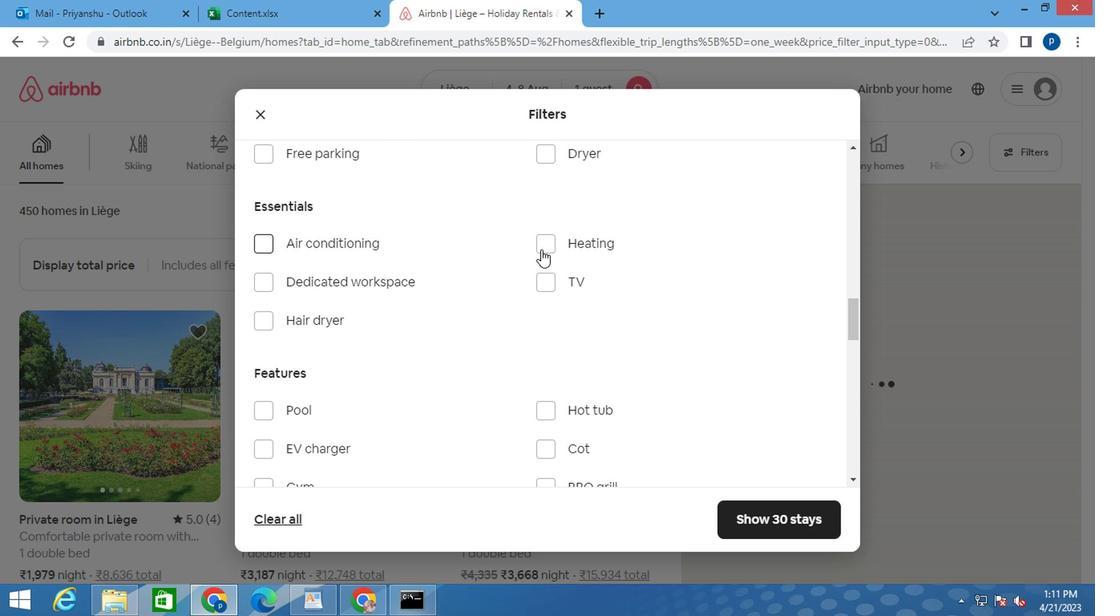 
Action: Mouse moved to (529, 292)
Screenshot: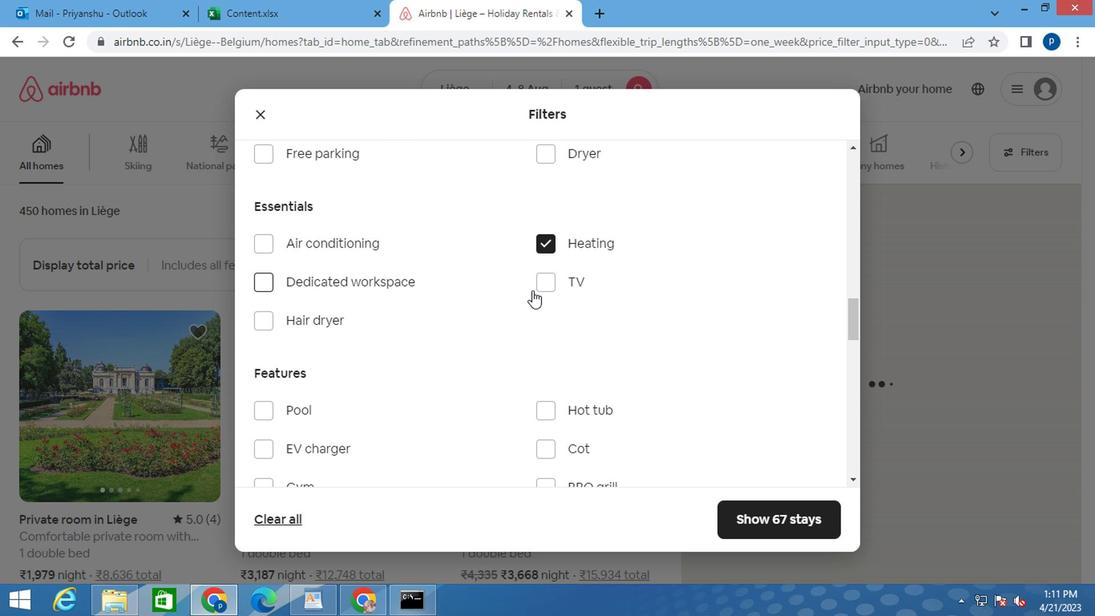 
Action: Mouse scrolled (529, 292) with delta (0, 0)
Screenshot: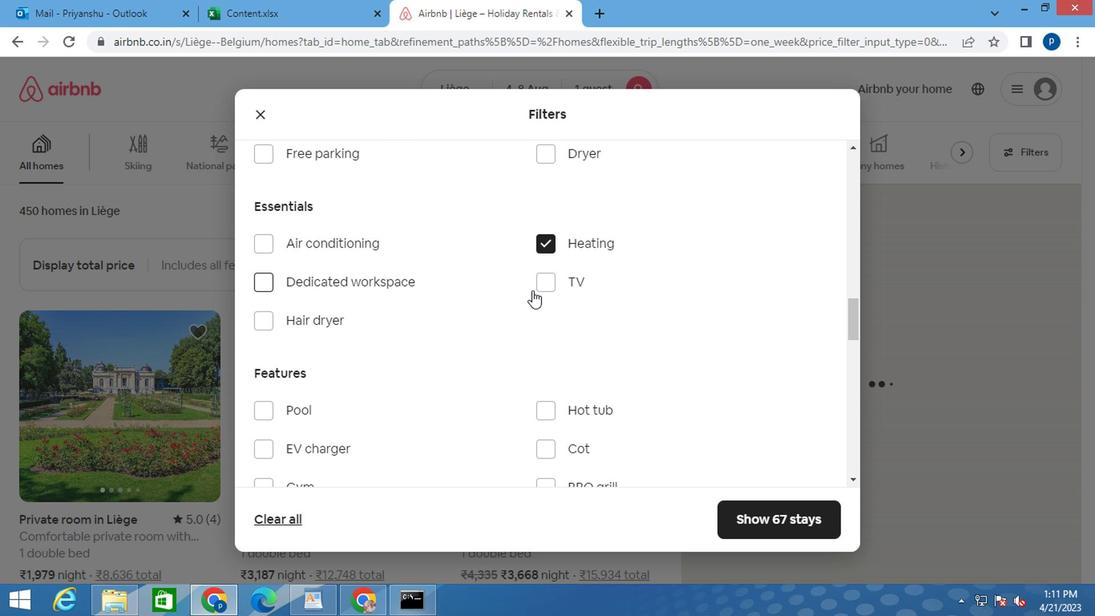 
Action: Mouse scrolled (529, 292) with delta (0, 0)
Screenshot: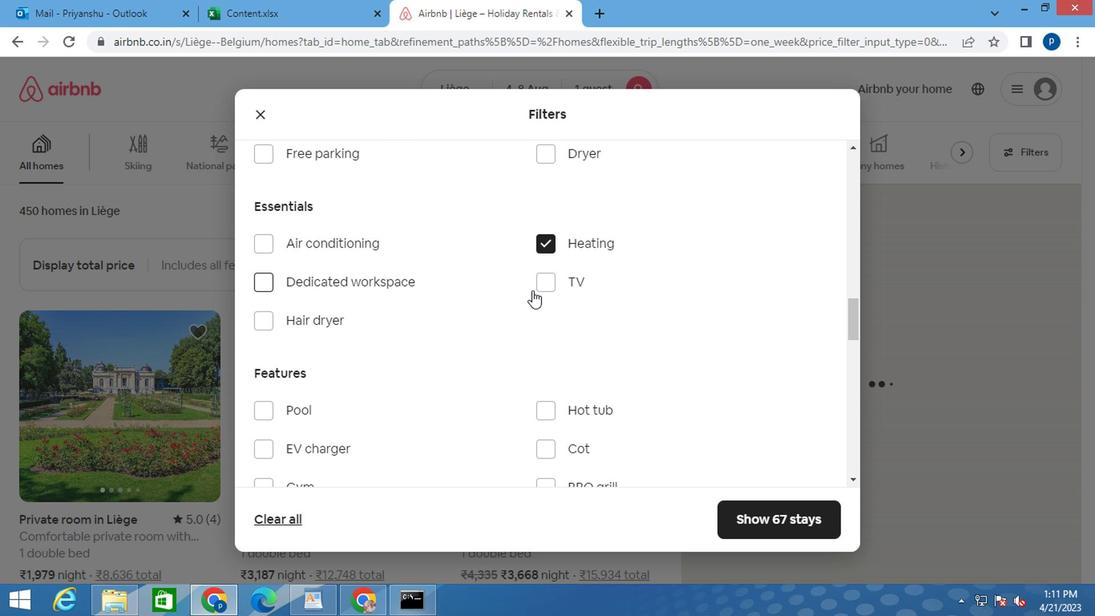 
Action: Mouse scrolled (529, 292) with delta (0, 0)
Screenshot: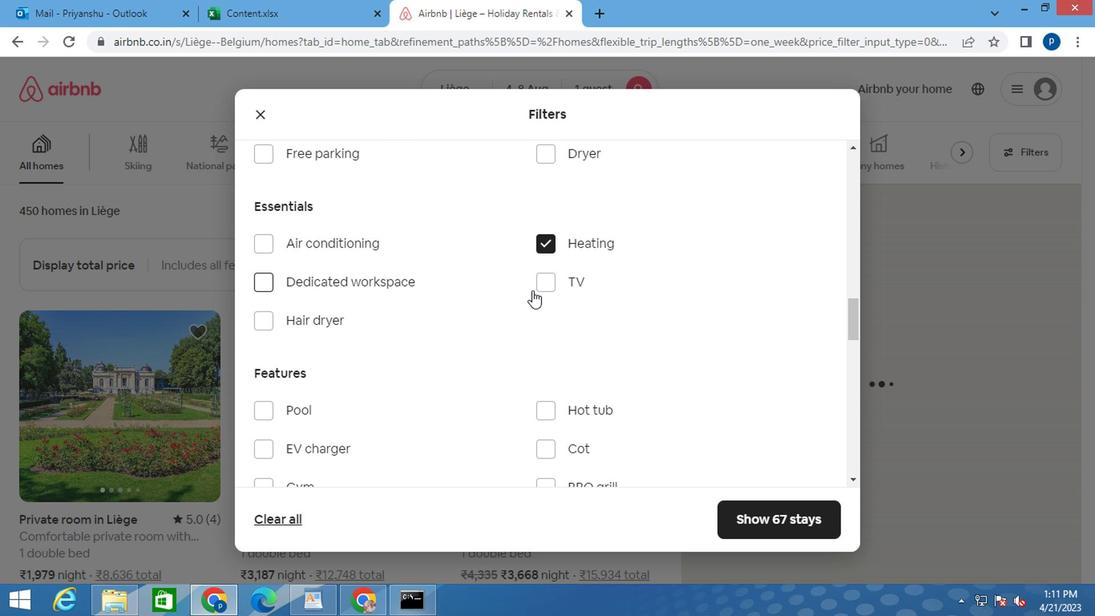
Action: Mouse moved to (529, 293)
Screenshot: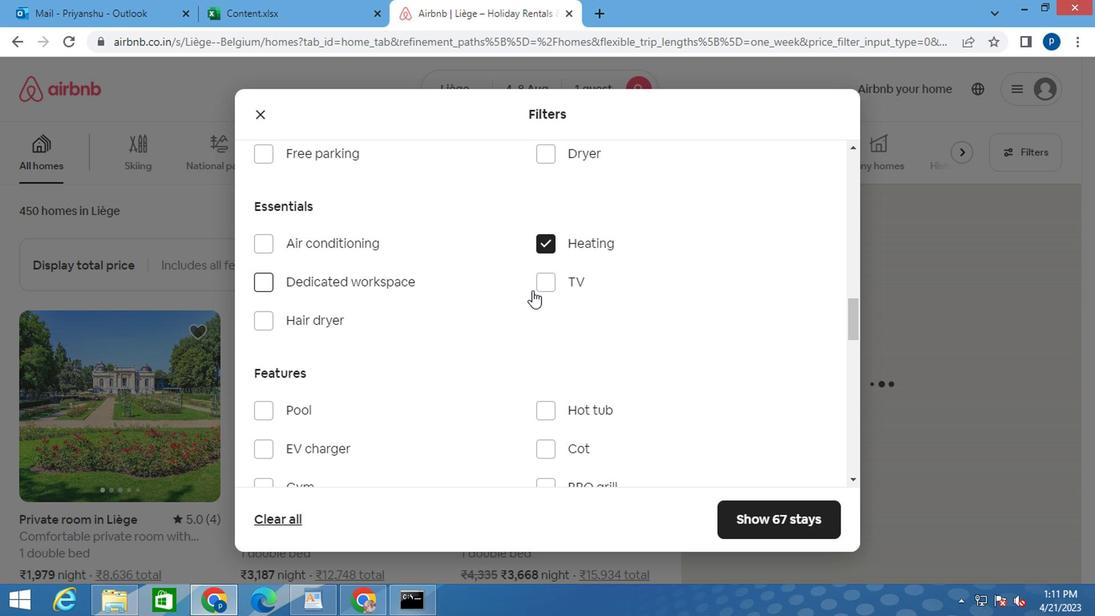 
Action: Mouse scrolled (529, 292) with delta (0, -1)
Screenshot: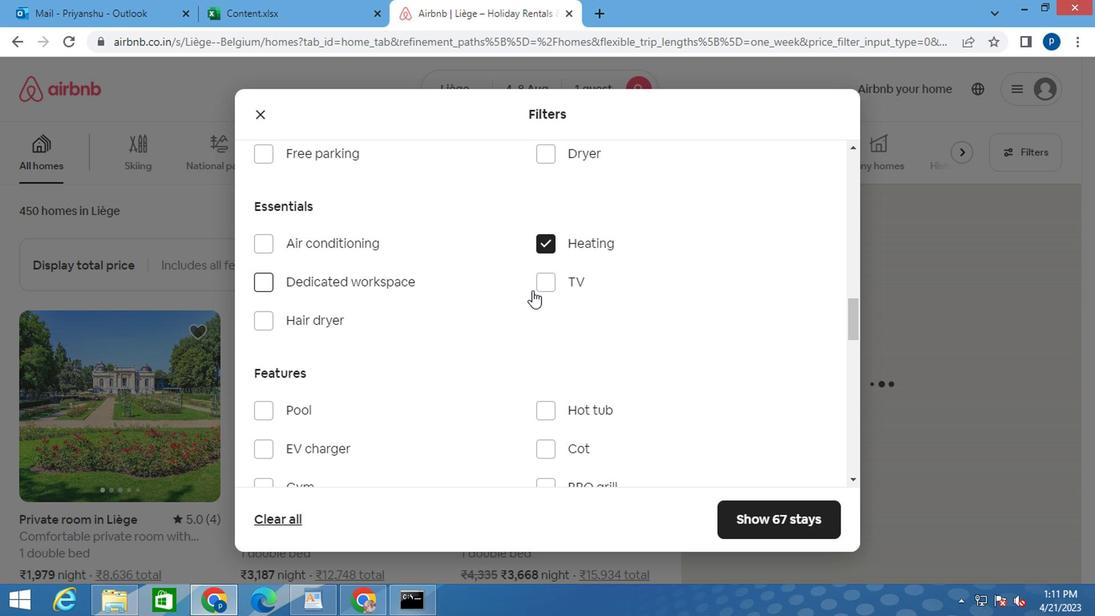 
Action: Mouse moved to (707, 313)
Screenshot: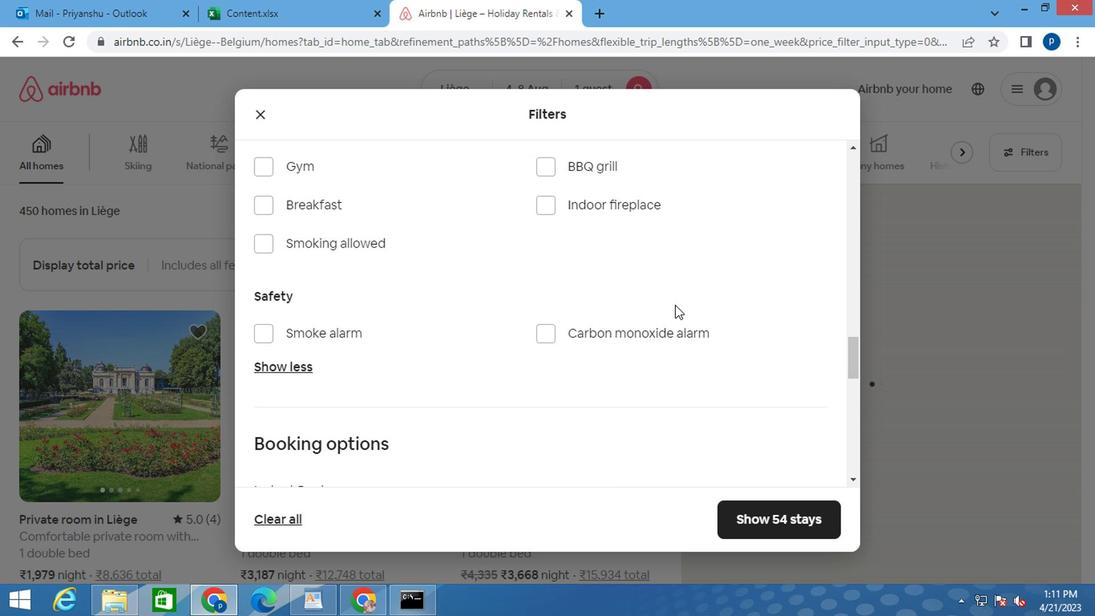 
Action: Mouse scrolled (707, 312) with delta (0, -1)
Screenshot: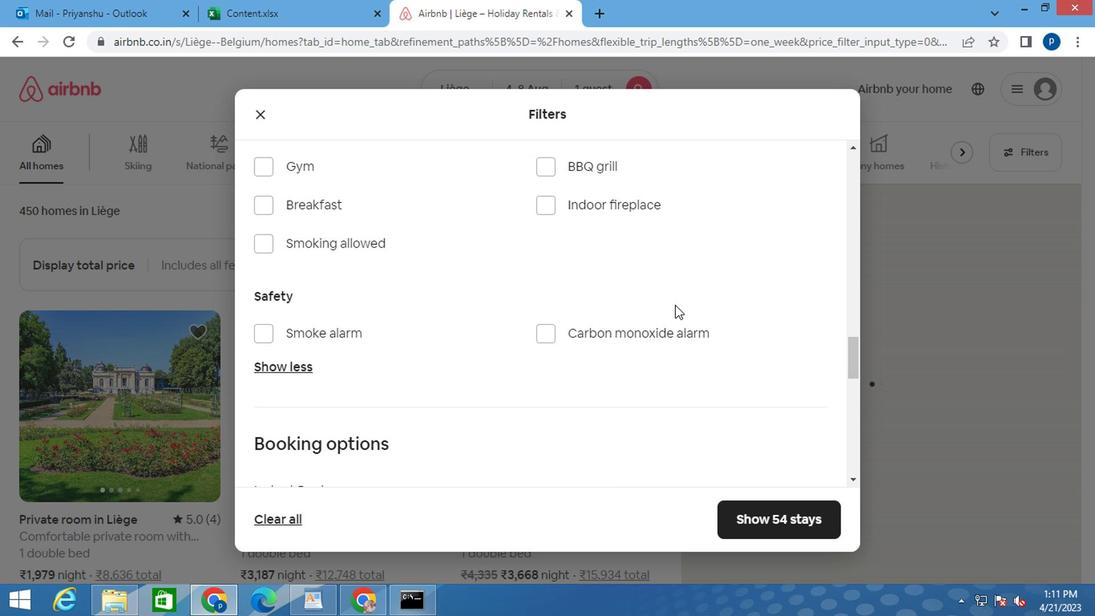 
Action: Mouse scrolled (707, 312) with delta (0, -1)
Screenshot: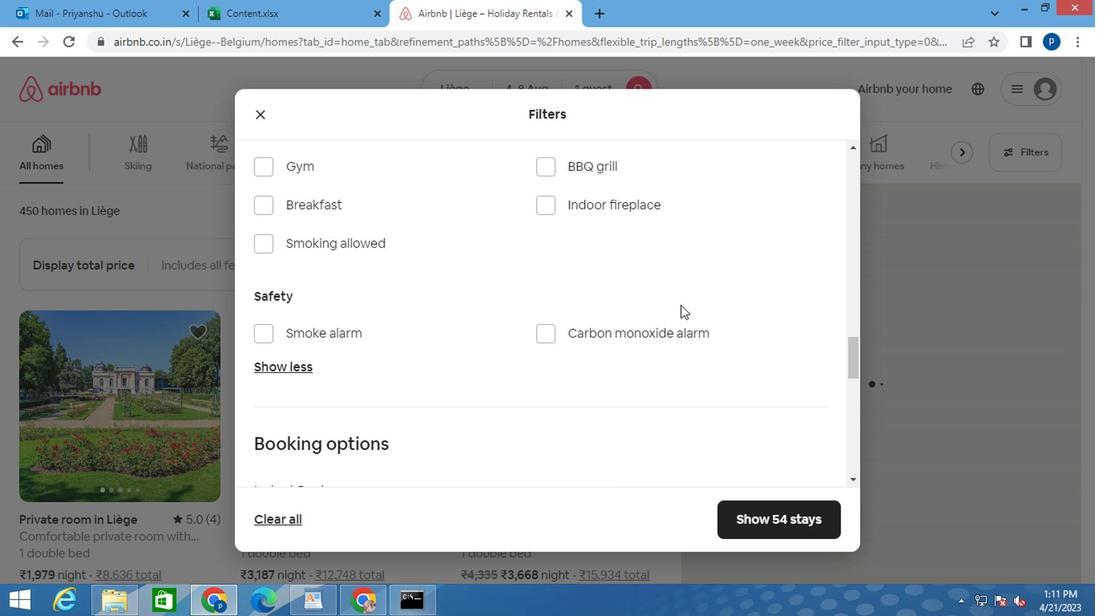 
Action: Mouse moved to (782, 391)
Screenshot: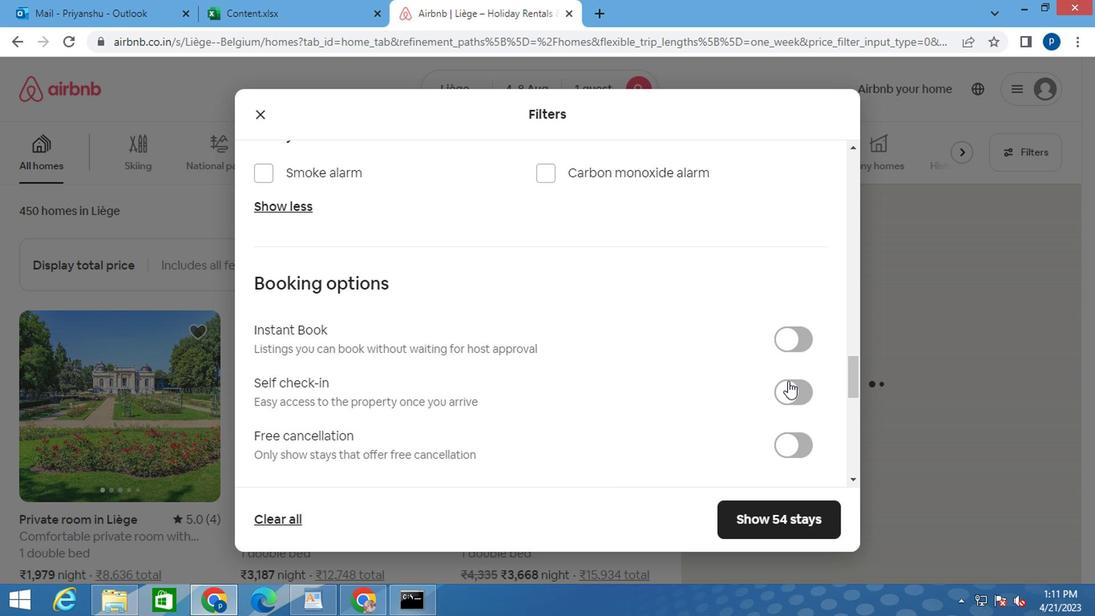 
Action: Mouse pressed left at (782, 391)
Screenshot: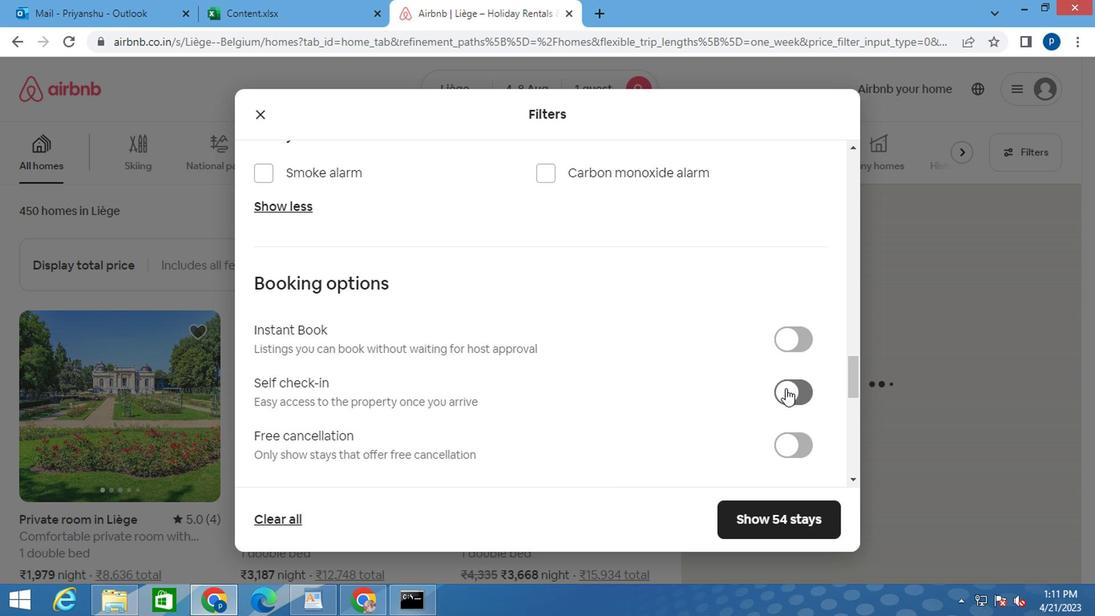 
Action: Mouse moved to (653, 362)
Screenshot: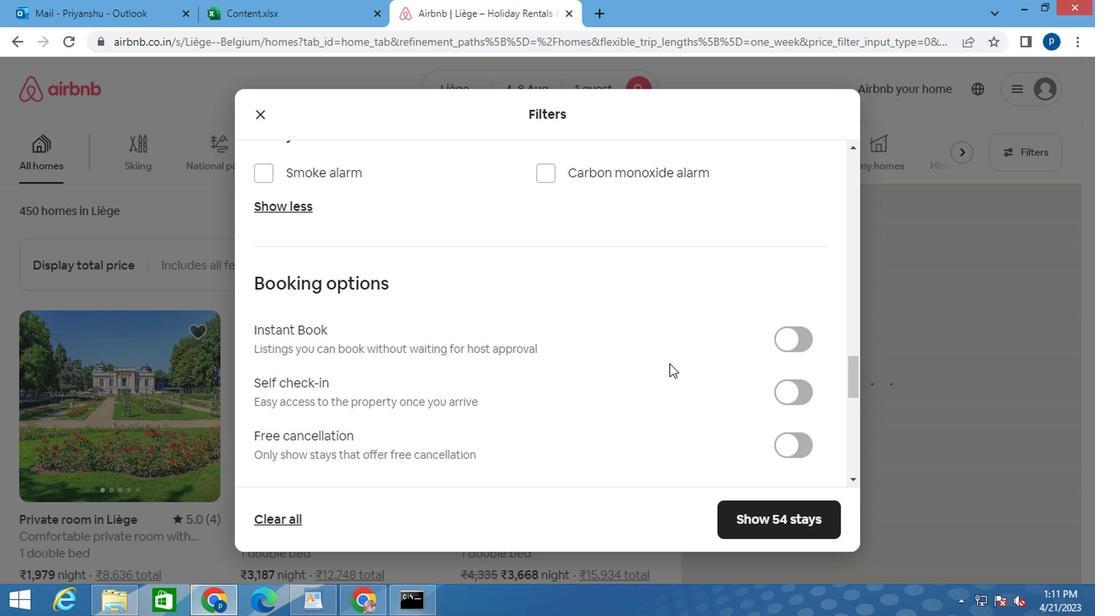 
Action: Mouse scrolled (653, 361) with delta (0, 0)
Screenshot: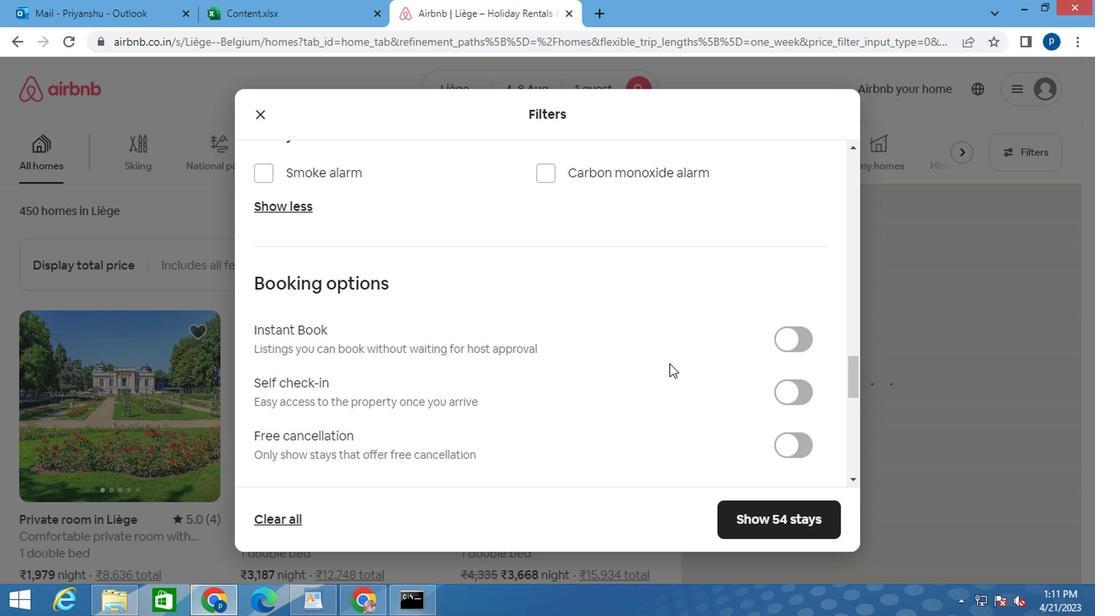
Action: Mouse moved to (651, 362)
Screenshot: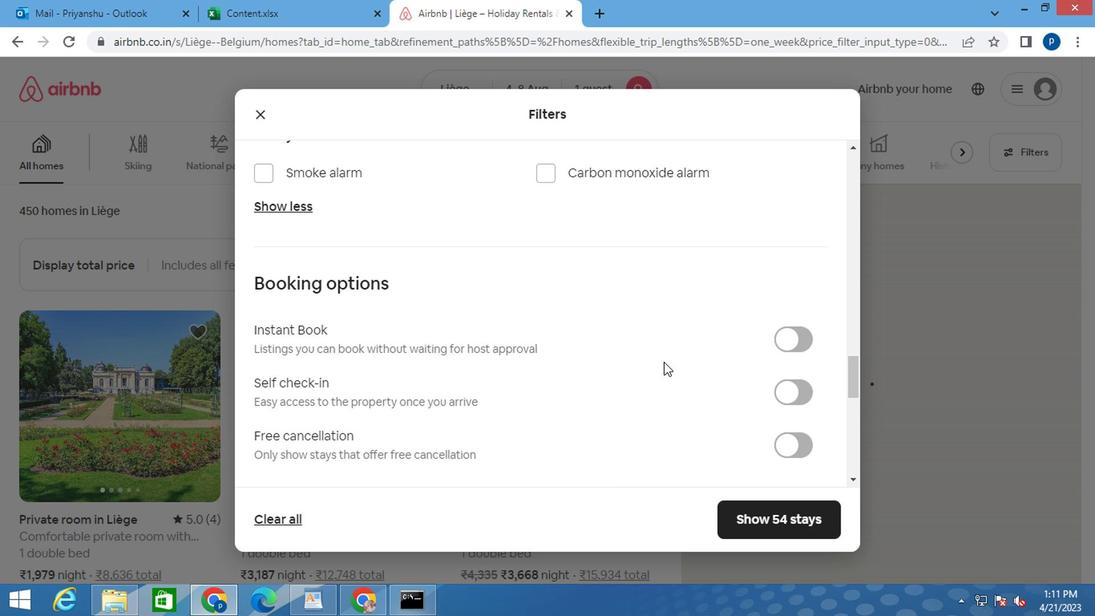 
Action: Mouse scrolled (651, 361) with delta (0, 0)
Screenshot: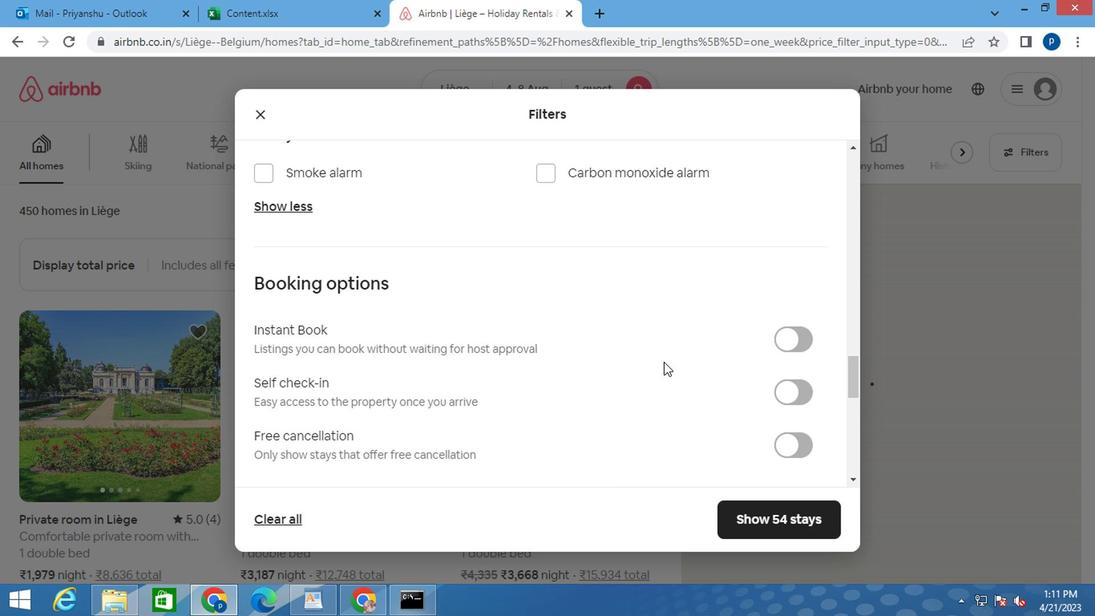 
Action: Mouse moved to (649, 362)
Screenshot: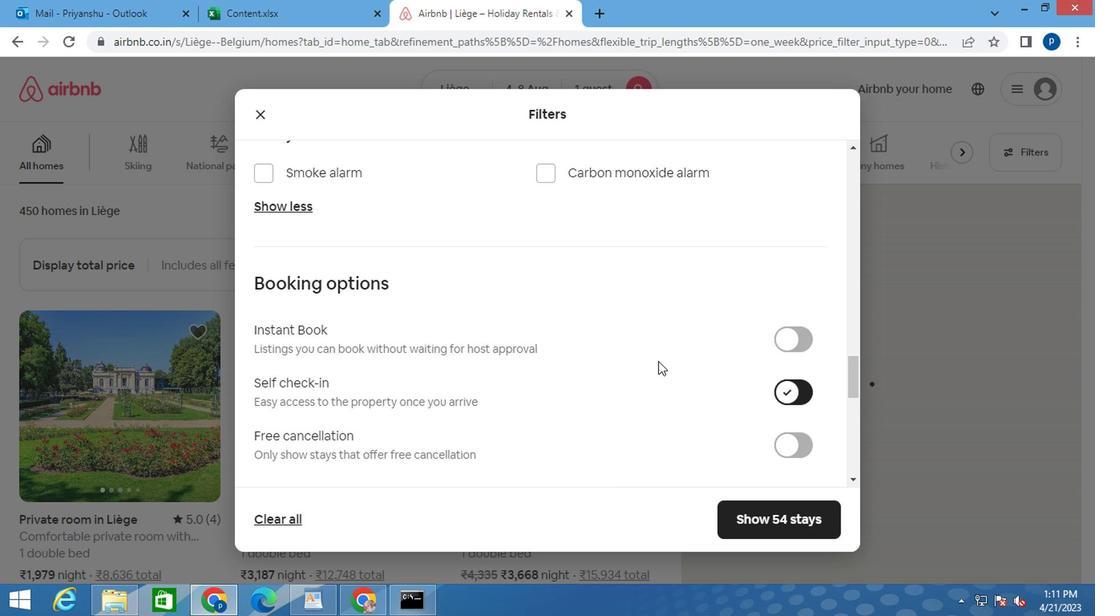 
Action: Mouse scrolled (649, 361) with delta (0, 0)
Screenshot: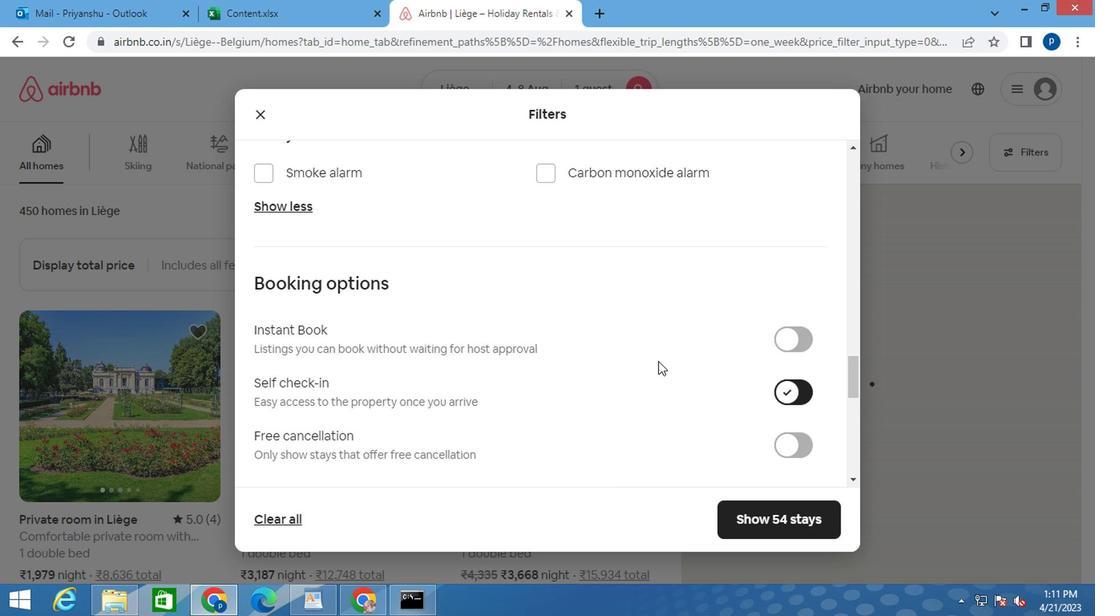 
Action: Mouse moved to (441, 326)
Screenshot: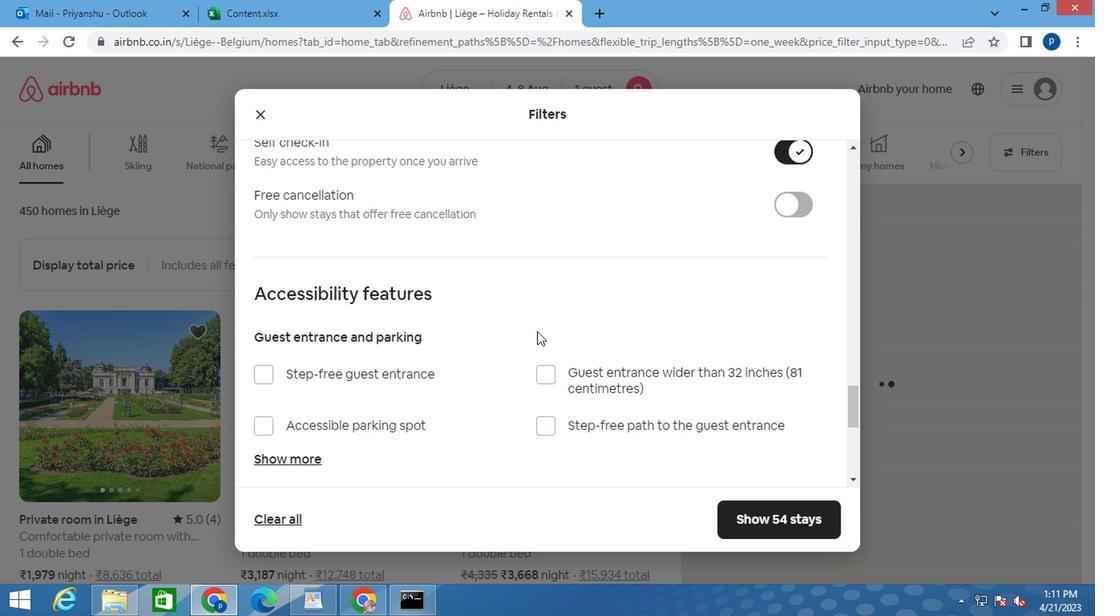 
Action: Mouse scrolled (441, 326) with delta (0, 0)
Screenshot: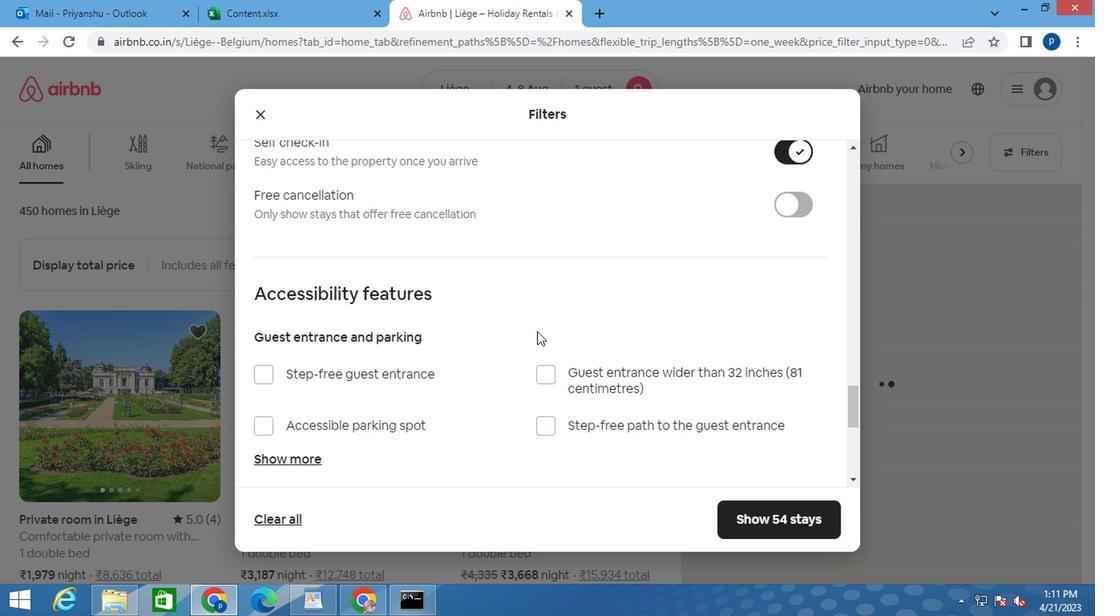 
Action: Mouse moved to (438, 328)
Screenshot: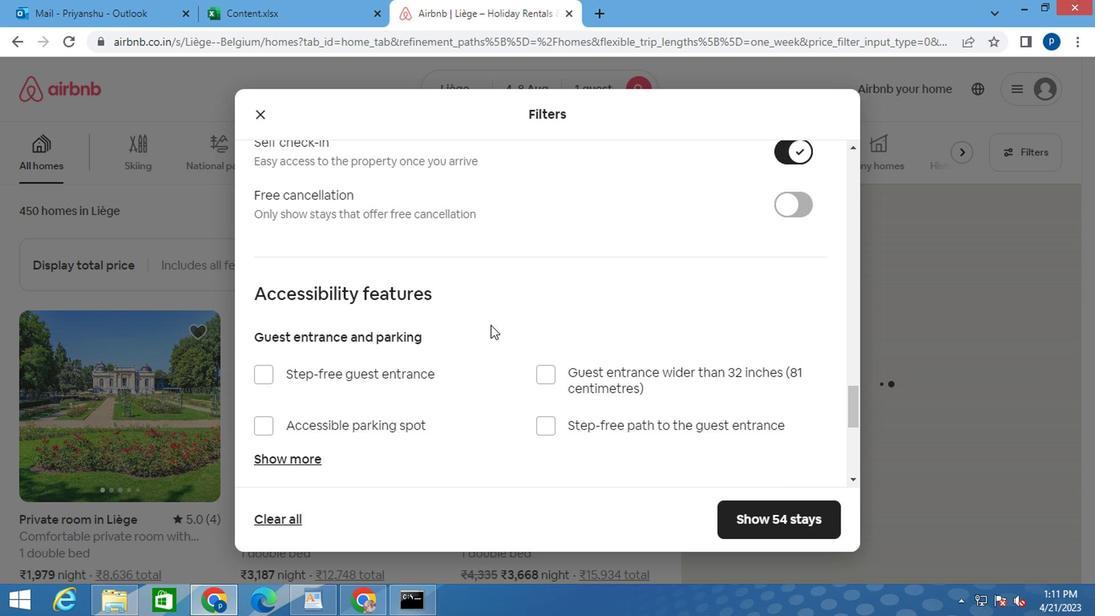 
Action: Mouse scrolled (438, 328) with delta (0, 0)
Screenshot: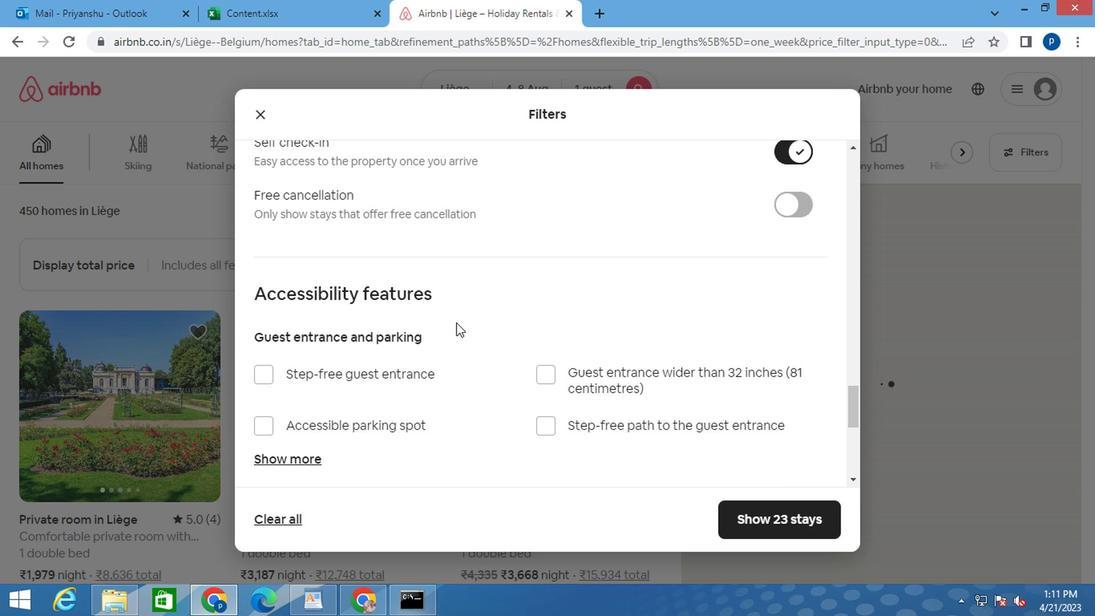 
Action: Mouse moved to (435, 330)
Screenshot: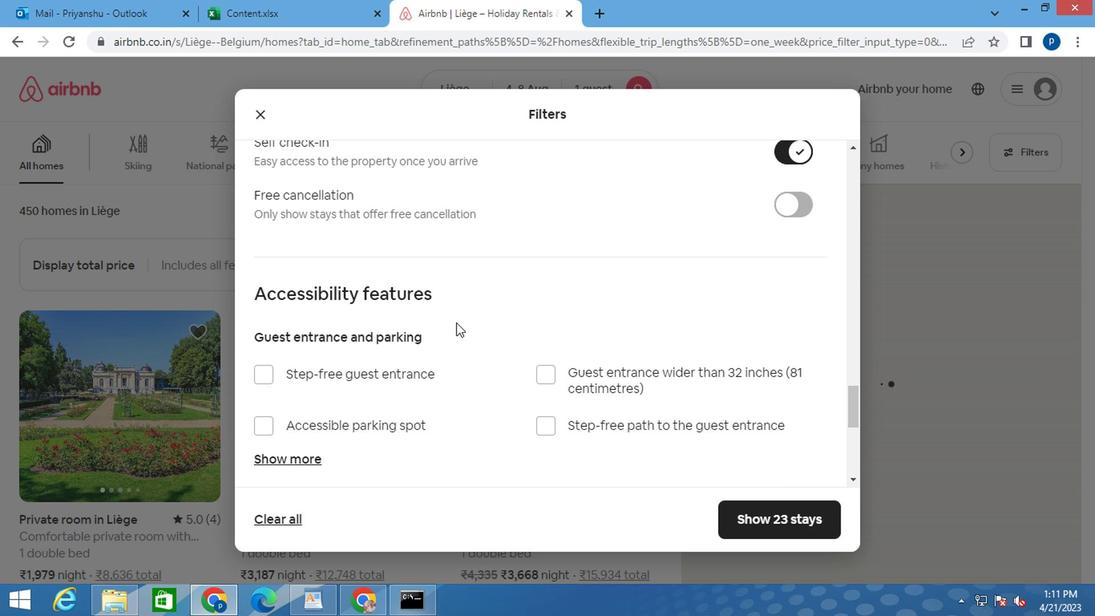 
Action: Mouse scrolled (435, 329) with delta (0, 0)
Screenshot: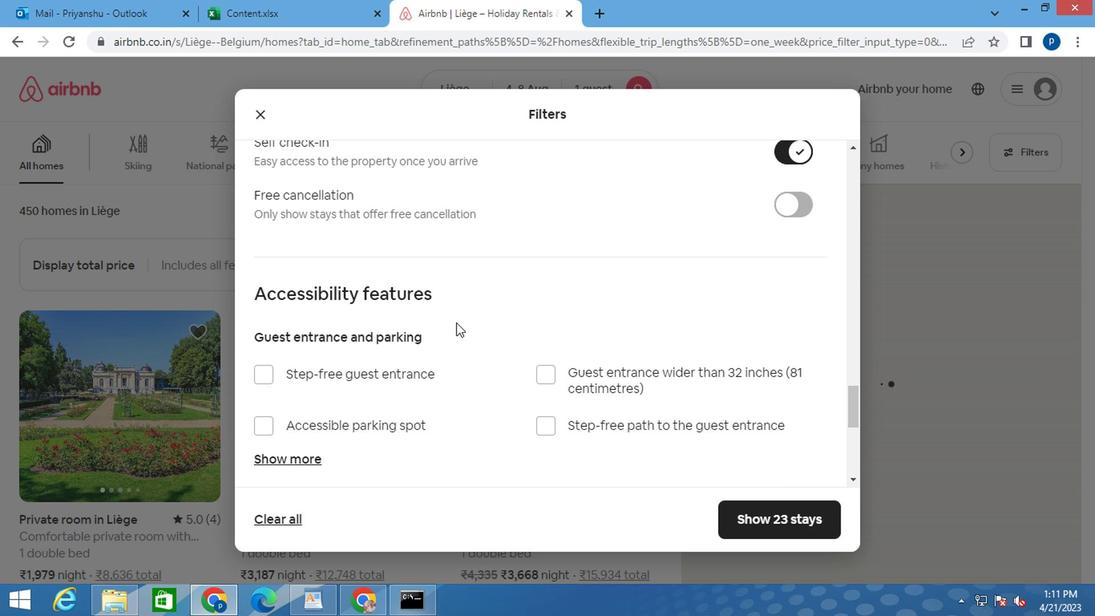 
Action: Mouse moved to (333, 406)
Screenshot: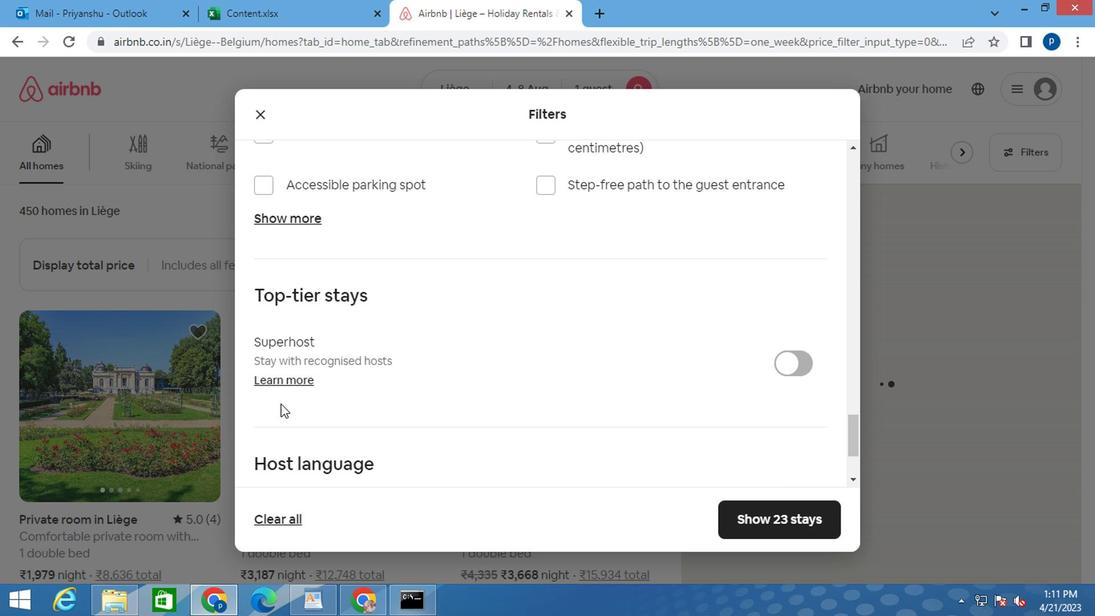 
Action: Mouse scrolled (333, 405) with delta (0, 0)
Screenshot: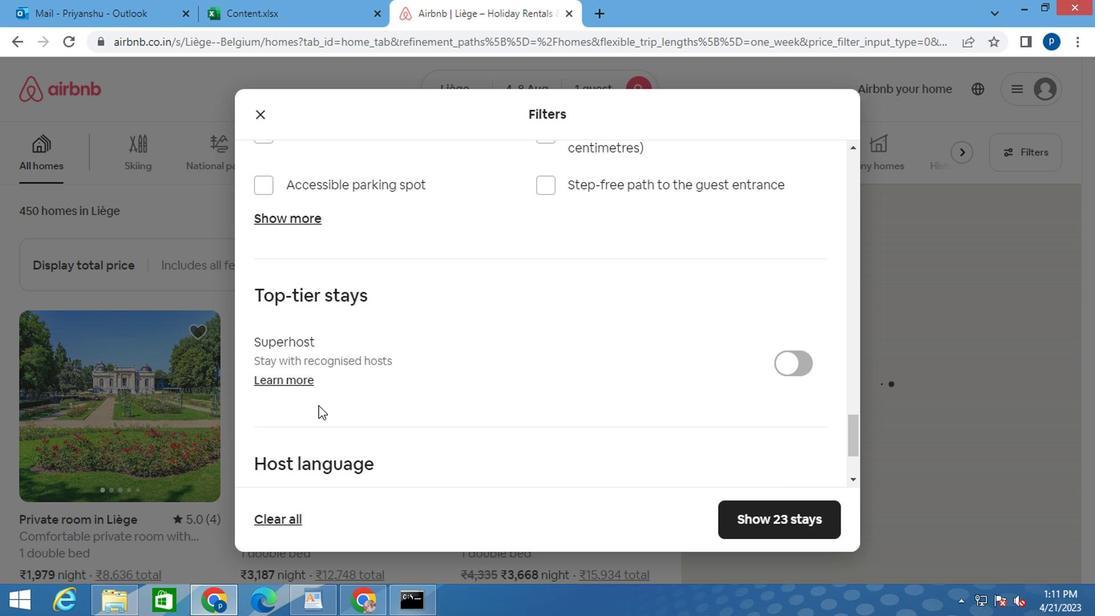 
Action: Mouse scrolled (333, 405) with delta (0, 0)
Screenshot: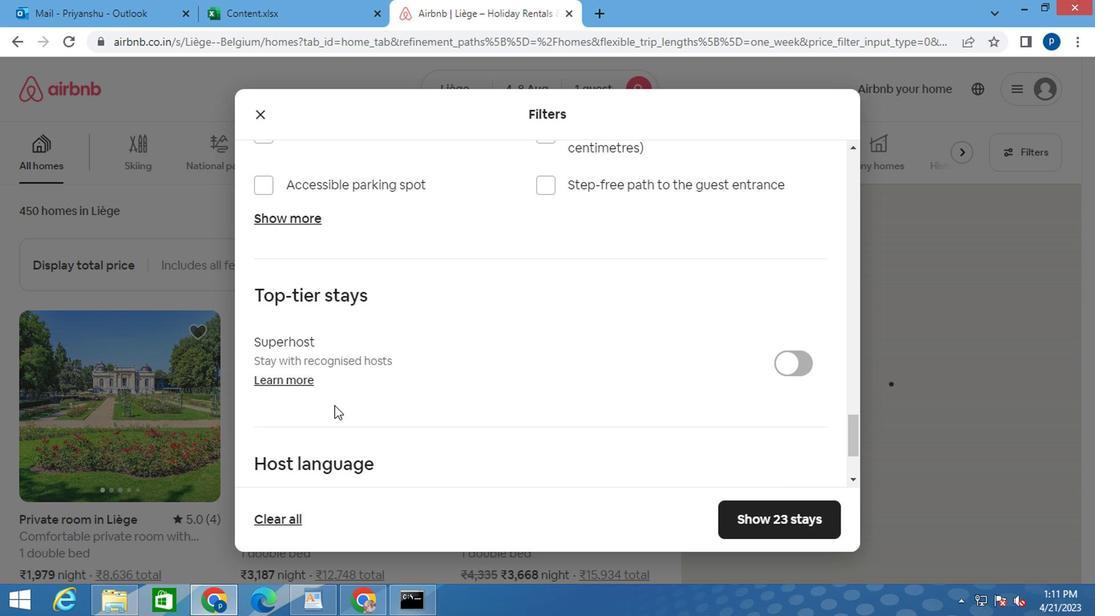 
Action: Mouse scrolled (333, 405) with delta (0, 0)
Screenshot: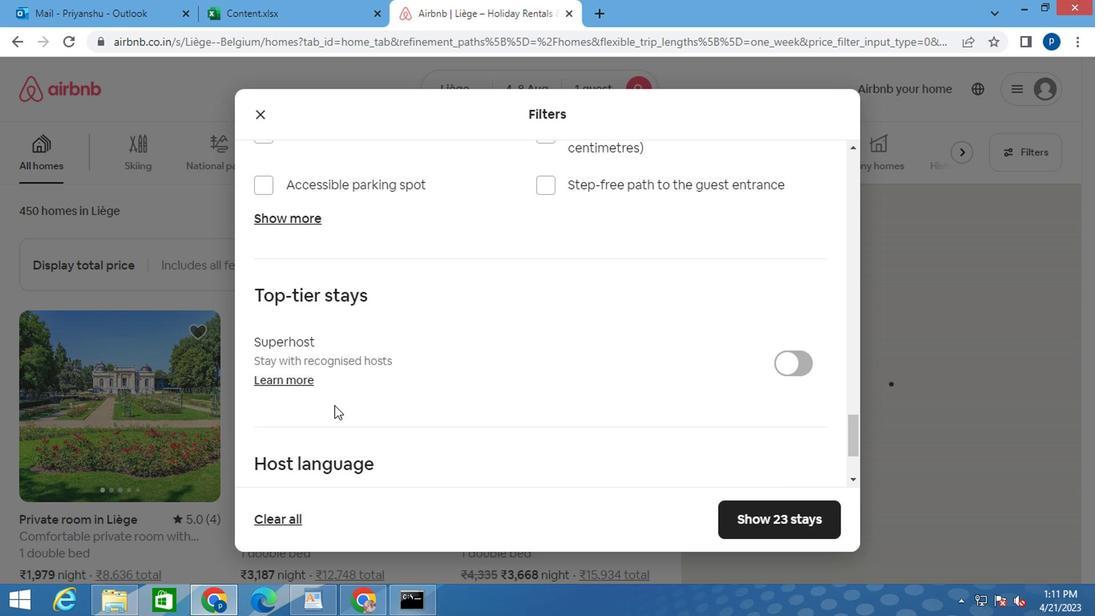 
Action: Mouse moved to (334, 406)
Screenshot: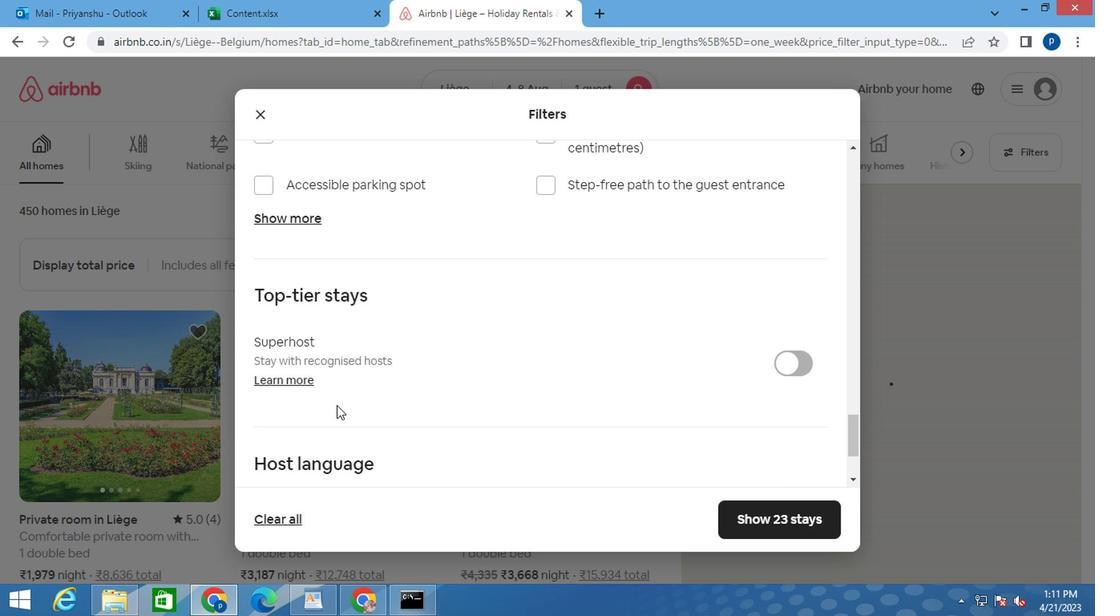 
Action: Mouse scrolled (334, 405) with delta (0, 0)
Screenshot: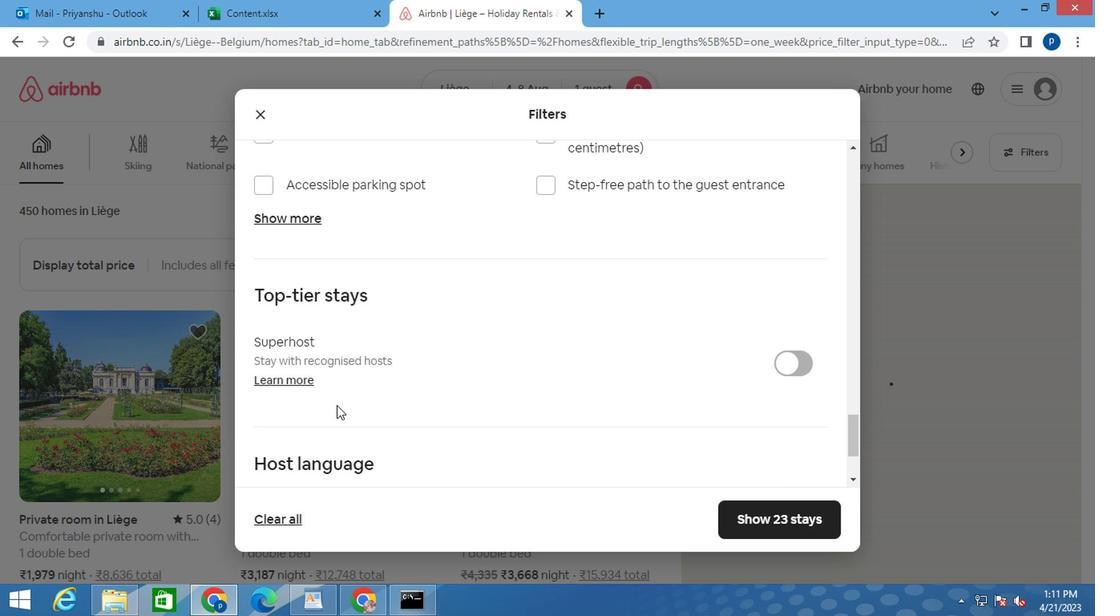 
Action: Mouse scrolled (334, 405) with delta (0, 0)
Screenshot: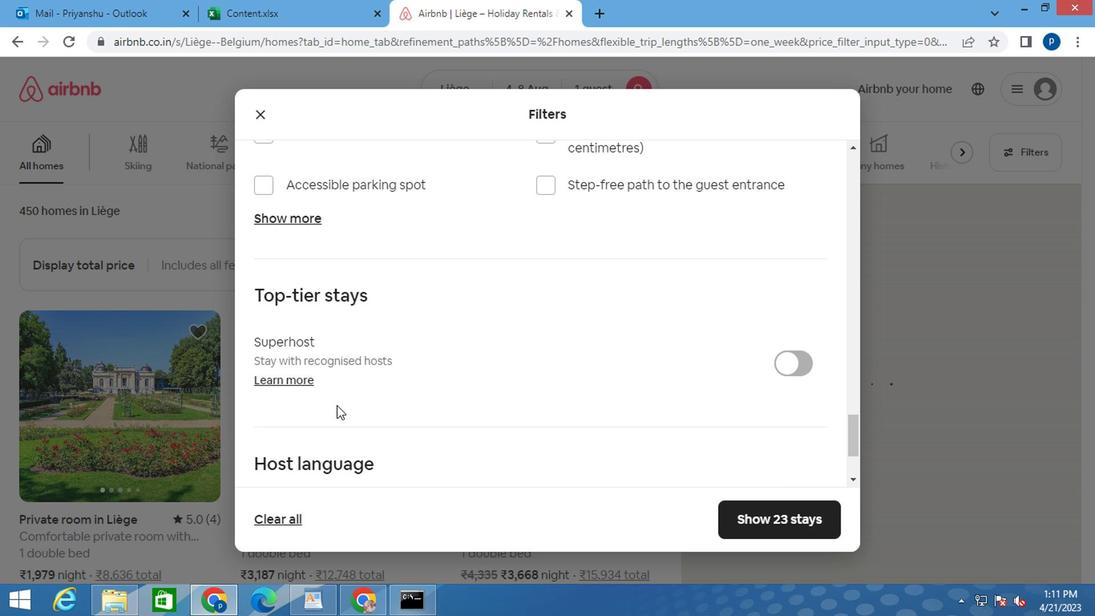 
Action: Mouse moved to (261, 380)
Screenshot: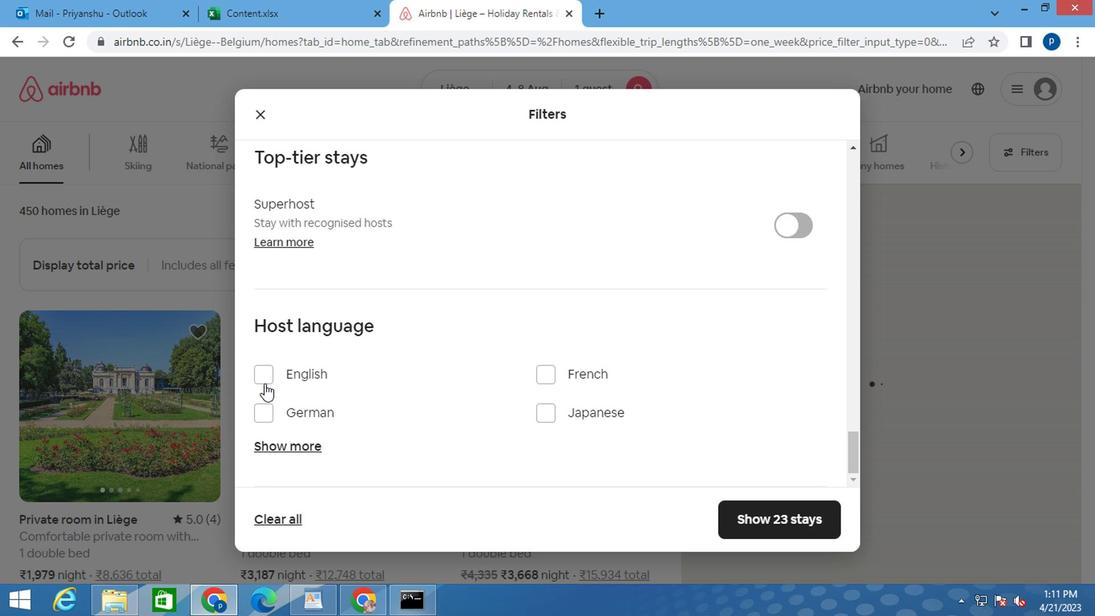 
Action: Mouse pressed left at (261, 380)
Screenshot: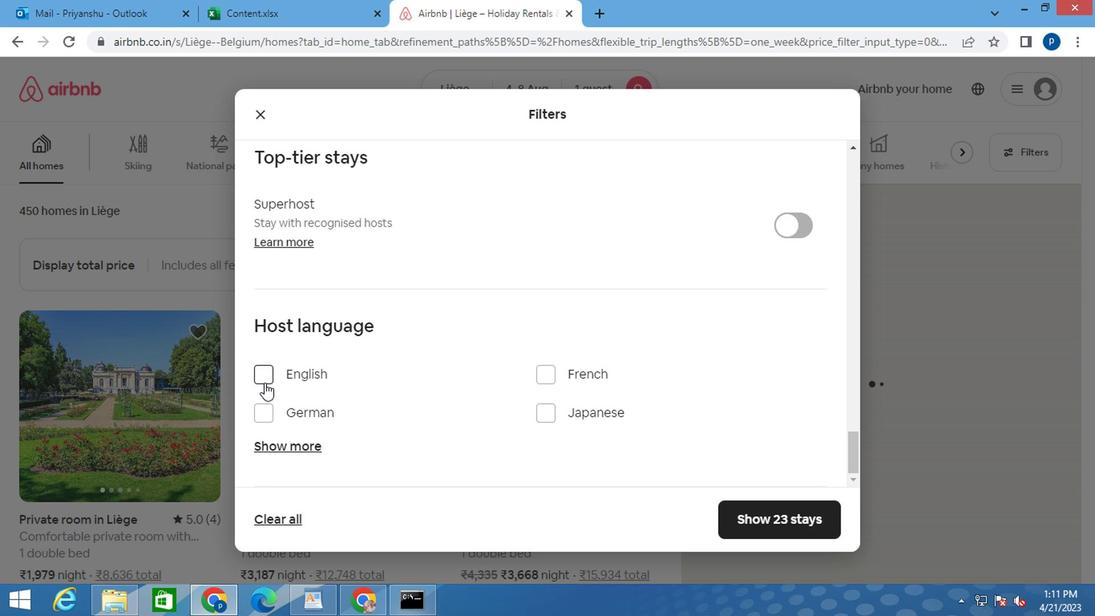 
Action: Mouse moved to (770, 544)
Screenshot: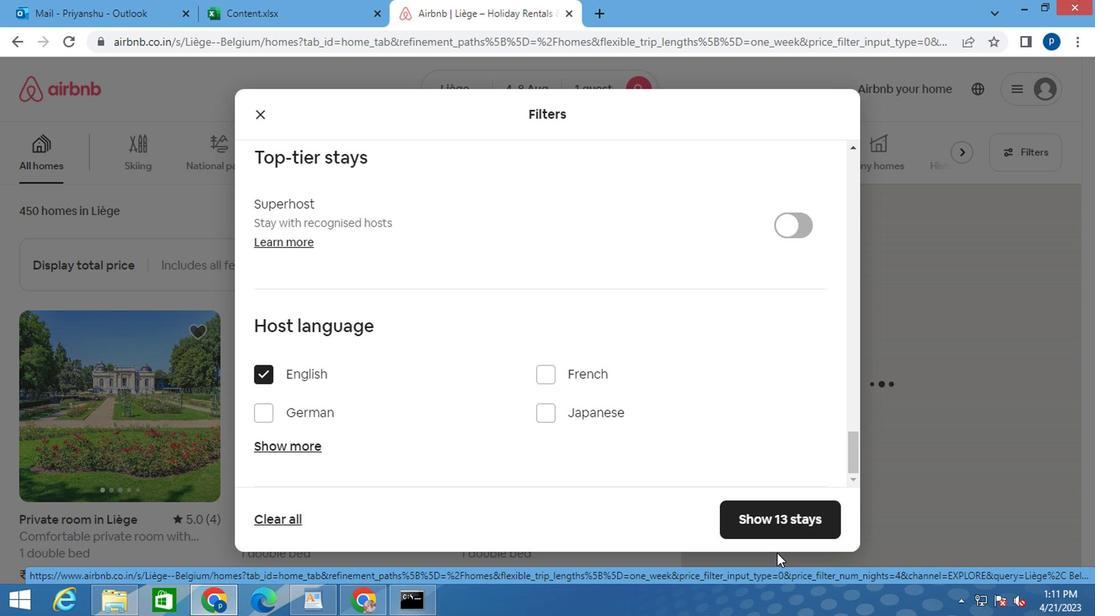 
Action: Mouse pressed left at (772, 554)
Screenshot: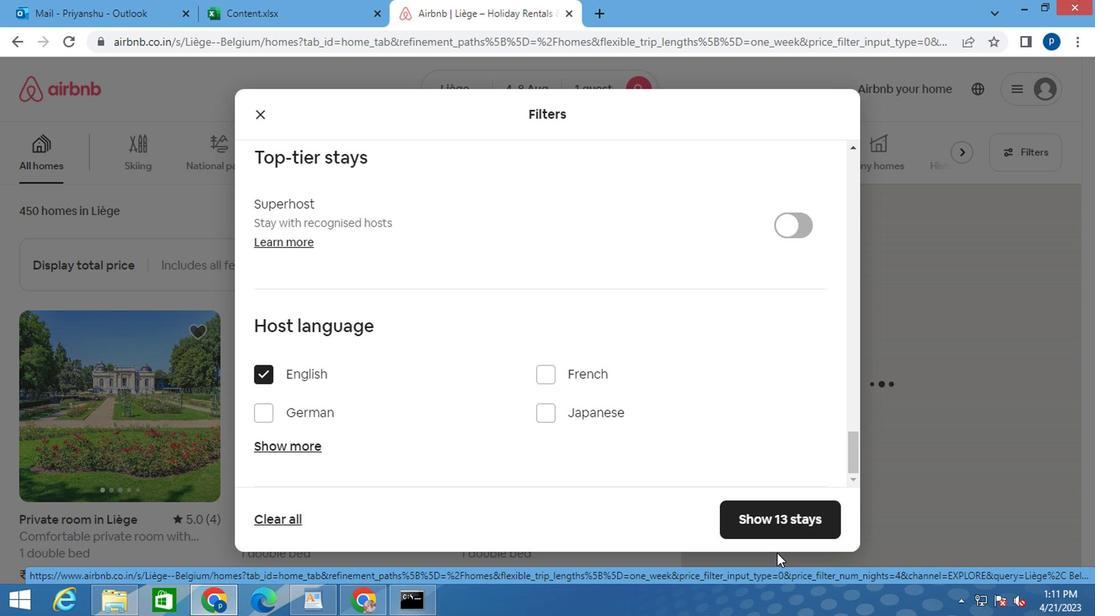 
Action: Mouse moved to (762, 503)
Screenshot: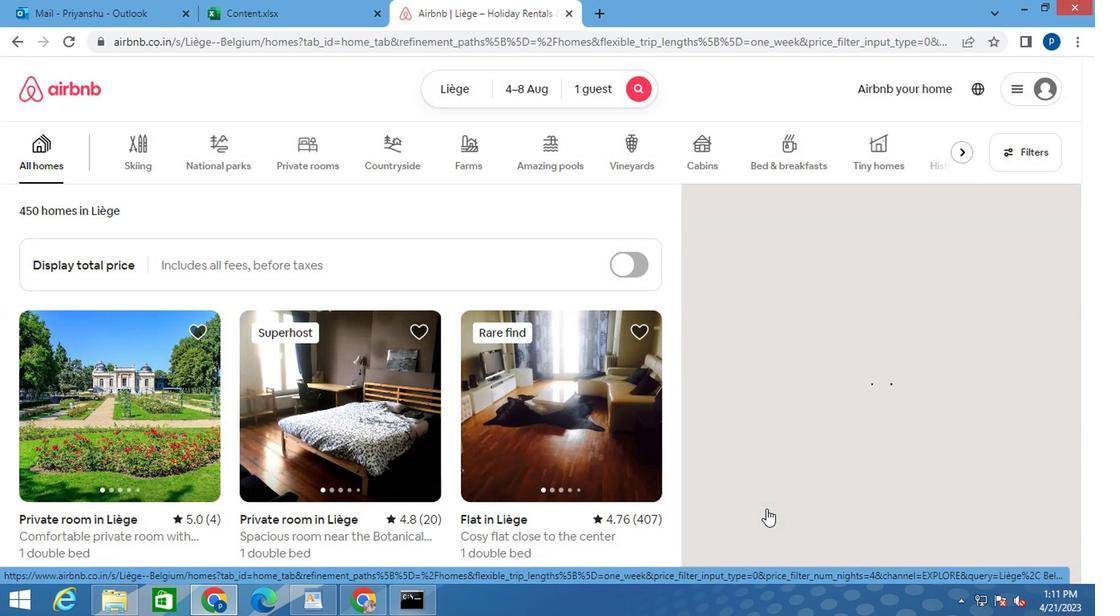 
